 Task: Search one way flight ticket for 3 adults, 3 children in premium economy from Portland: Portland International Jetport to Raleigh: Raleigh-durham International Airport on 8-5-2023. Choice of flights is American. Price is upto 89000. Outbound departure time preference is 14:00.
Action: Mouse moved to (405, 376)
Screenshot: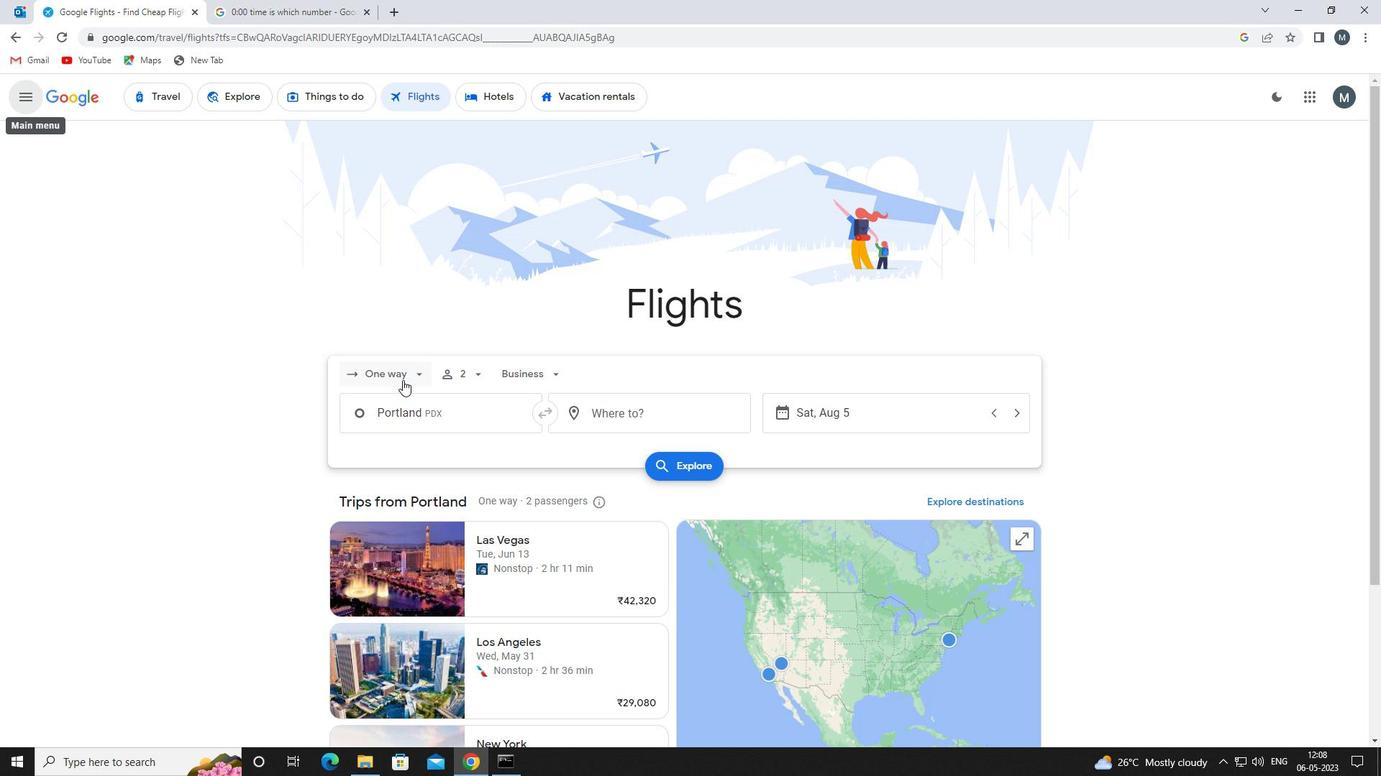 
Action: Mouse pressed left at (405, 376)
Screenshot: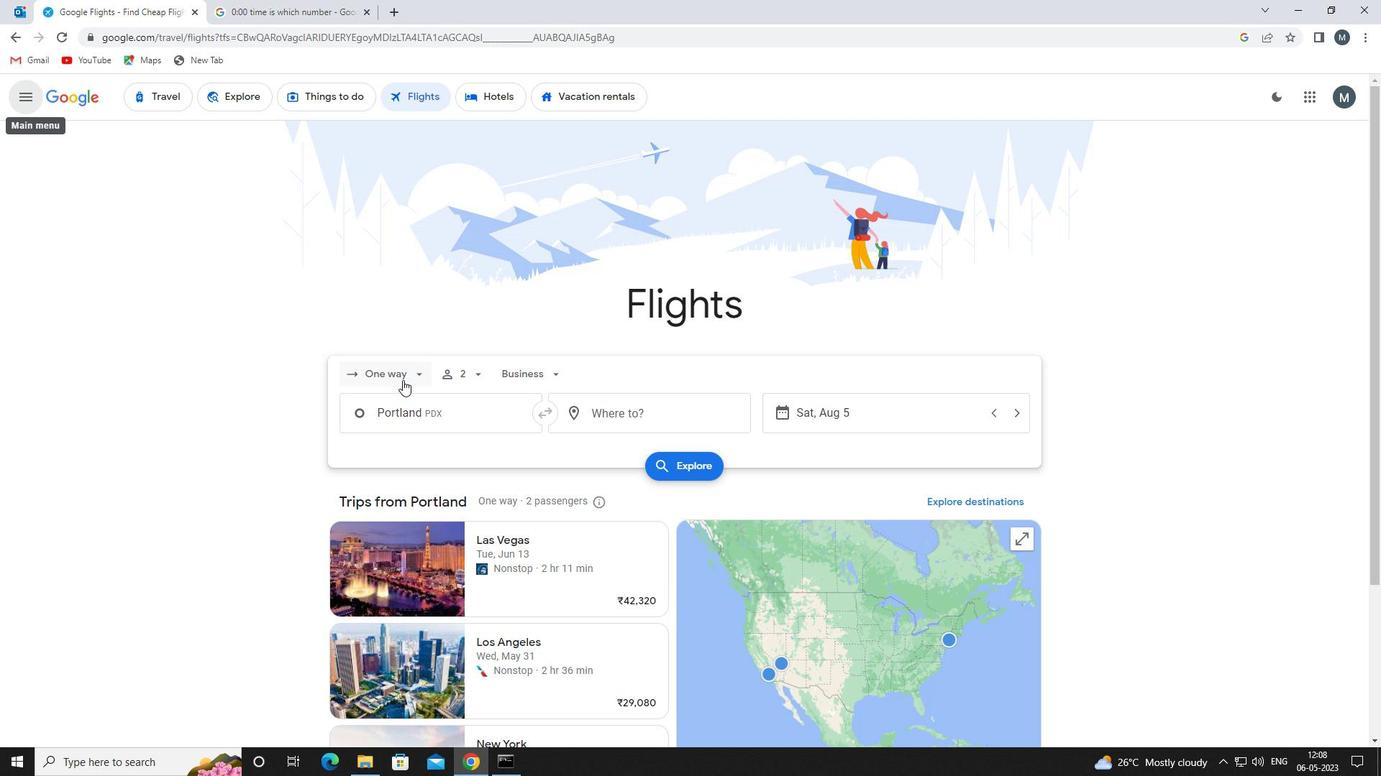 
Action: Mouse moved to (401, 444)
Screenshot: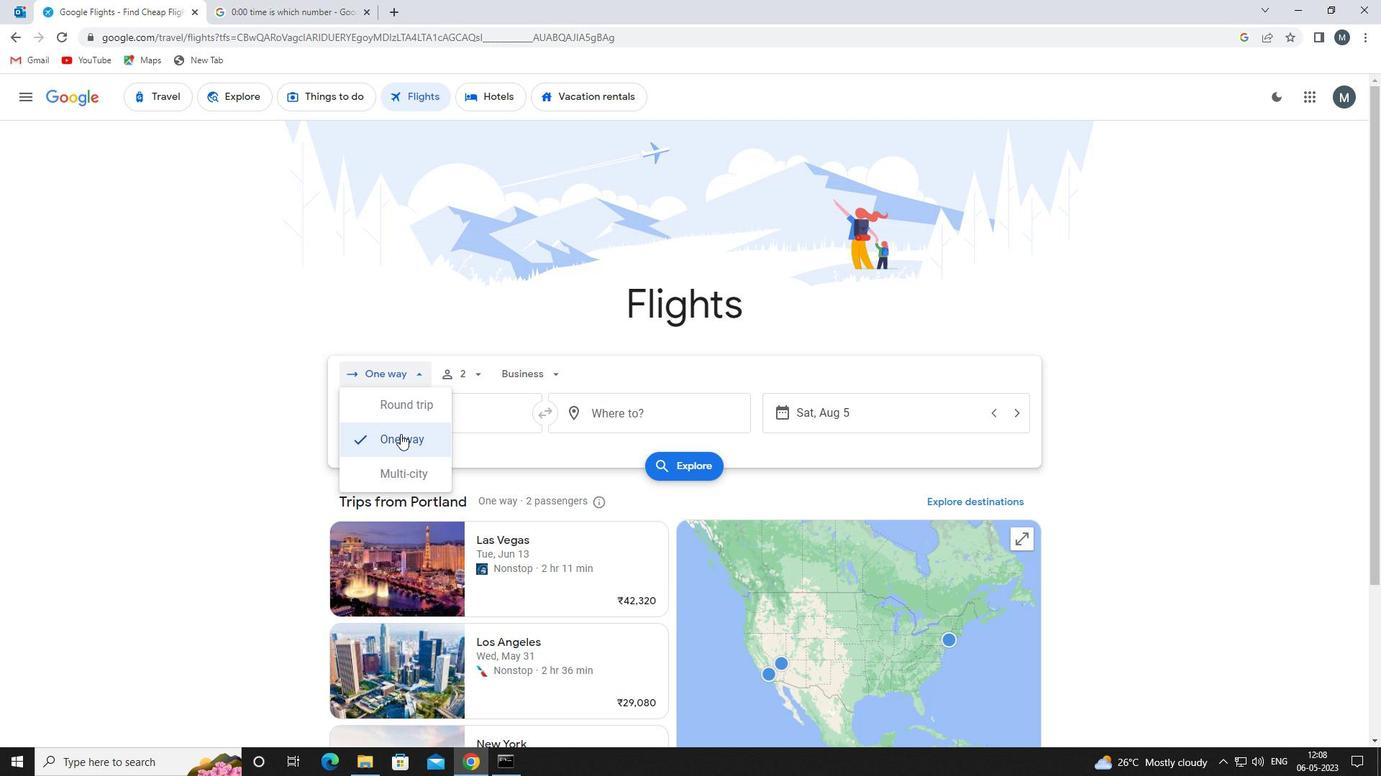 
Action: Mouse pressed left at (401, 444)
Screenshot: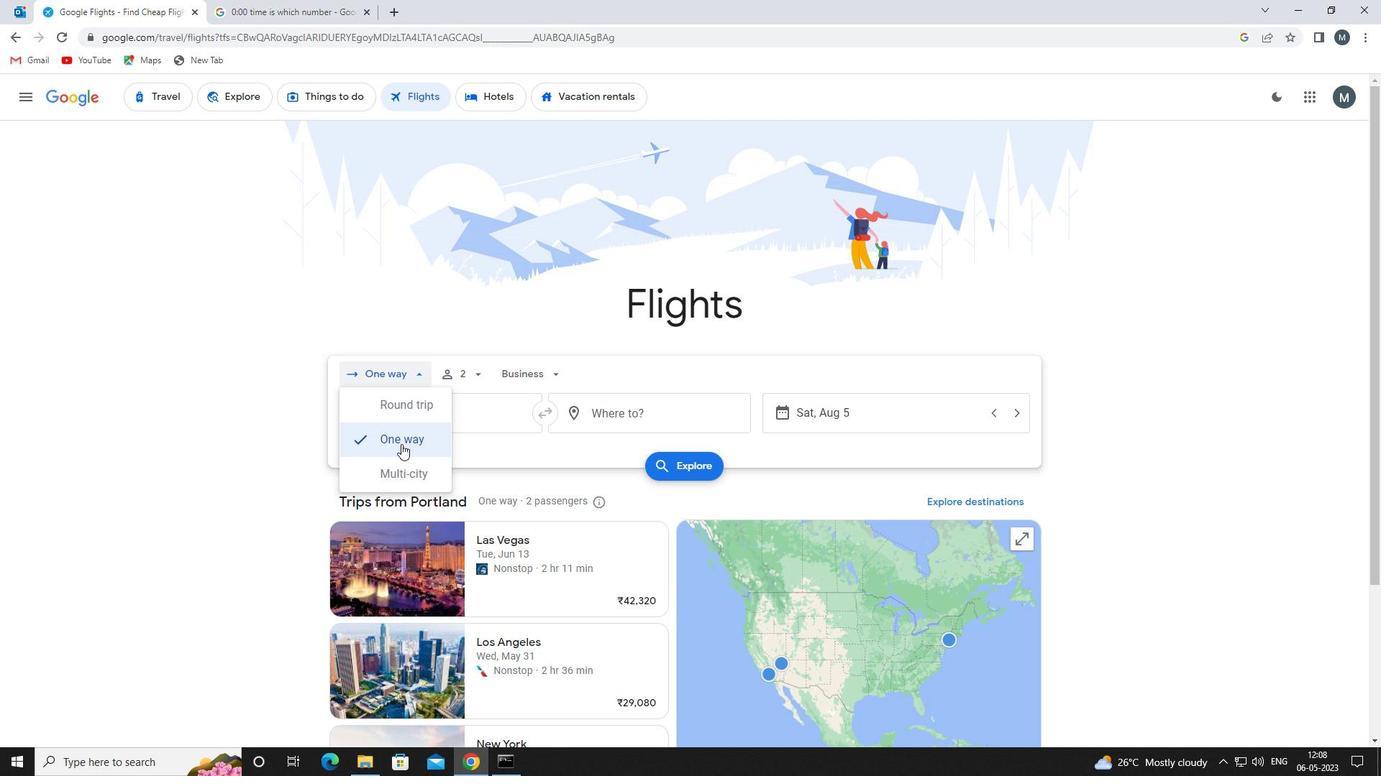 
Action: Mouse moved to (479, 379)
Screenshot: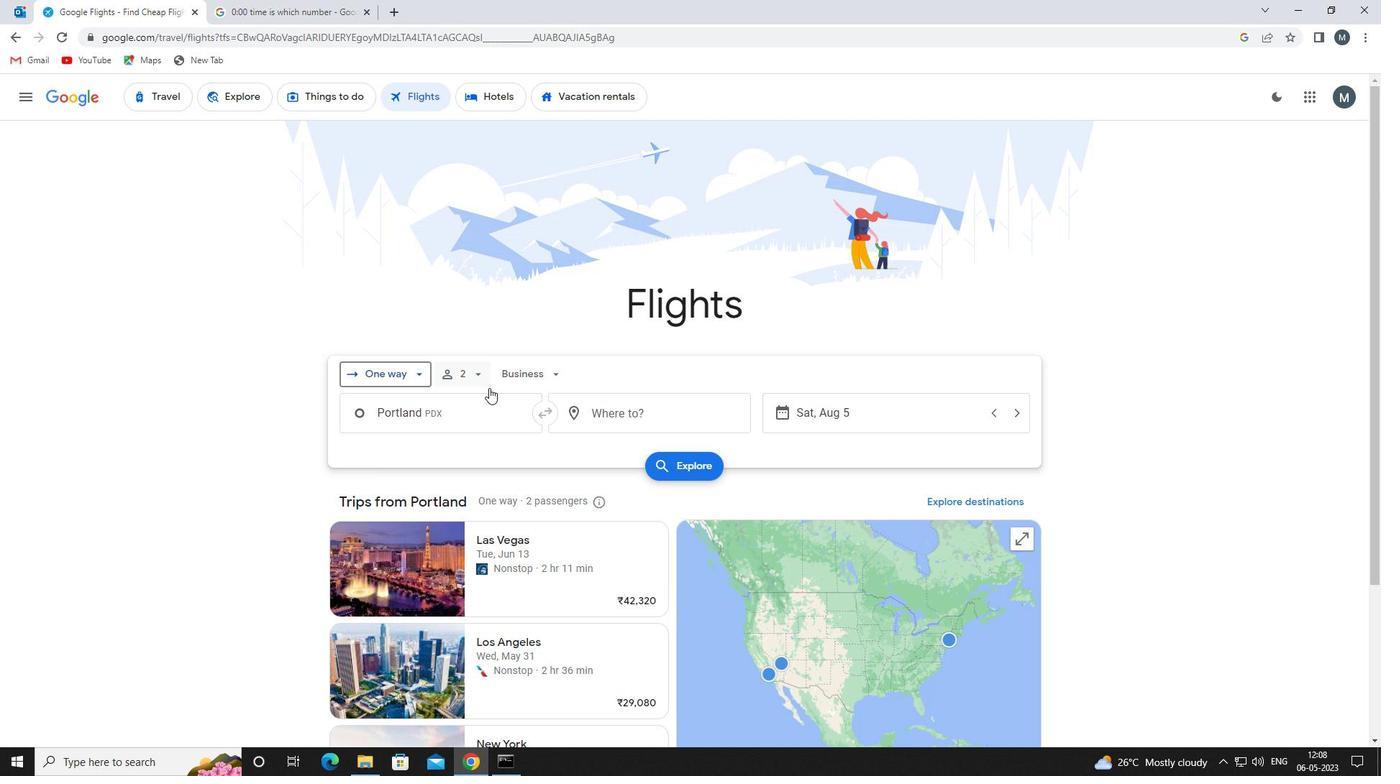 
Action: Mouse pressed left at (479, 379)
Screenshot: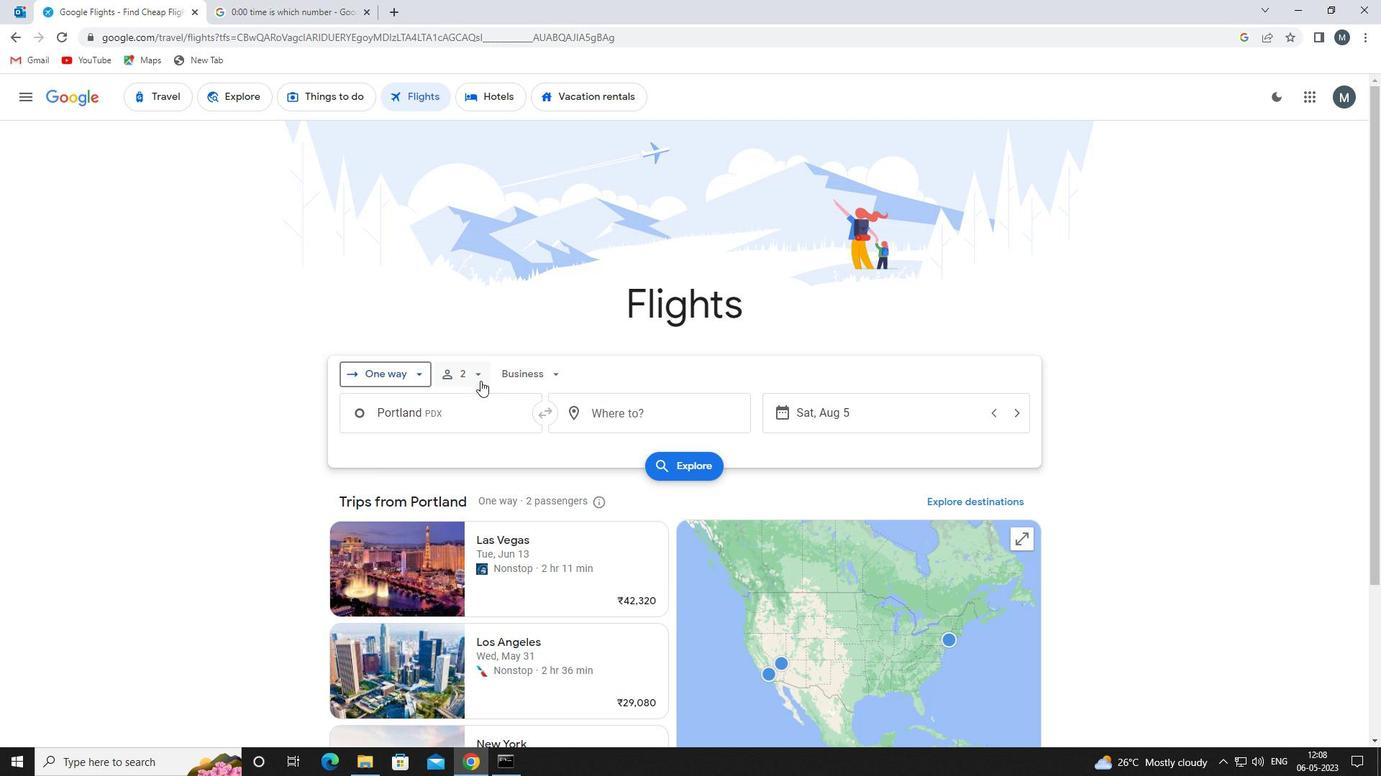 
Action: Mouse moved to (583, 413)
Screenshot: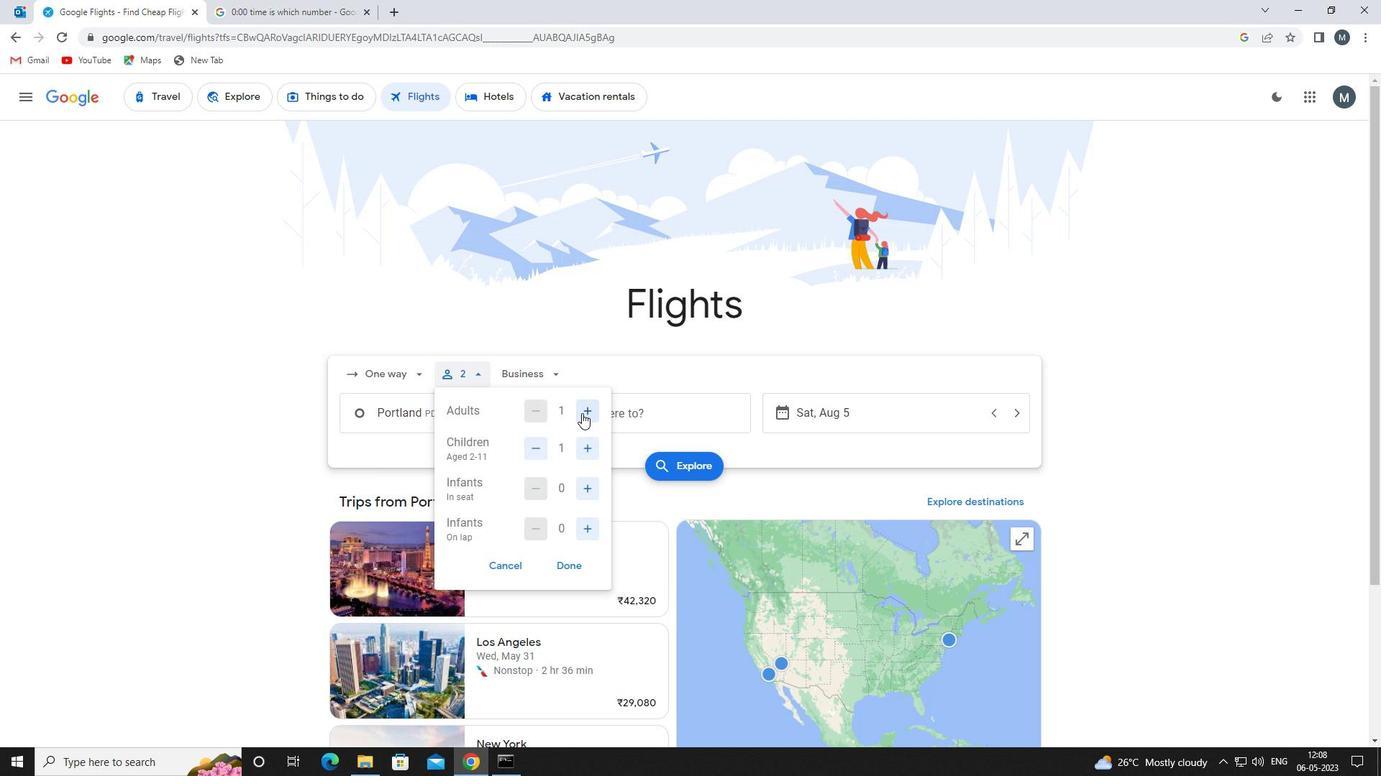 
Action: Mouse pressed left at (583, 413)
Screenshot: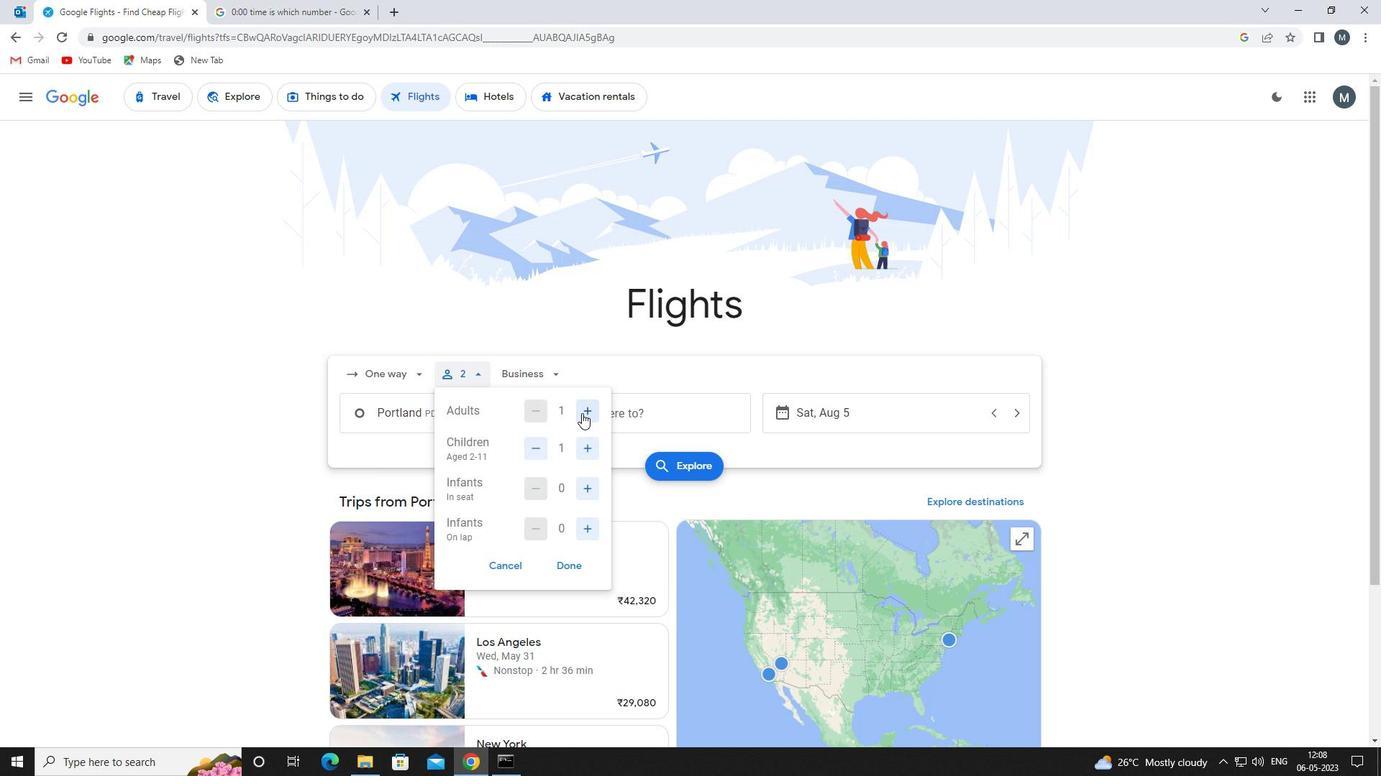 
Action: Mouse moved to (584, 412)
Screenshot: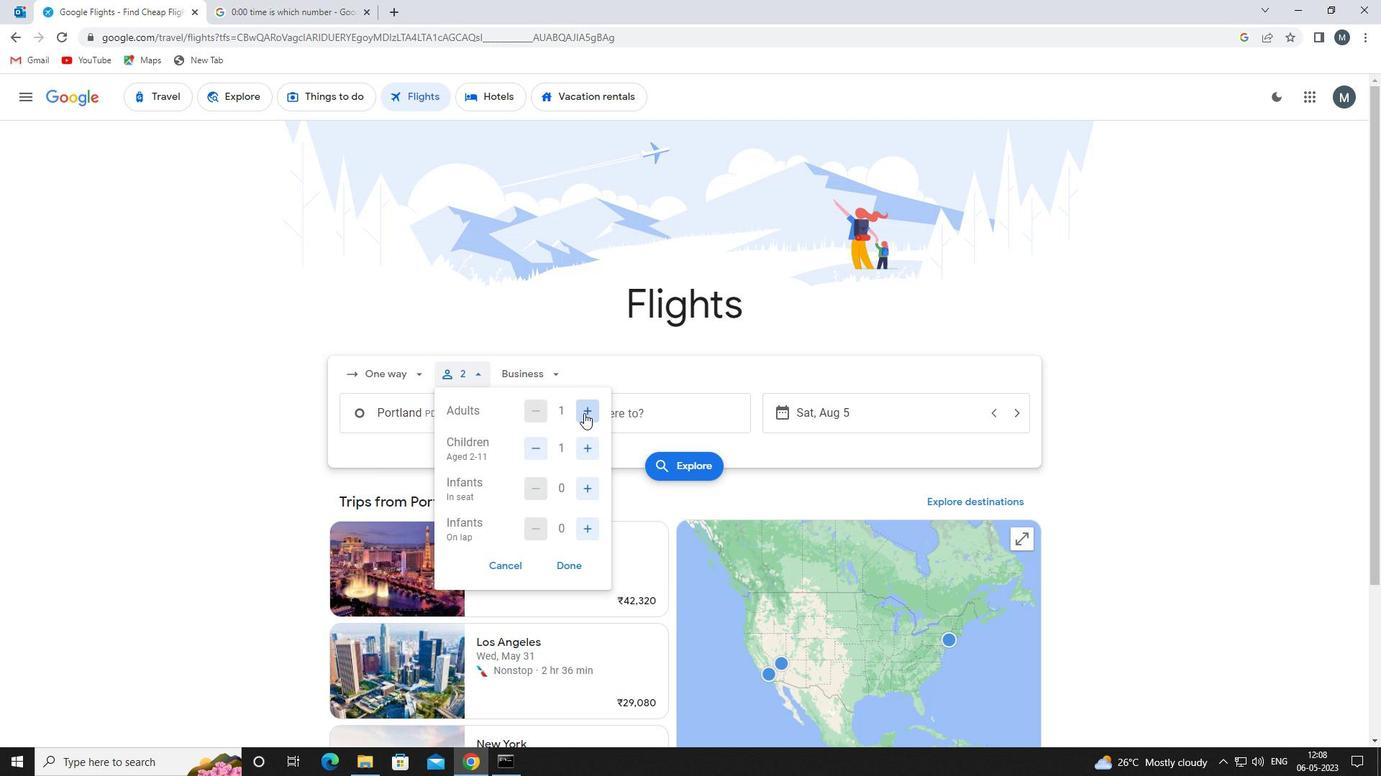 
Action: Mouse pressed left at (584, 412)
Screenshot: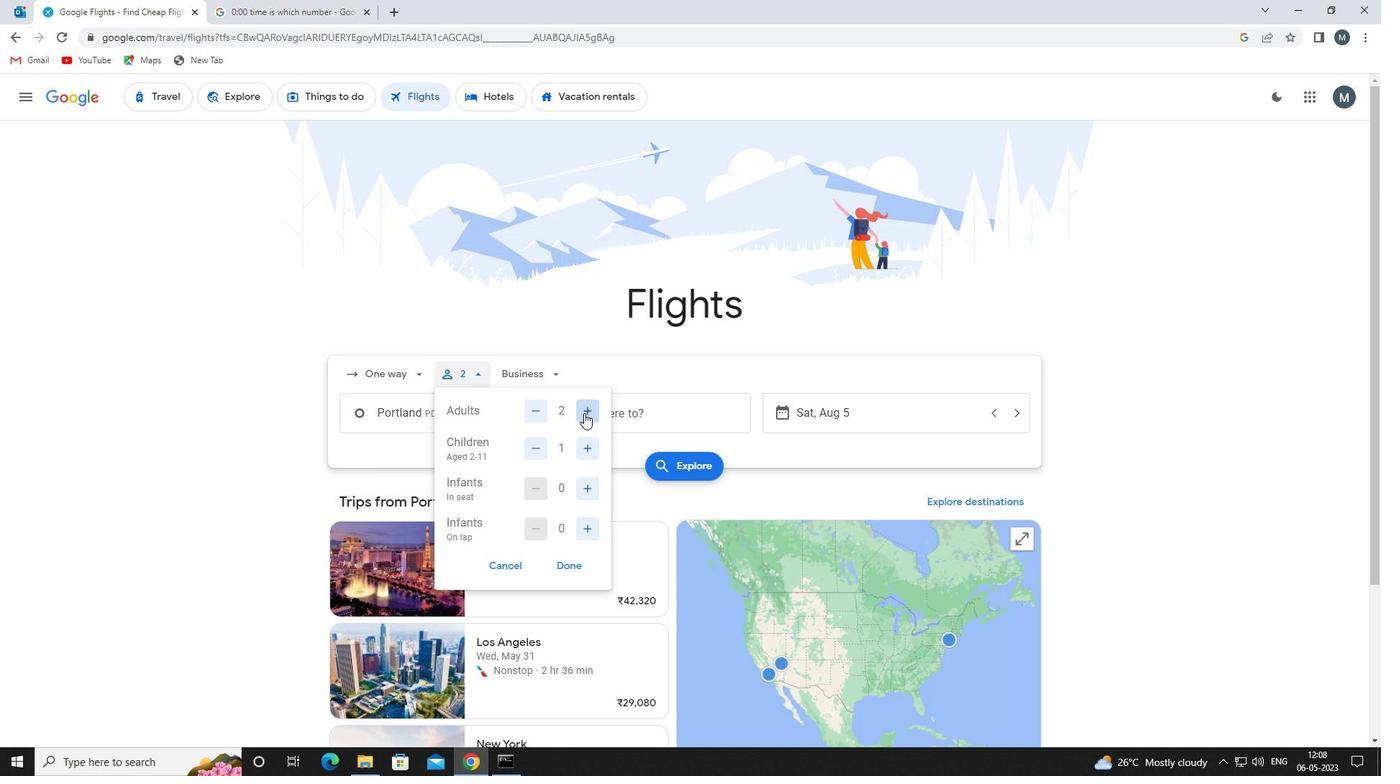 
Action: Mouse moved to (587, 453)
Screenshot: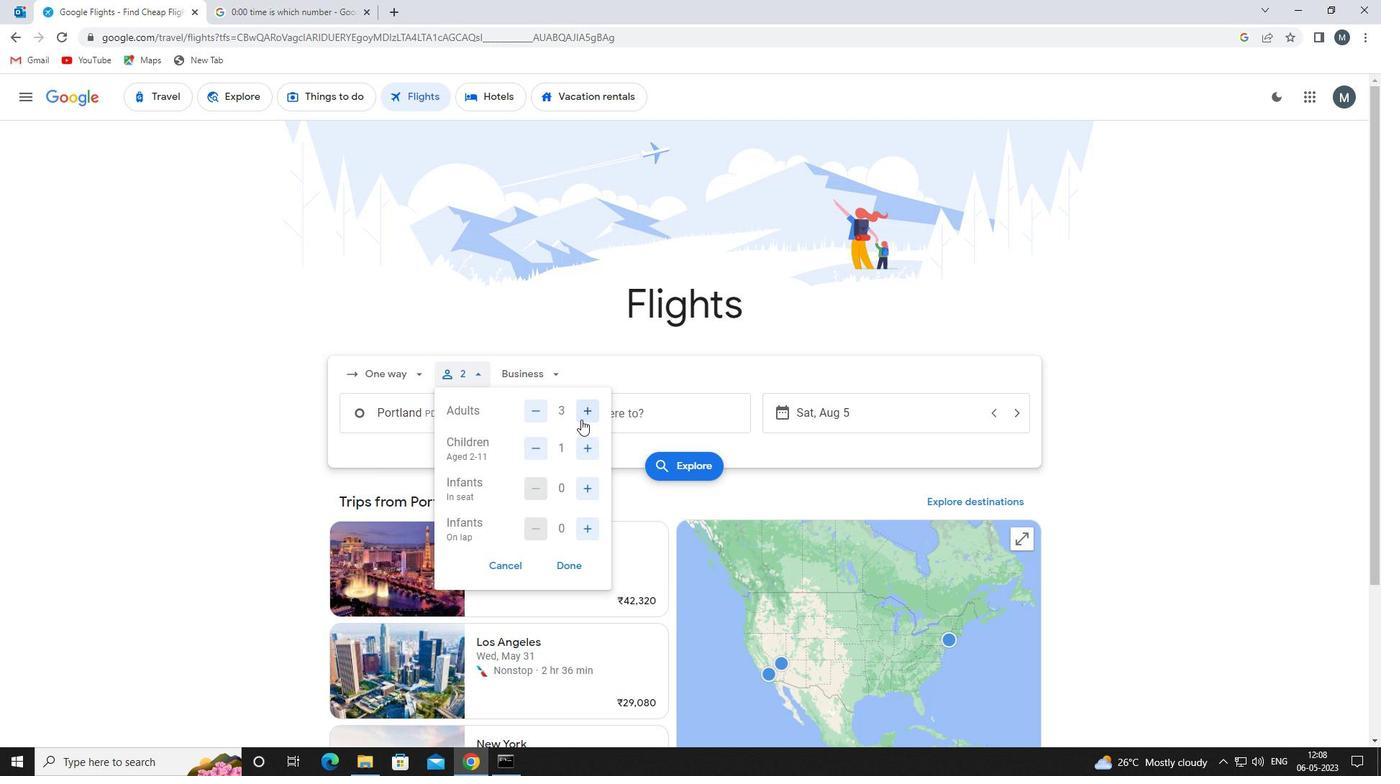 
Action: Mouse pressed left at (587, 453)
Screenshot: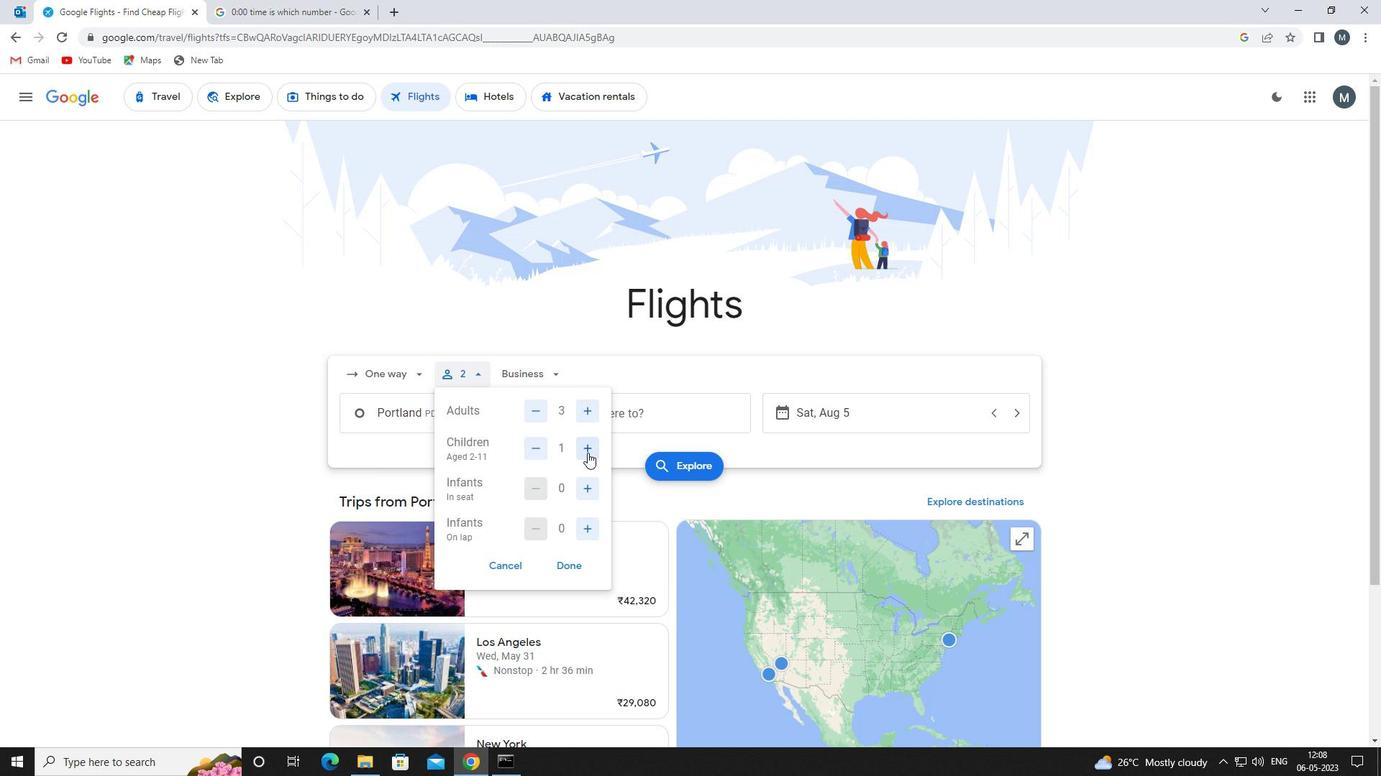 
Action: Mouse pressed left at (587, 453)
Screenshot: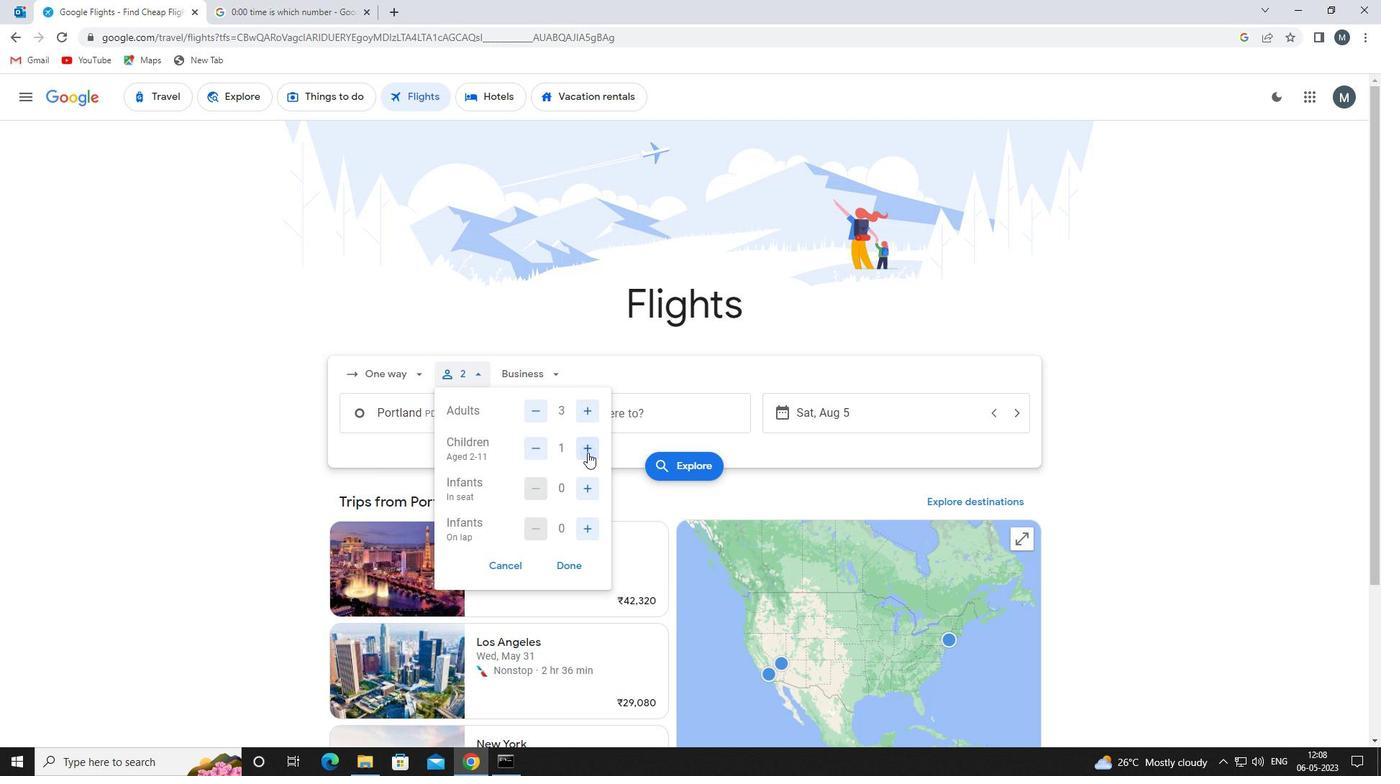 
Action: Mouse moved to (576, 568)
Screenshot: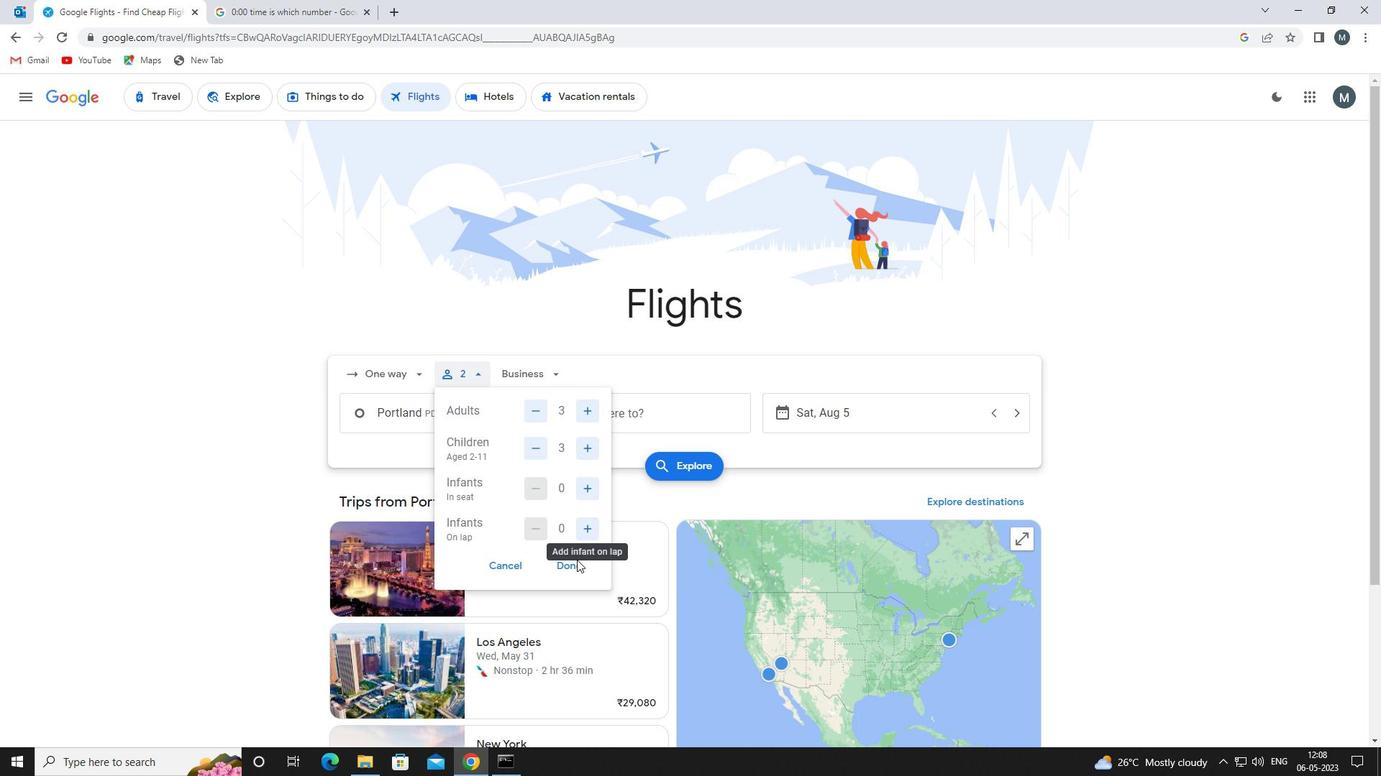 
Action: Mouse pressed left at (576, 568)
Screenshot: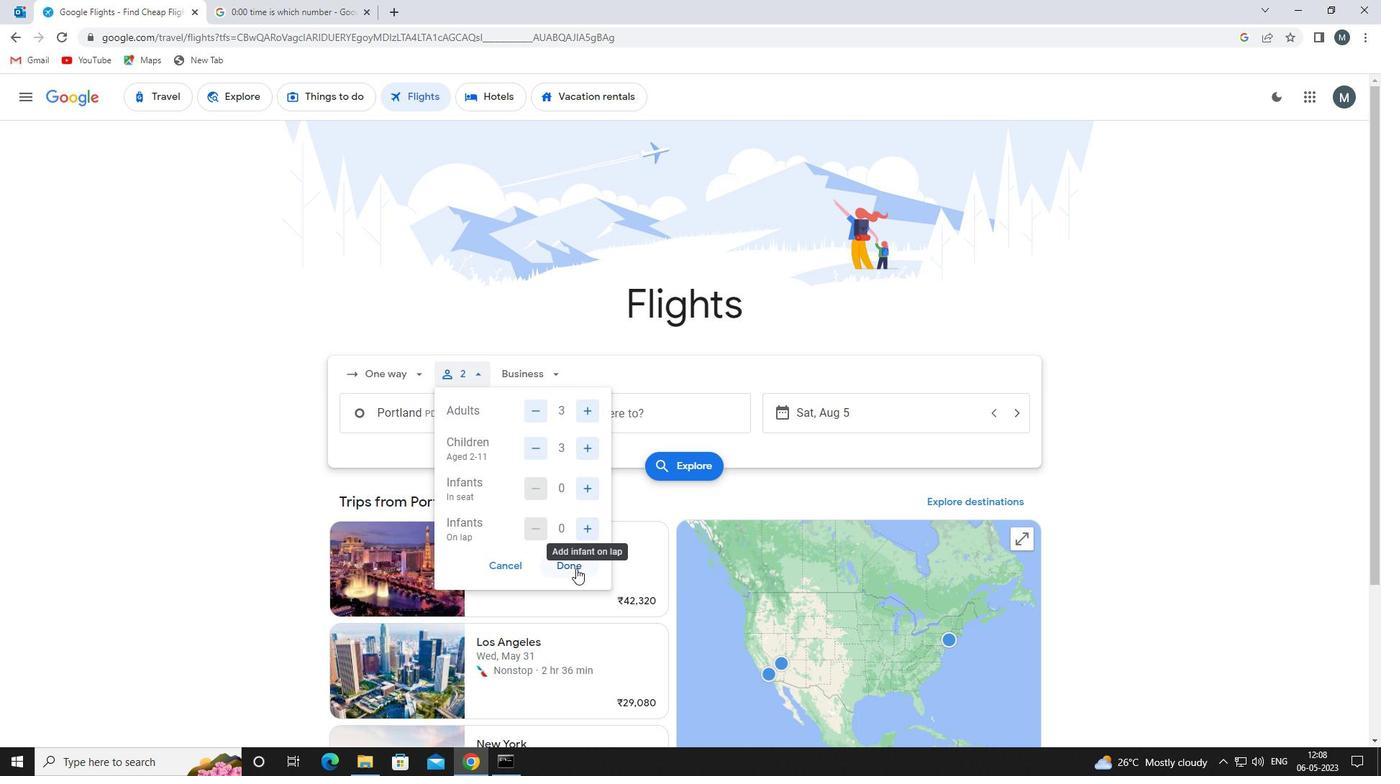 
Action: Mouse moved to (535, 377)
Screenshot: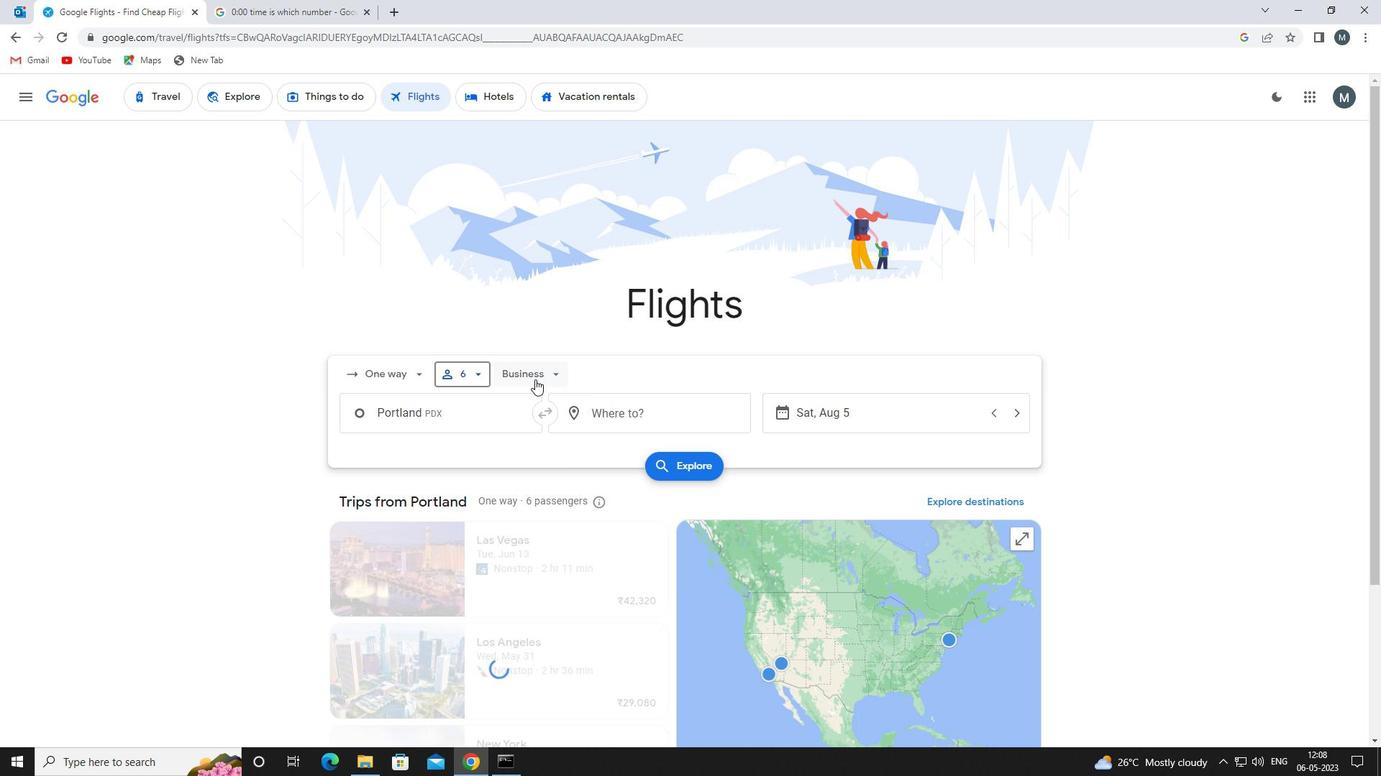 
Action: Mouse pressed left at (535, 377)
Screenshot: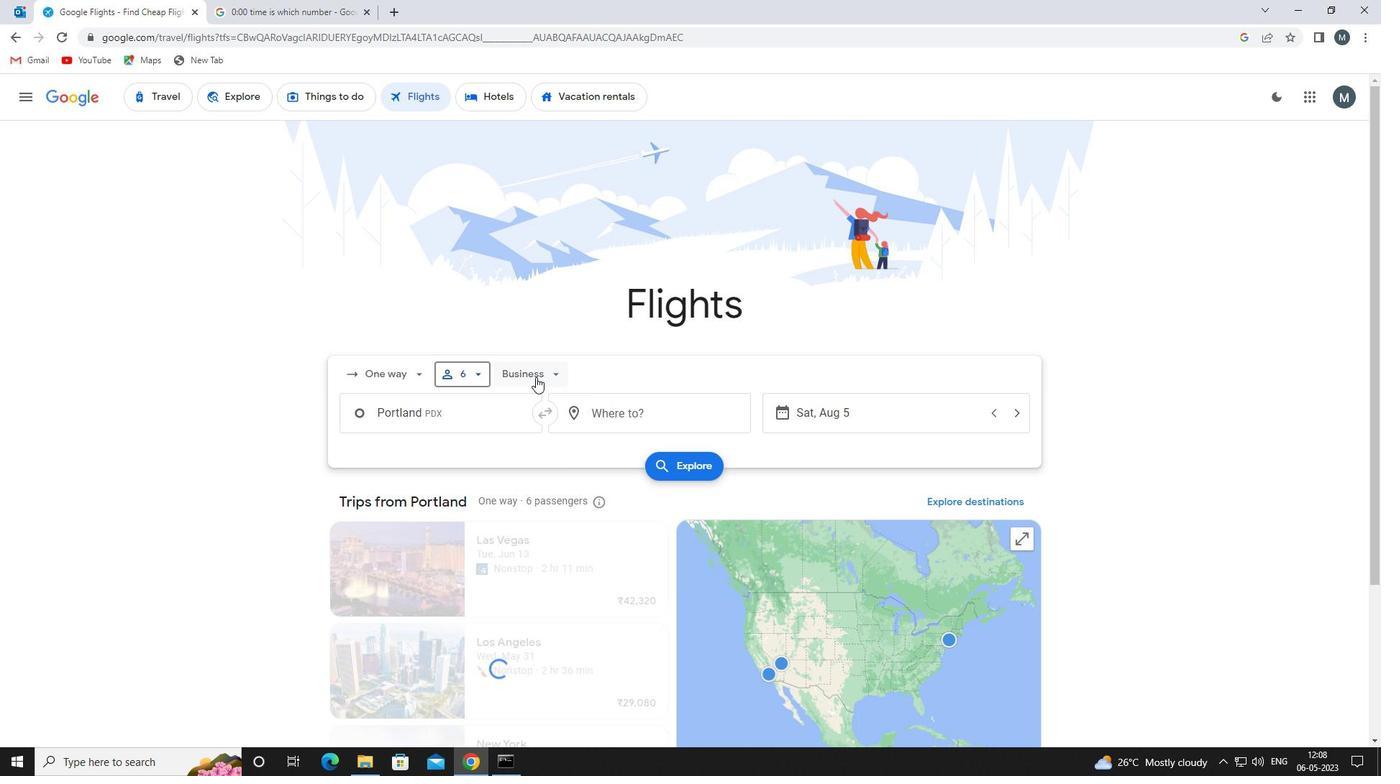 
Action: Mouse moved to (553, 438)
Screenshot: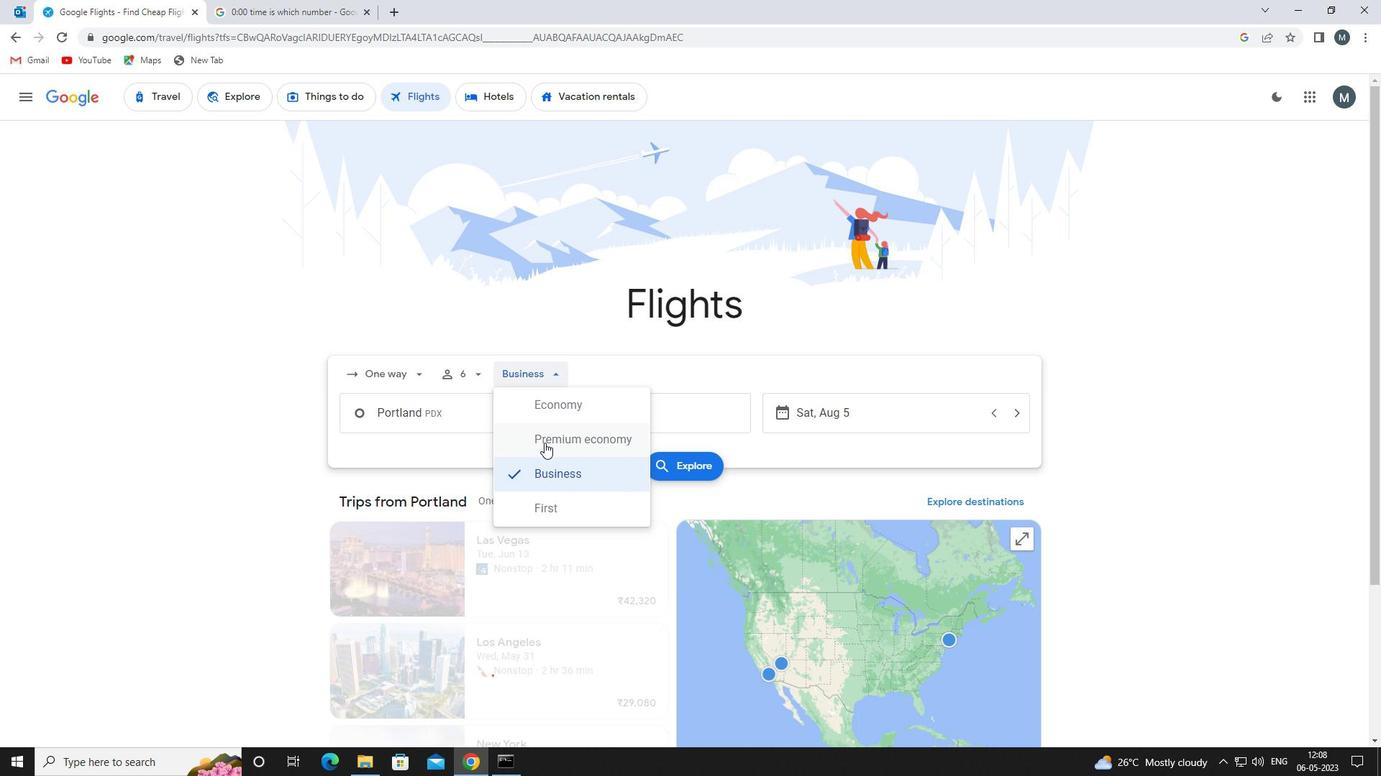 
Action: Mouse pressed left at (553, 438)
Screenshot: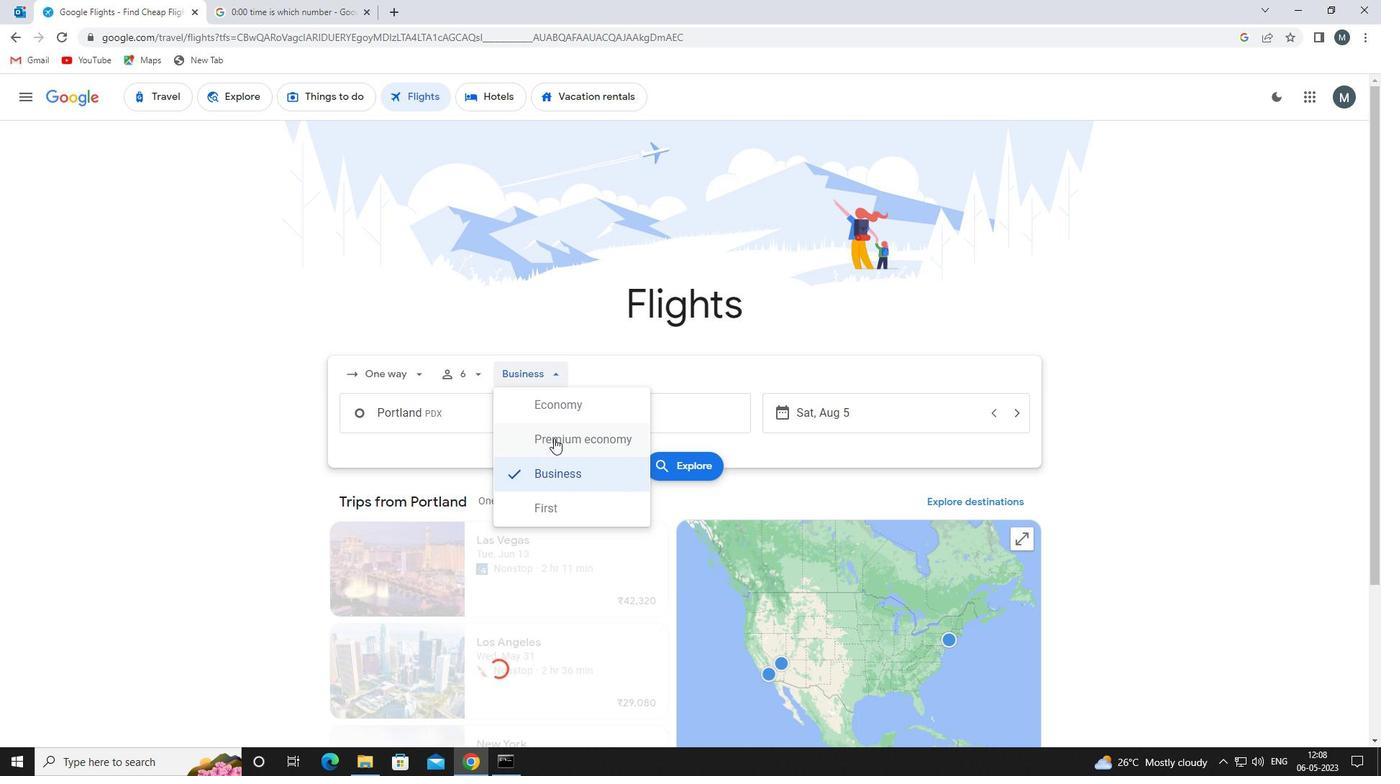 
Action: Mouse moved to (459, 415)
Screenshot: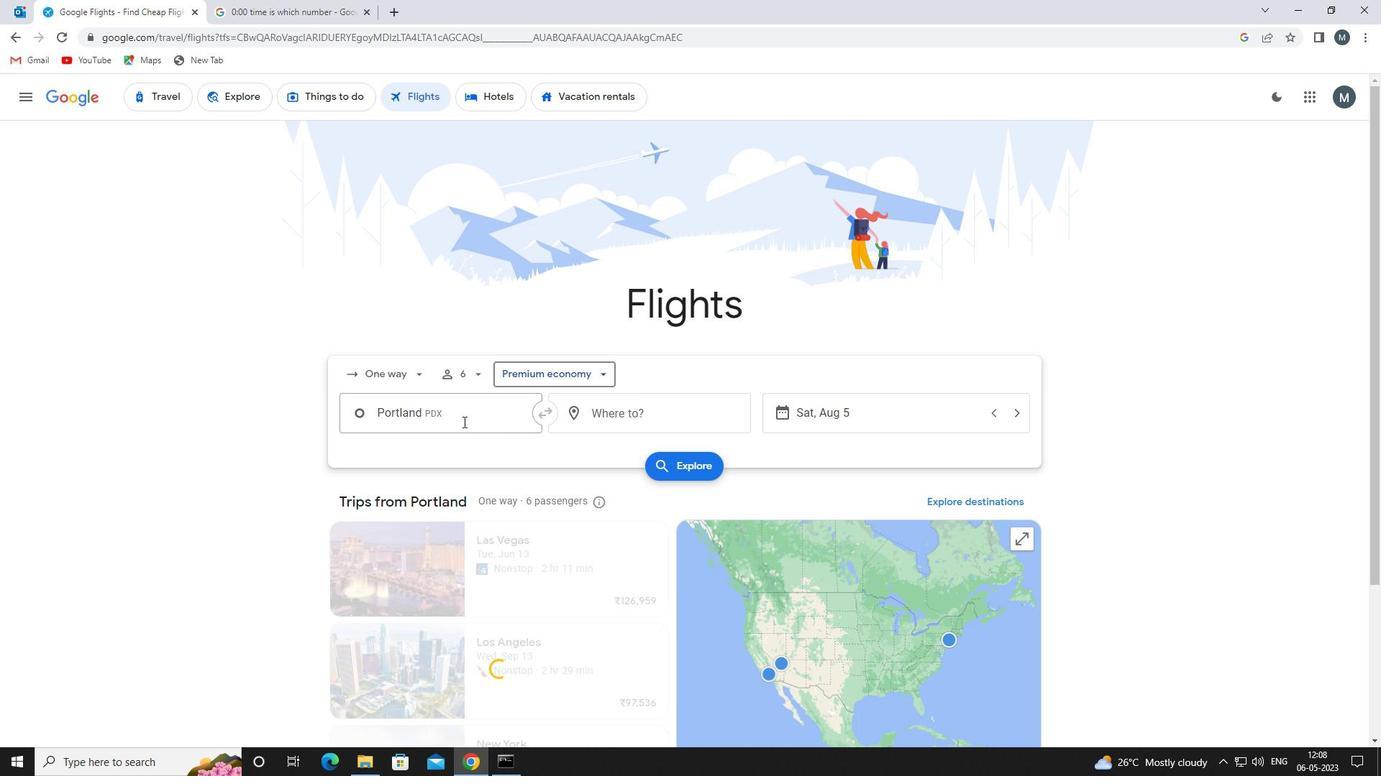 
Action: Mouse pressed left at (459, 415)
Screenshot: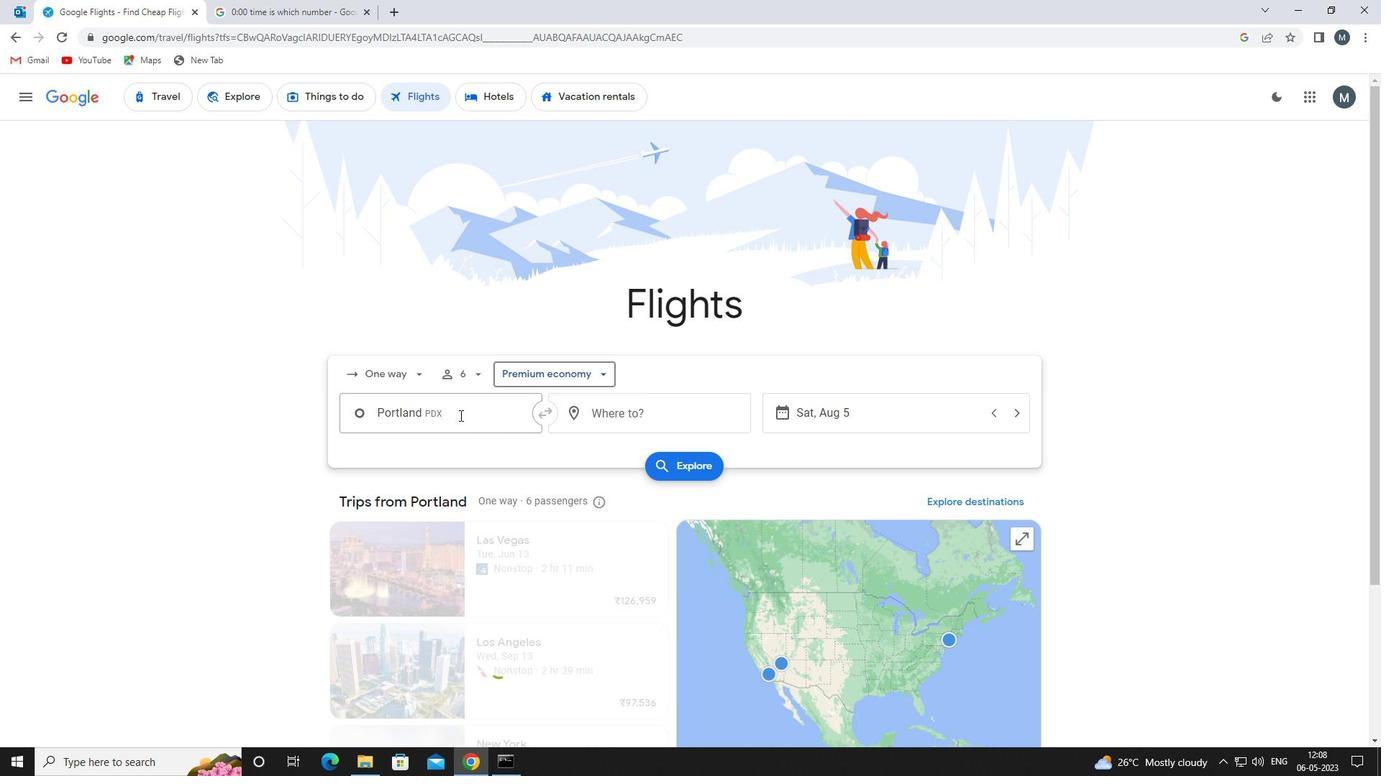
Action: Mouse moved to (459, 414)
Screenshot: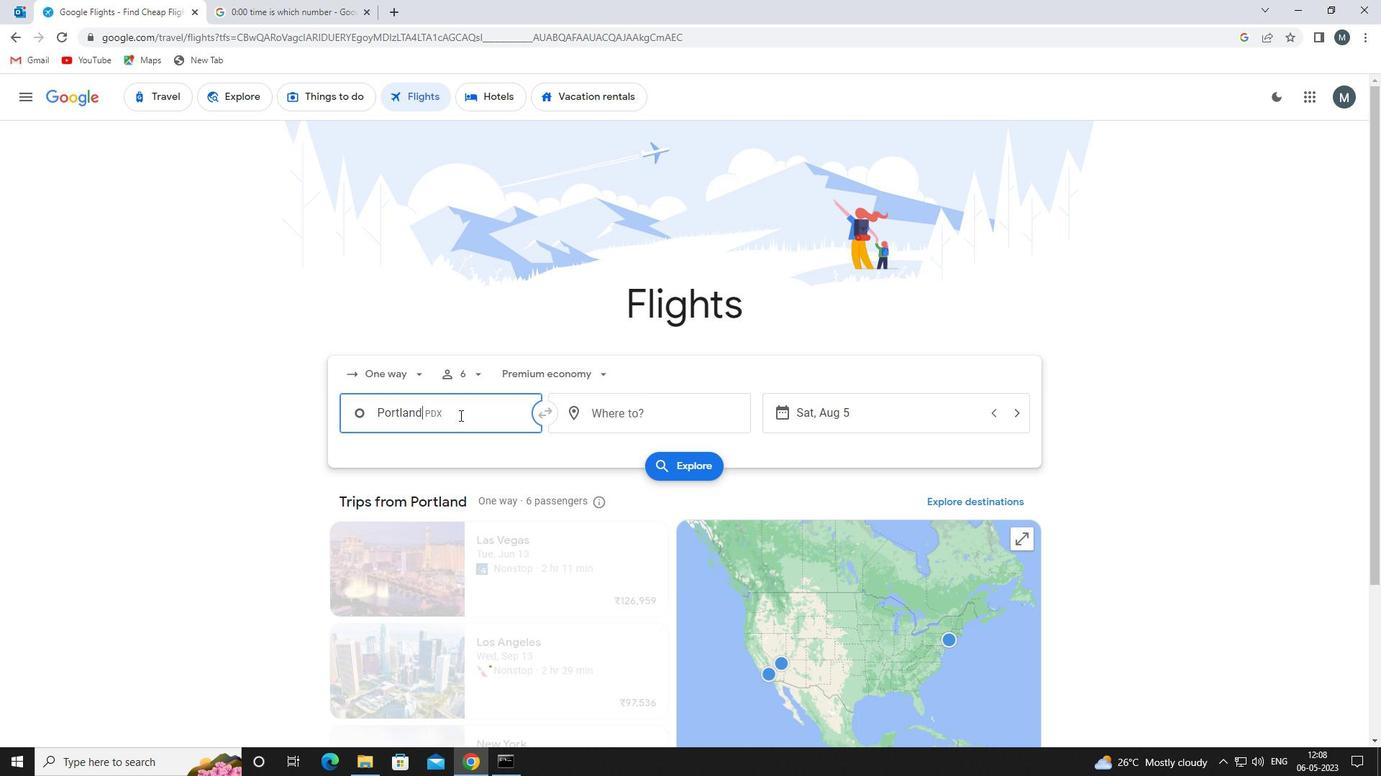
Action: Key pressed portland<Key.space>inter
Screenshot: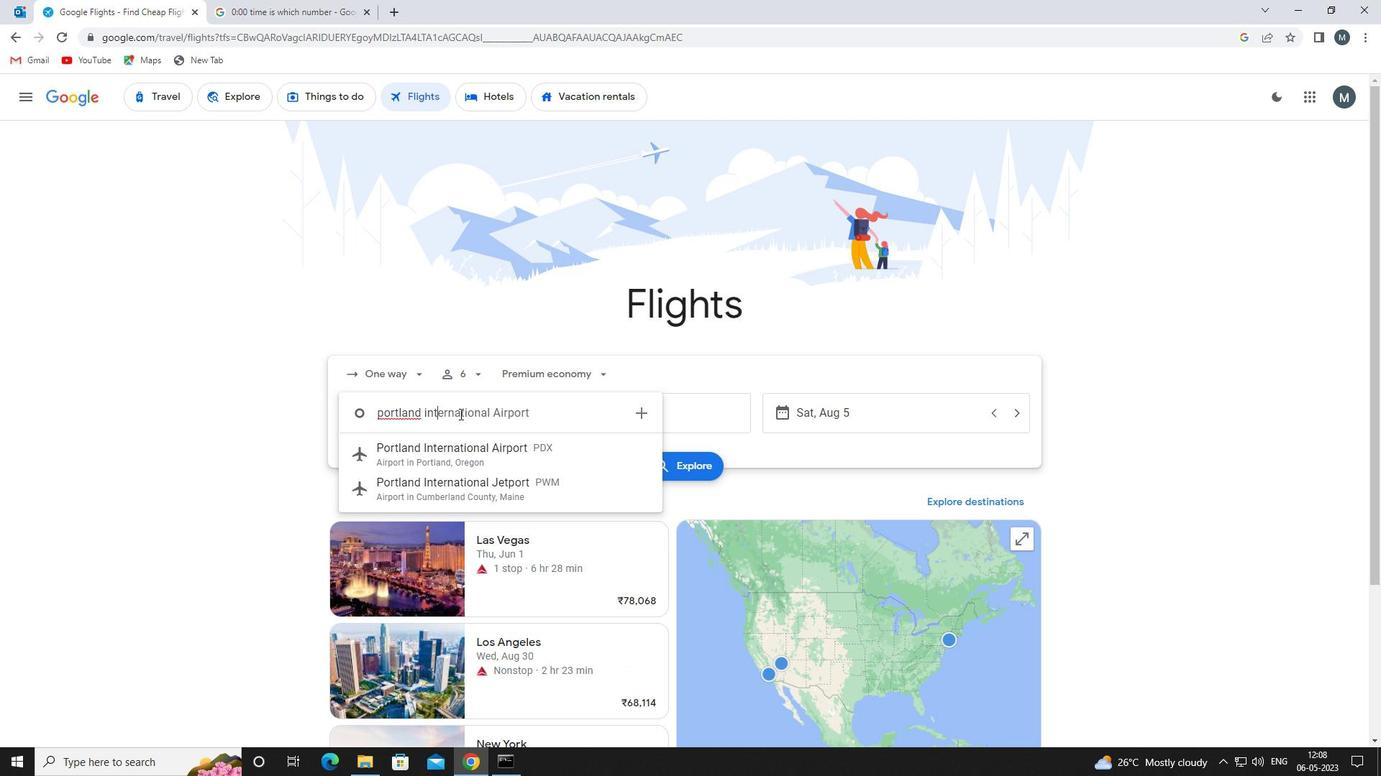 
Action: Mouse moved to (486, 453)
Screenshot: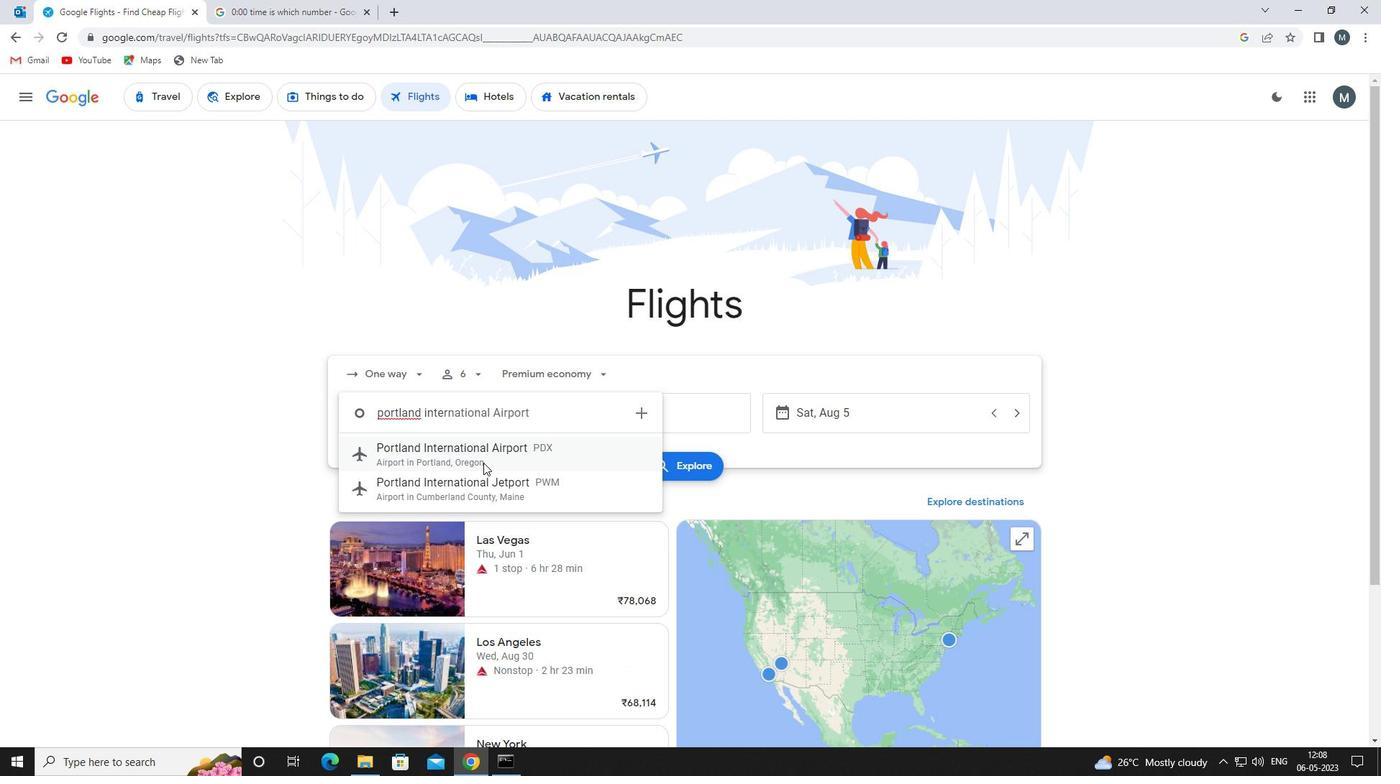 
Action: Mouse pressed left at (486, 453)
Screenshot: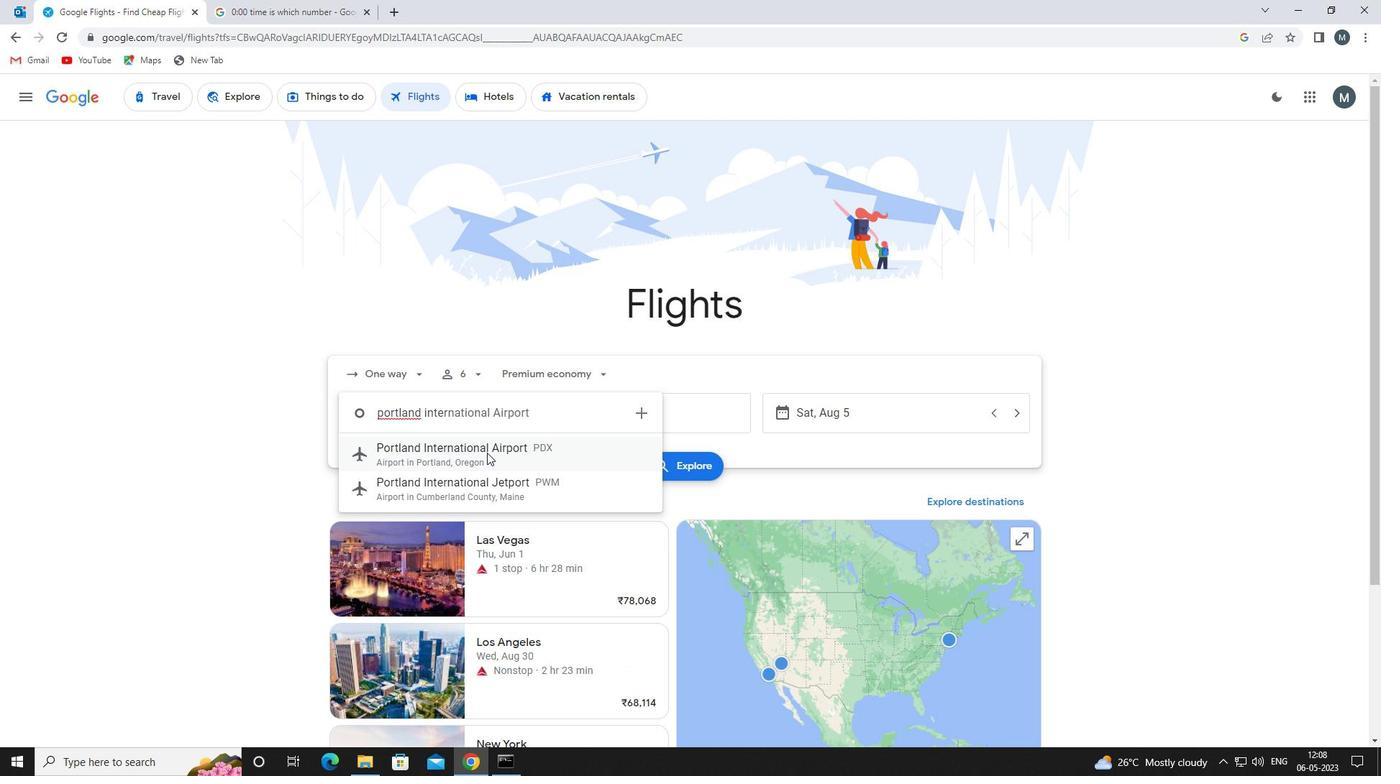 
Action: Mouse moved to (602, 422)
Screenshot: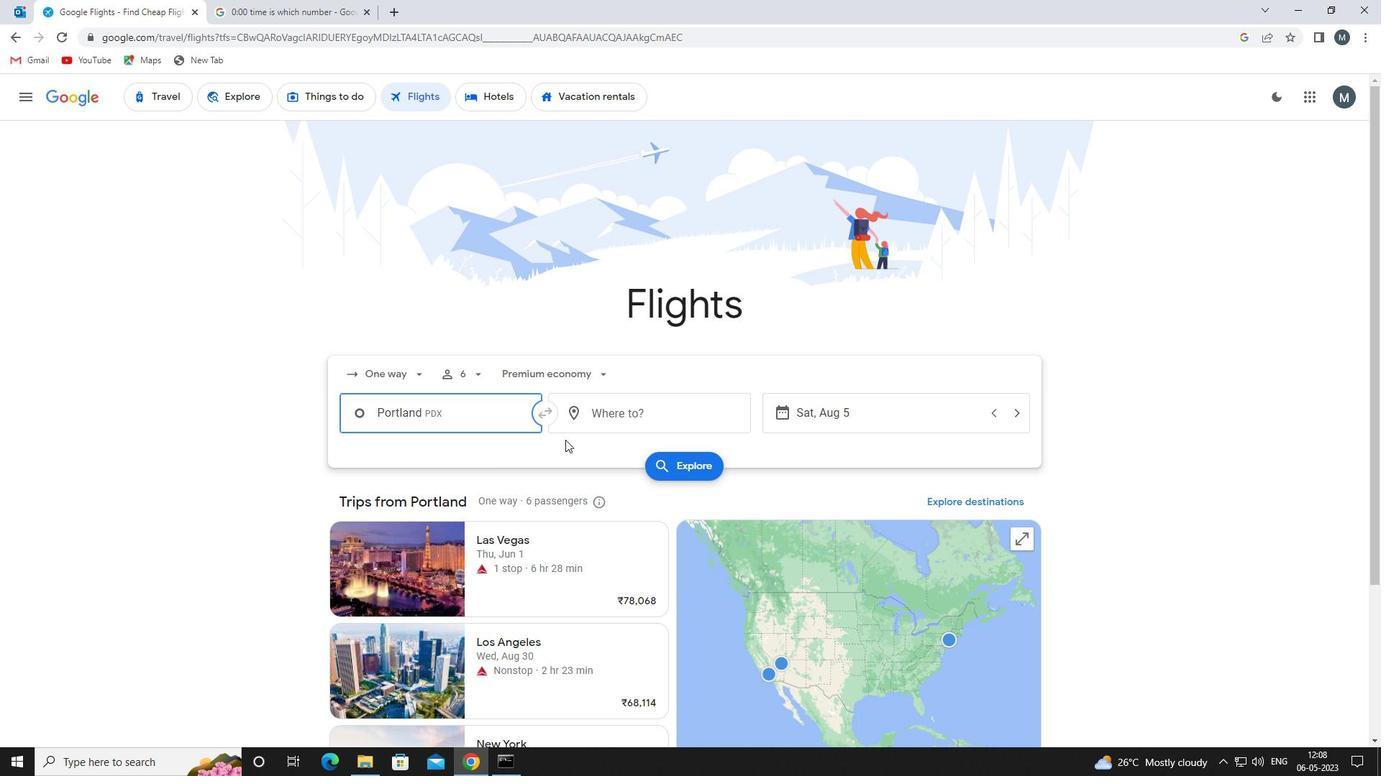 
Action: Mouse pressed left at (602, 422)
Screenshot: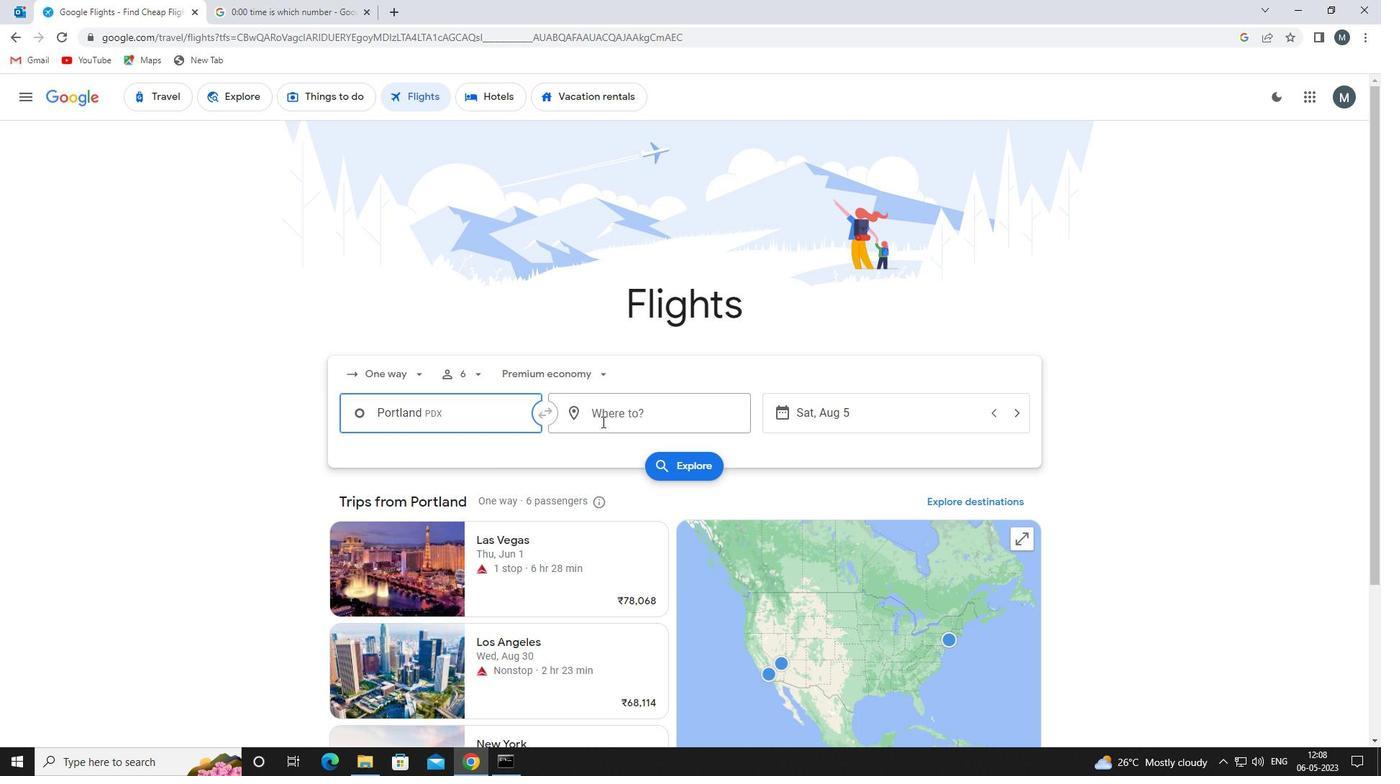 
Action: Mouse moved to (602, 422)
Screenshot: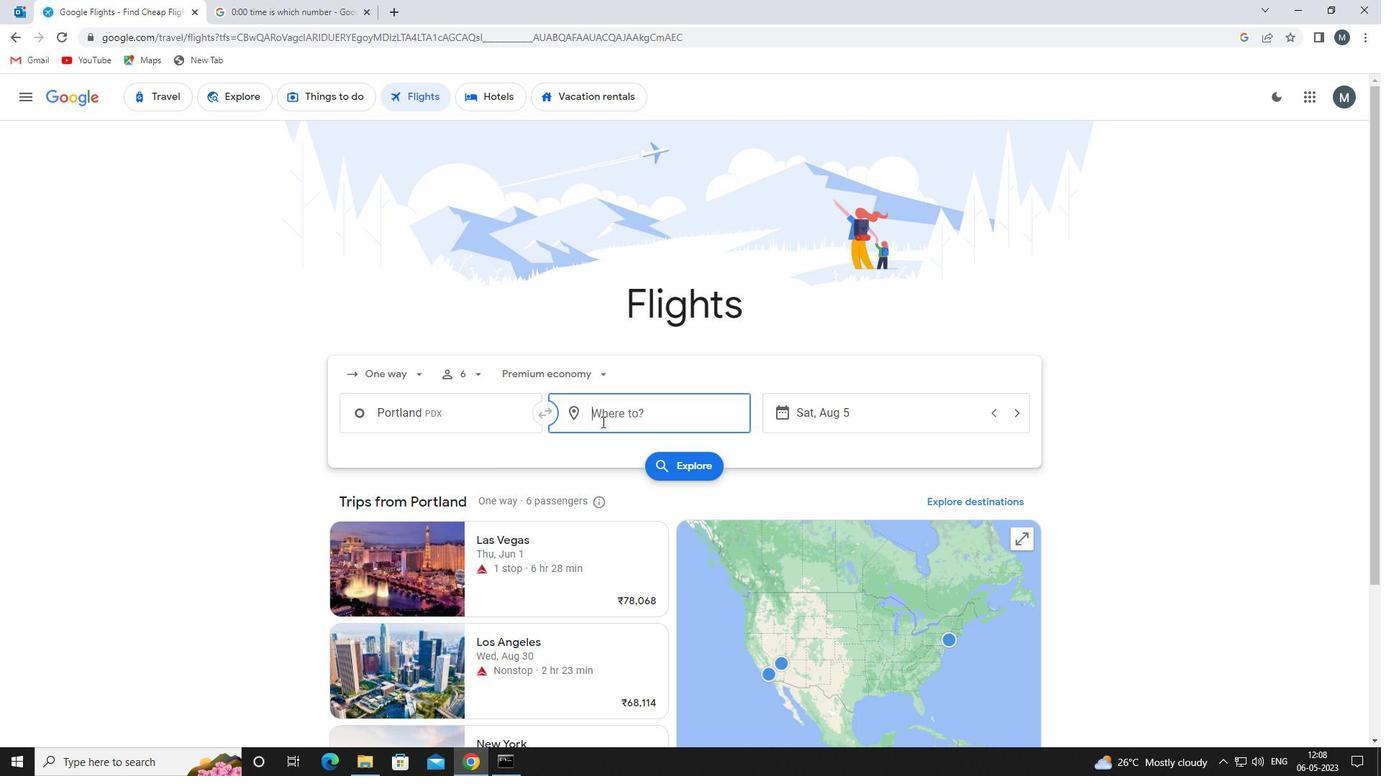 
Action: Key pressed raleigh<Key.space>du
Screenshot: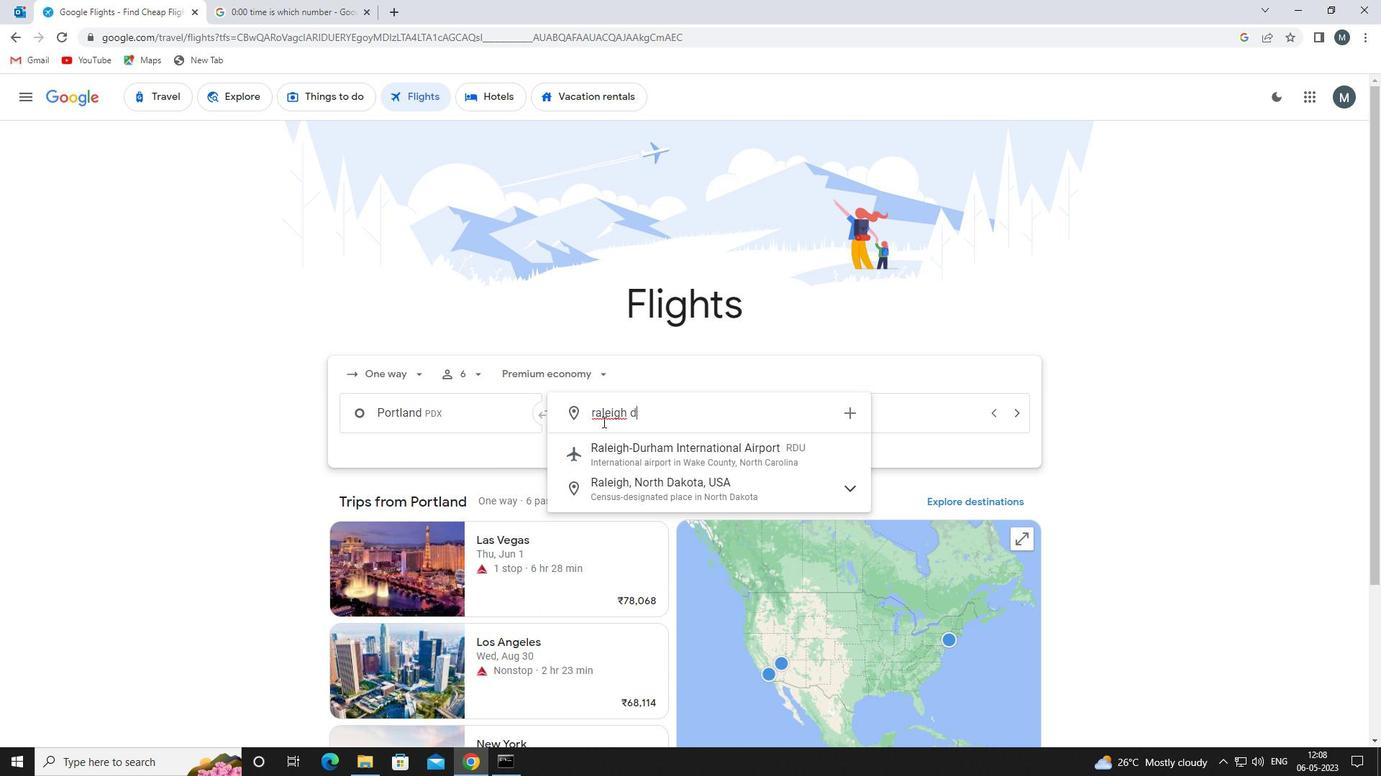 
Action: Mouse moved to (624, 451)
Screenshot: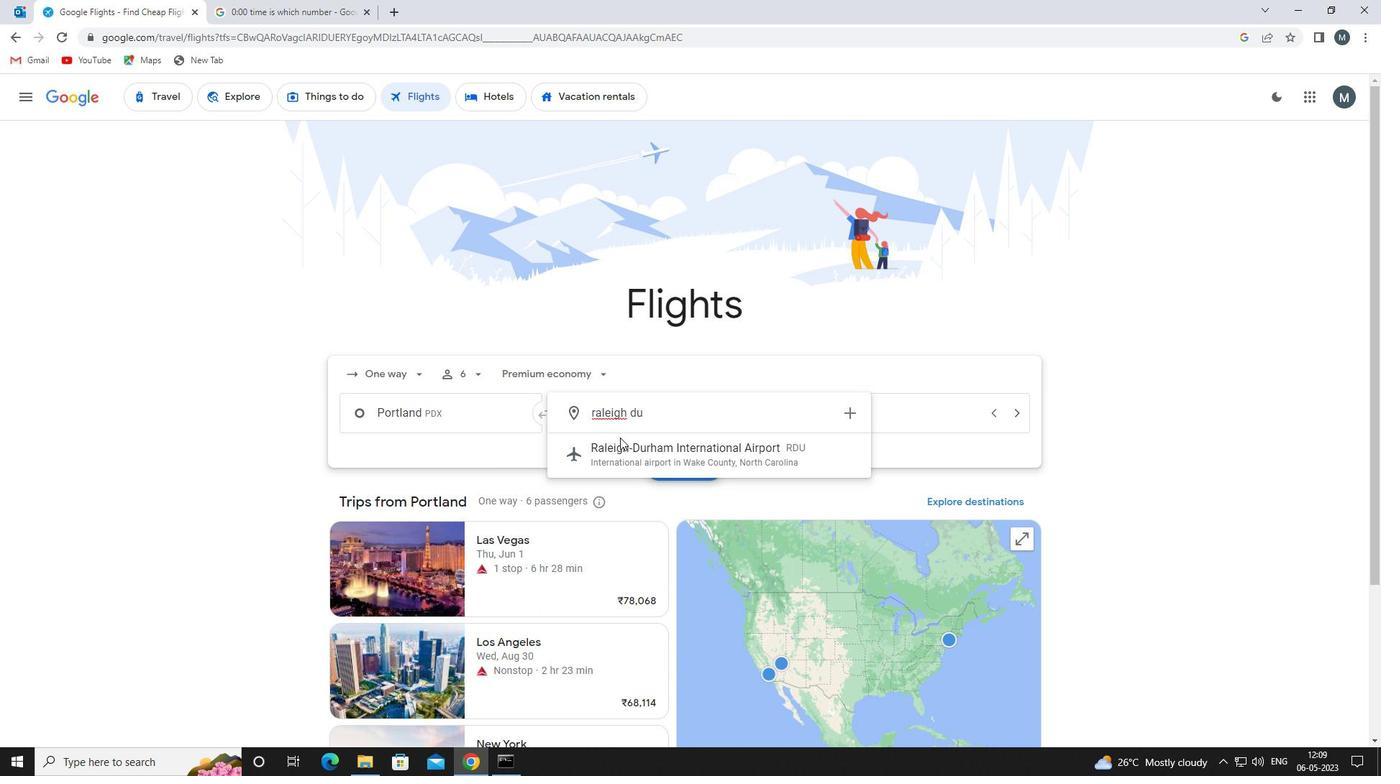
Action: Mouse pressed left at (624, 451)
Screenshot: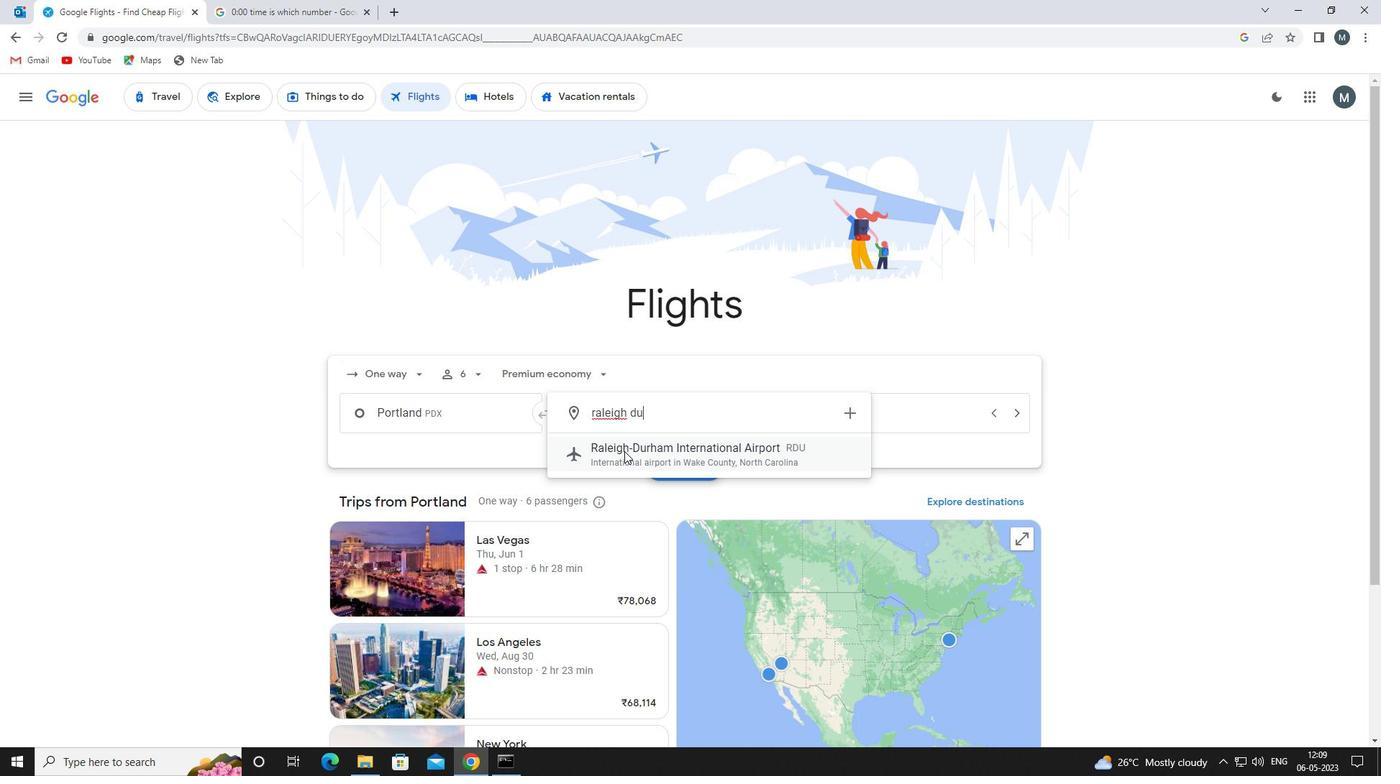 
Action: Mouse moved to (804, 402)
Screenshot: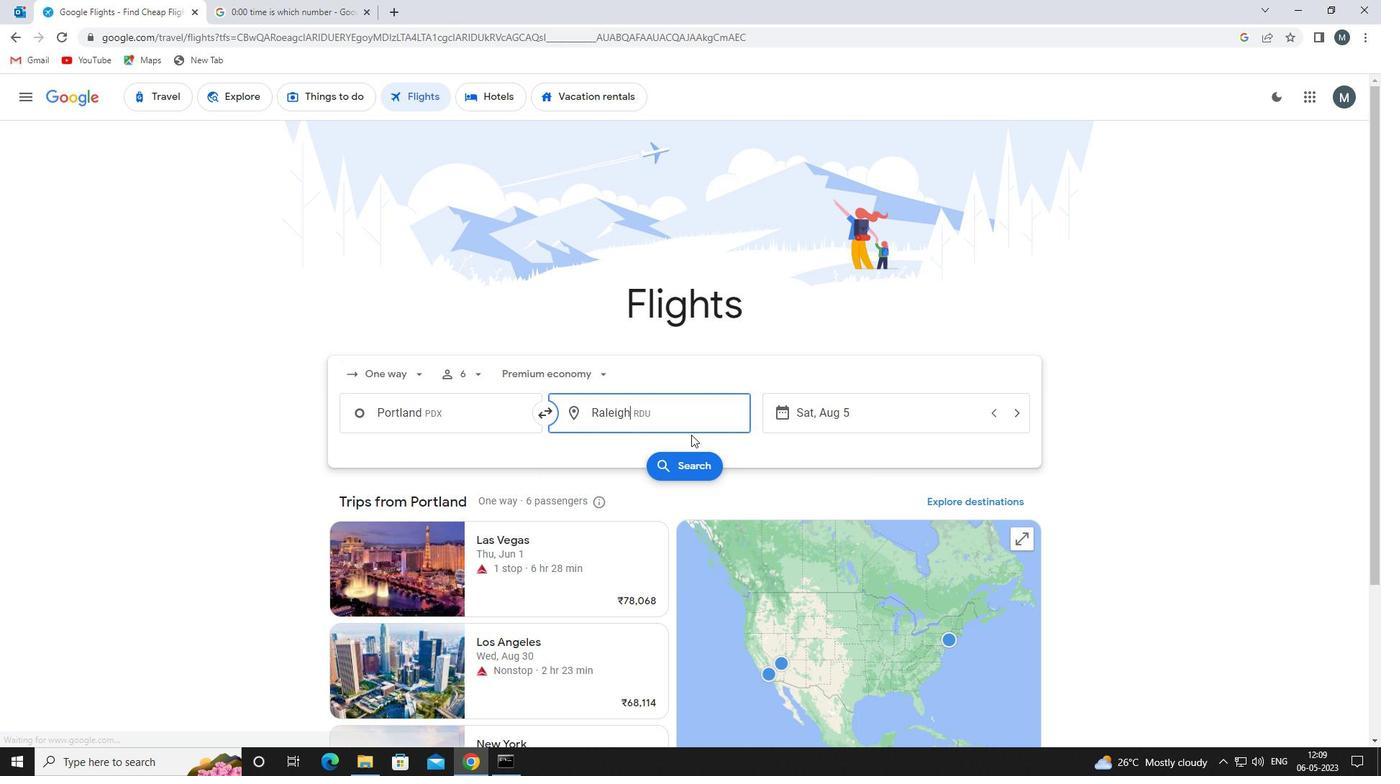 
Action: Mouse pressed left at (804, 402)
Screenshot: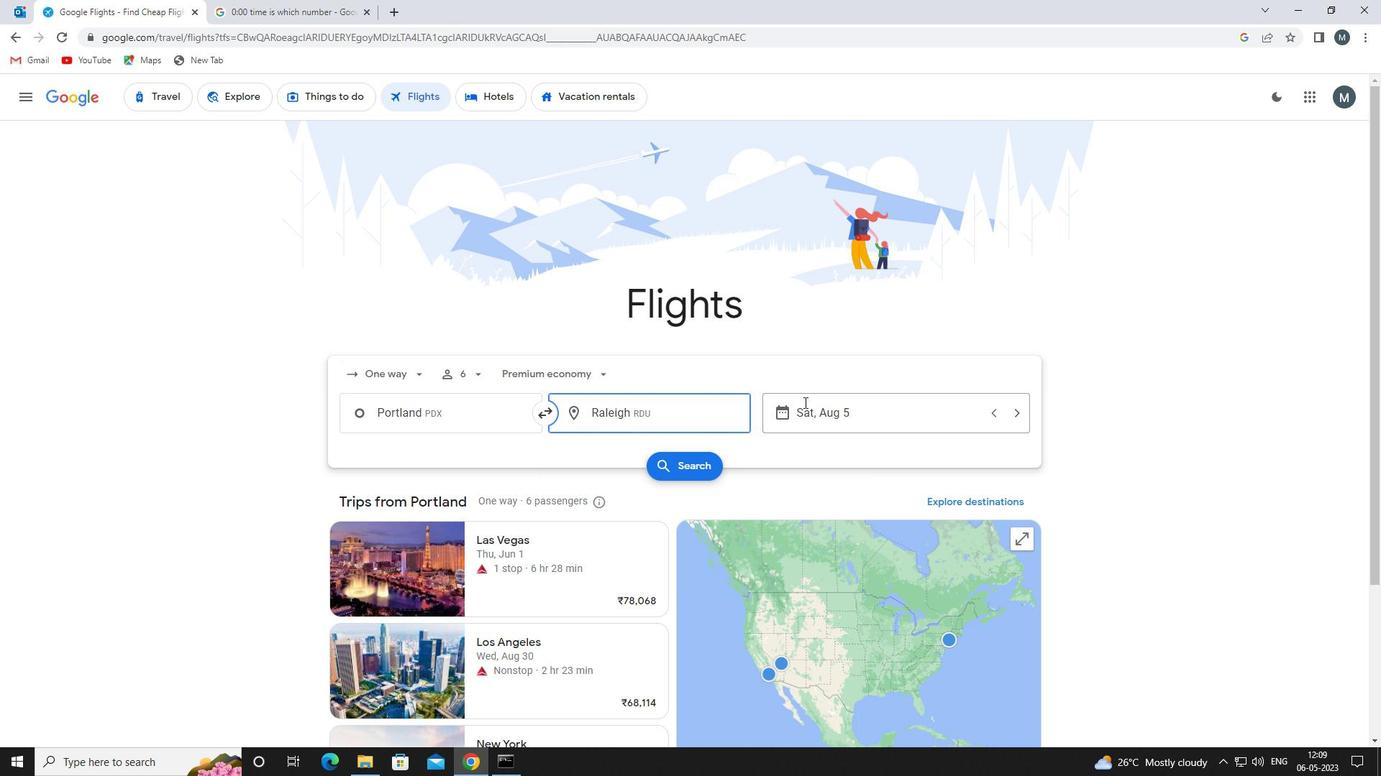 
Action: Mouse moved to (725, 494)
Screenshot: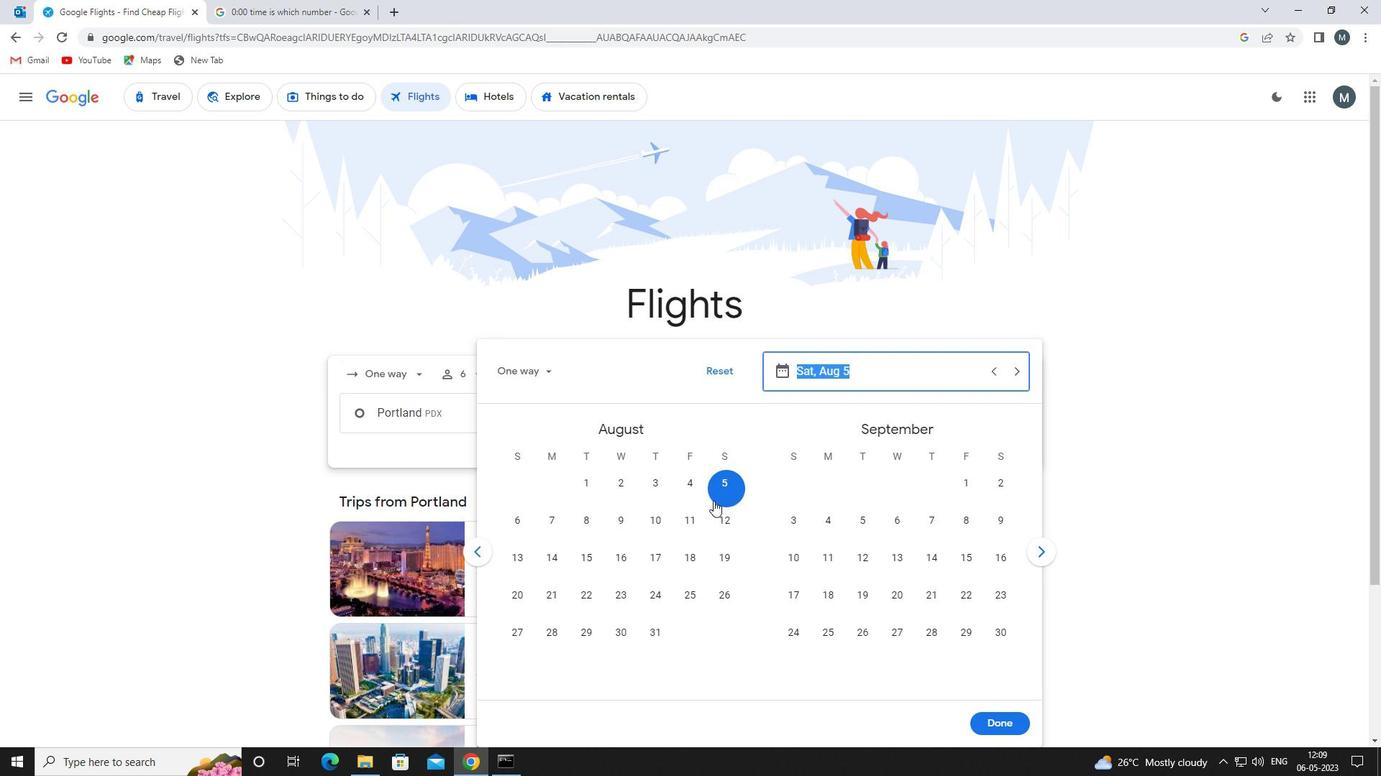
Action: Mouse pressed left at (725, 494)
Screenshot: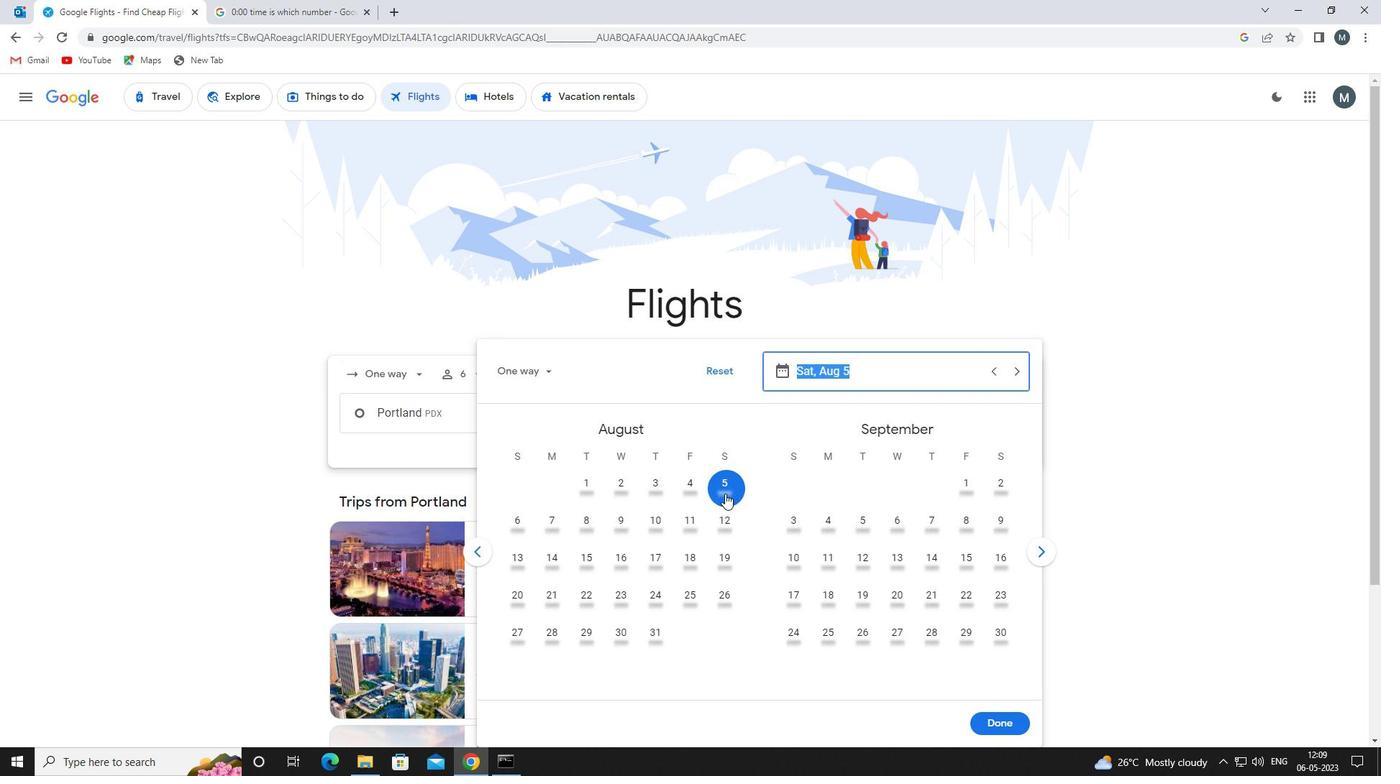 
Action: Mouse moved to (983, 719)
Screenshot: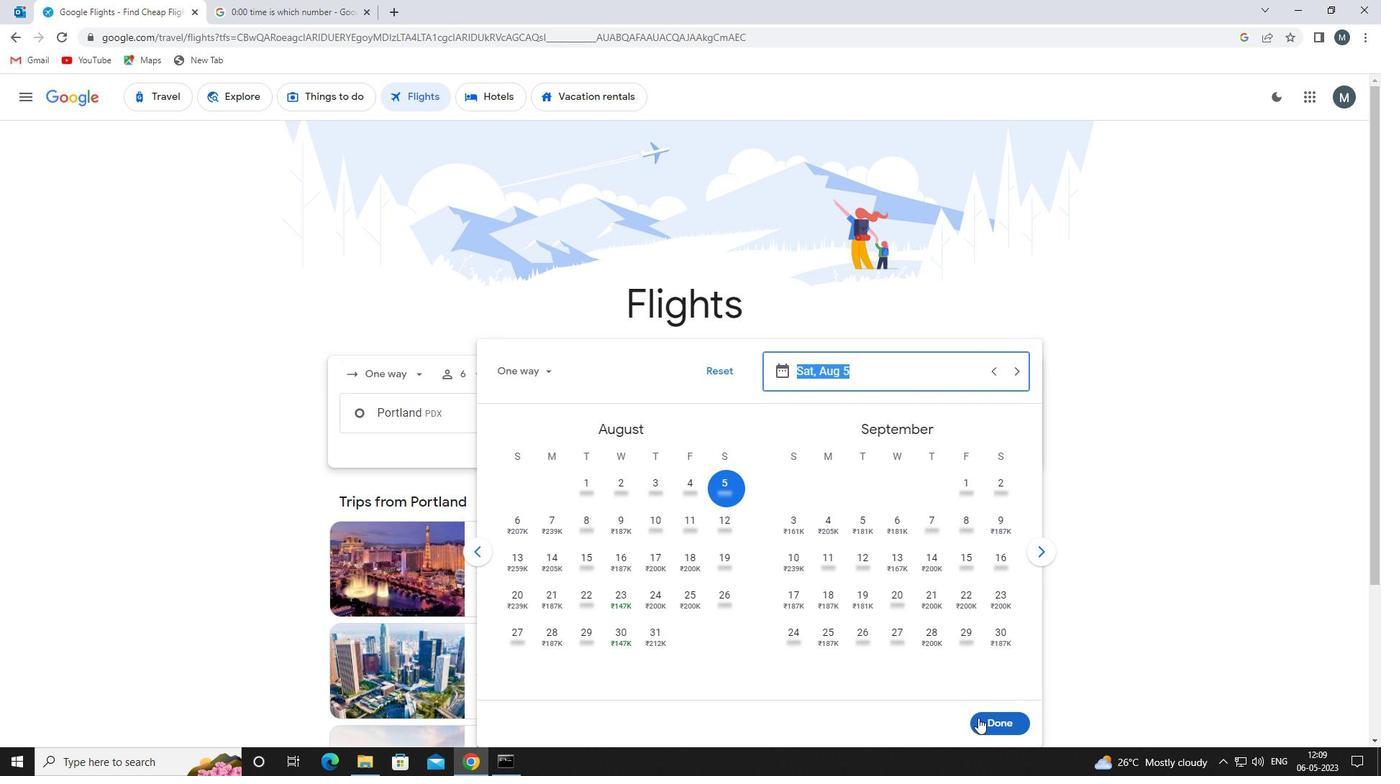 
Action: Mouse pressed left at (983, 719)
Screenshot: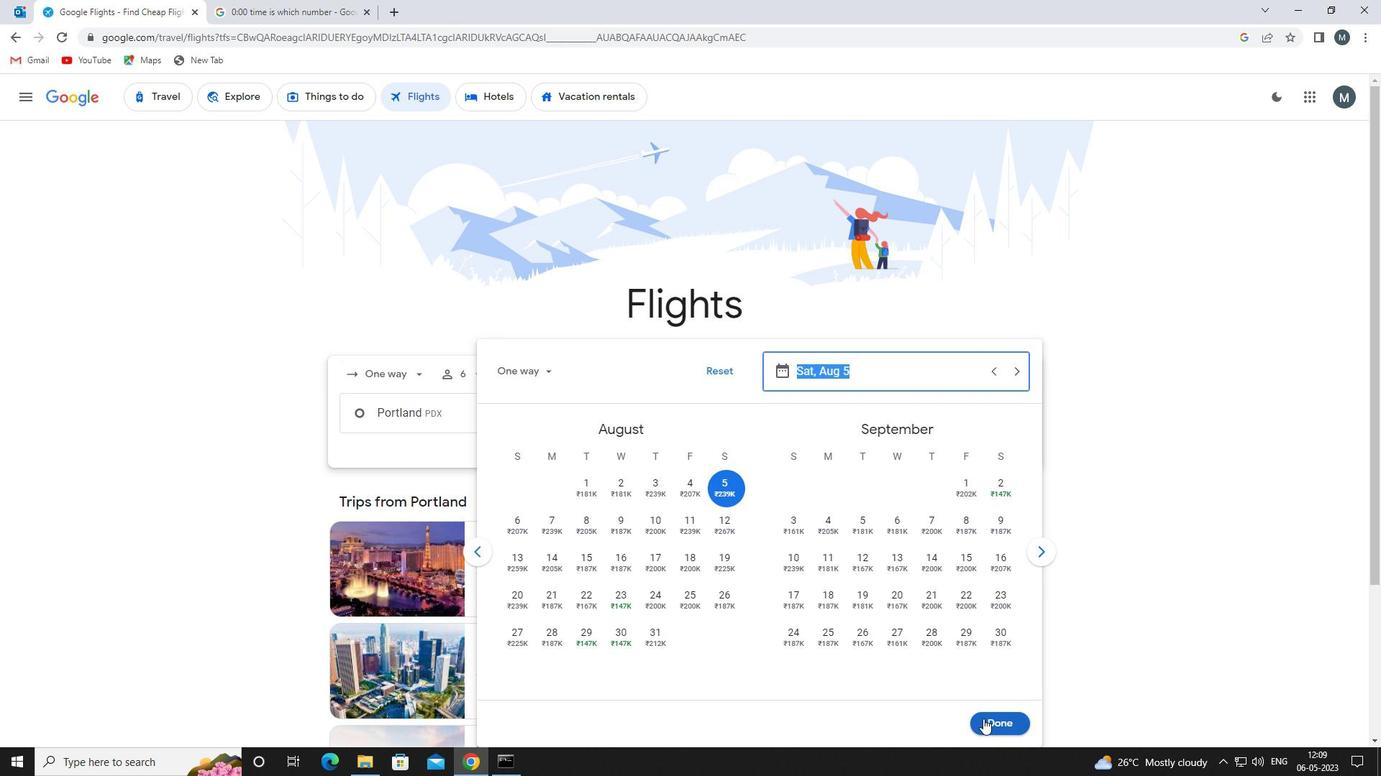 
Action: Mouse moved to (693, 470)
Screenshot: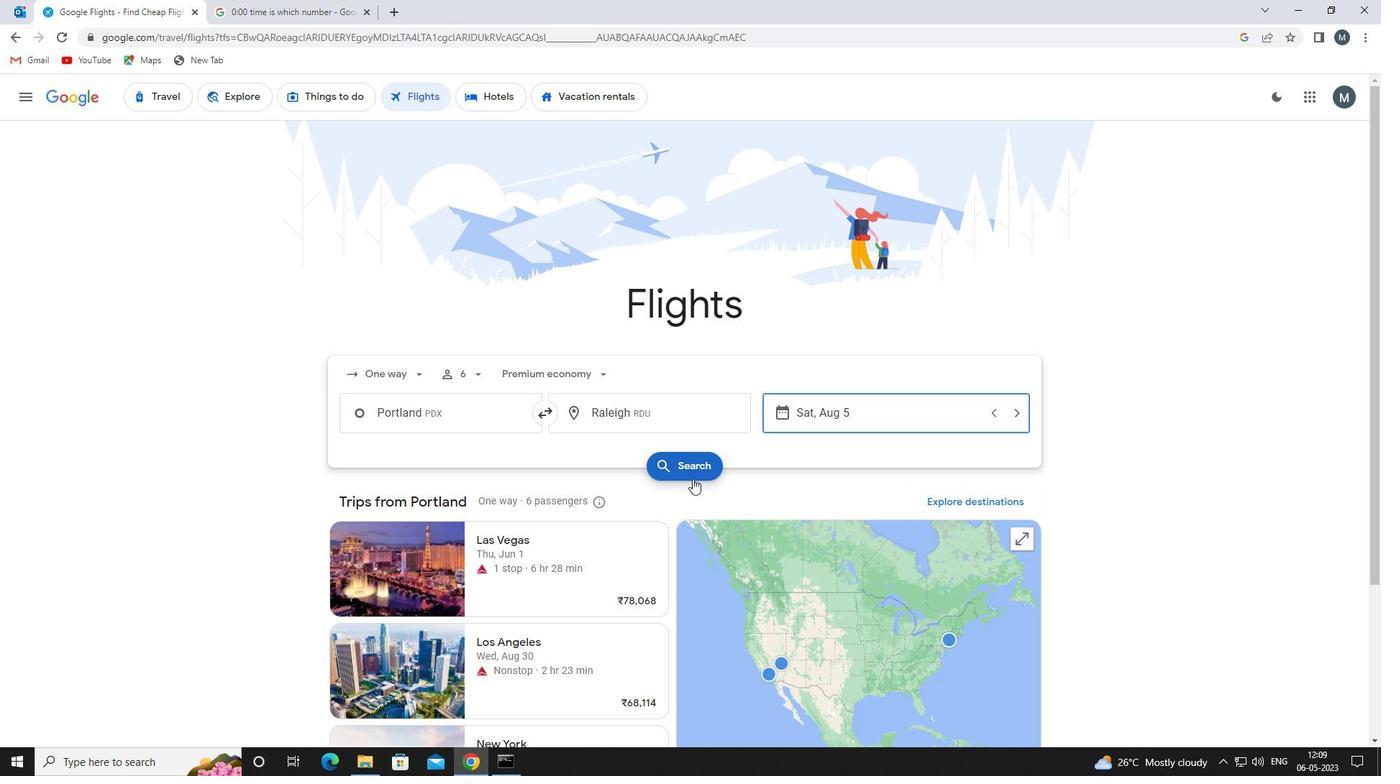 
Action: Mouse pressed left at (693, 470)
Screenshot: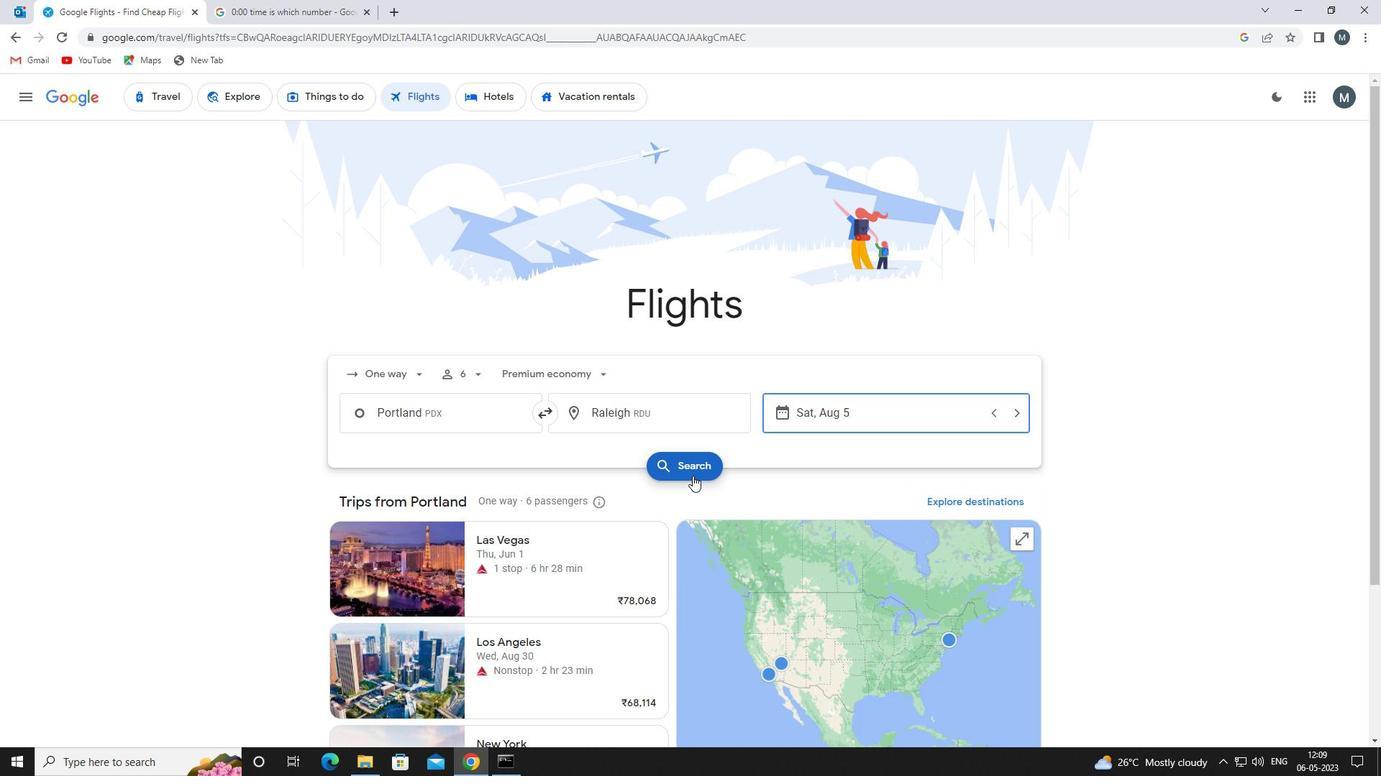 
Action: Mouse moved to (361, 227)
Screenshot: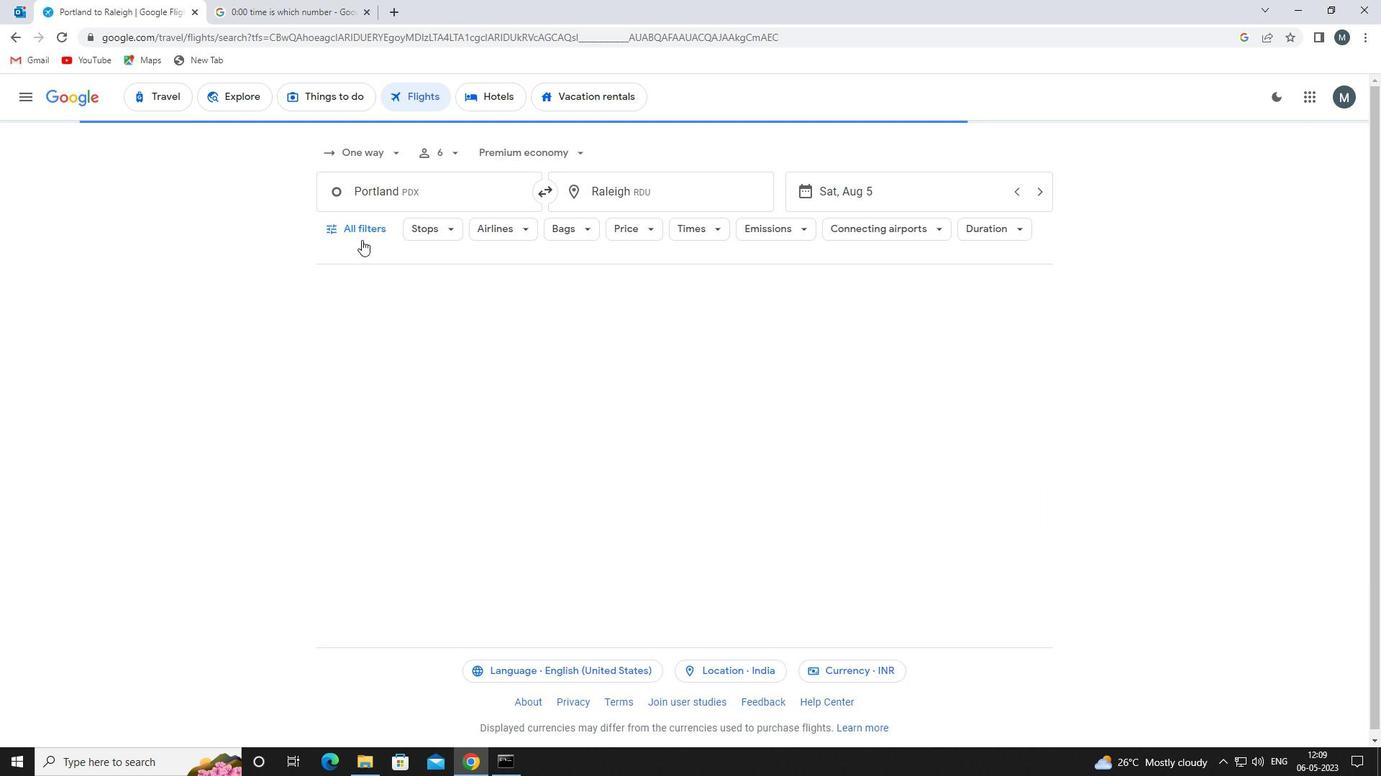 
Action: Mouse pressed left at (361, 227)
Screenshot: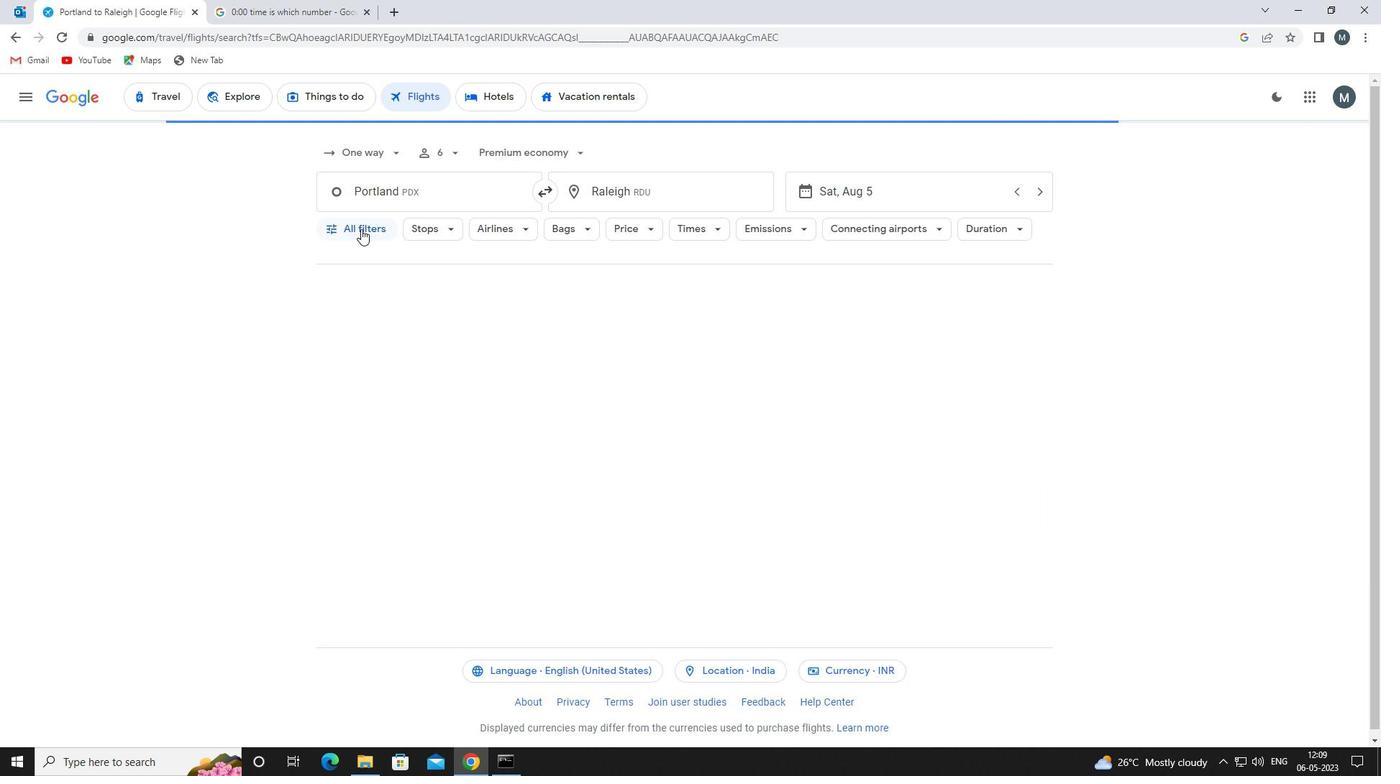 
Action: Mouse moved to (409, 380)
Screenshot: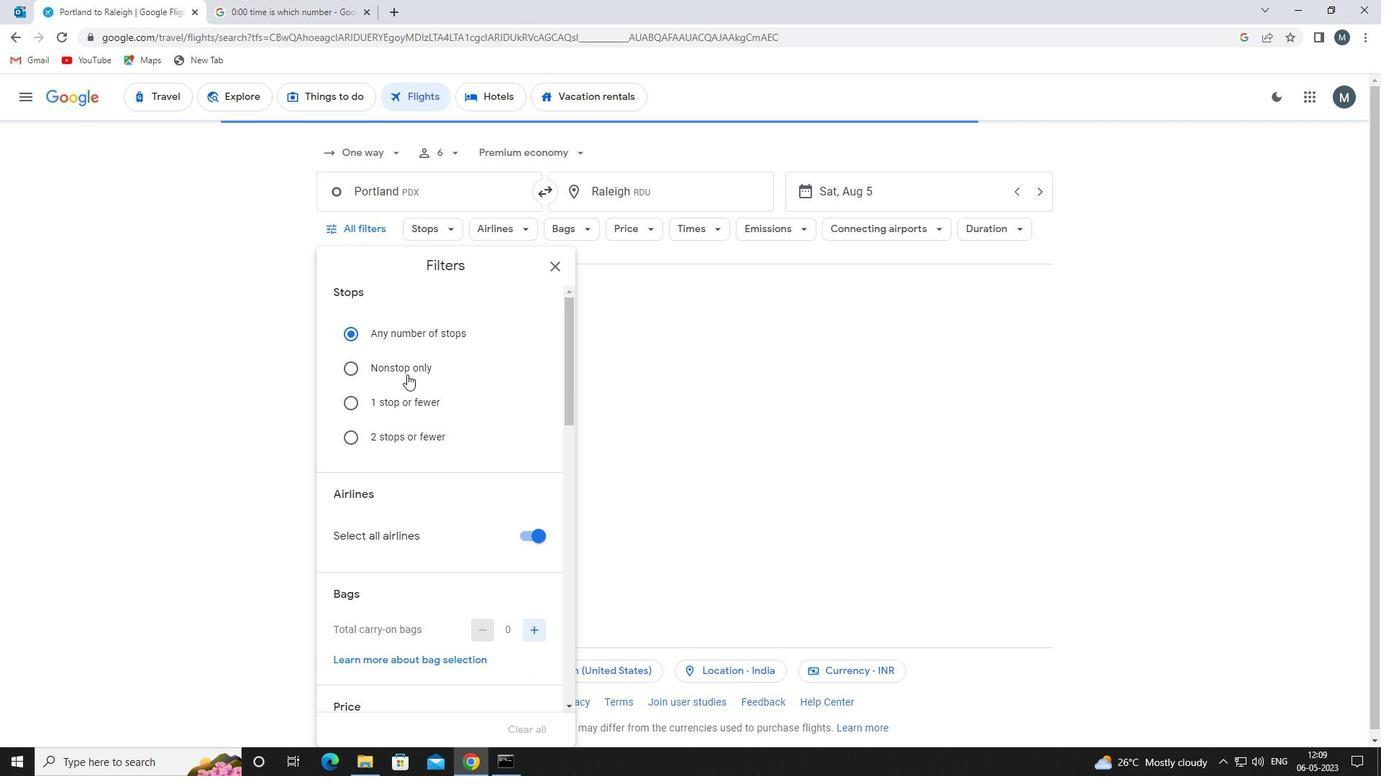 
Action: Mouse scrolled (409, 379) with delta (0, 0)
Screenshot: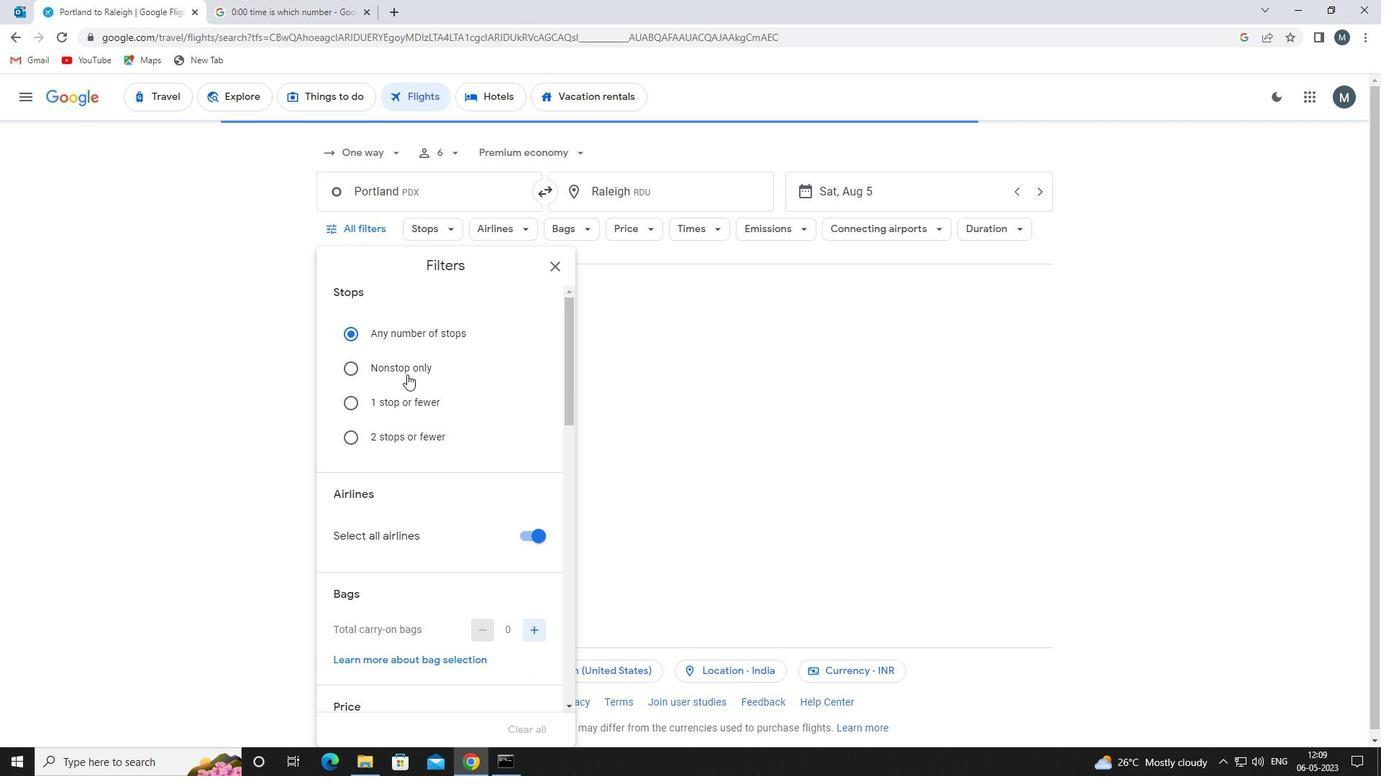 
Action: Mouse moved to (409, 386)
Screenshot: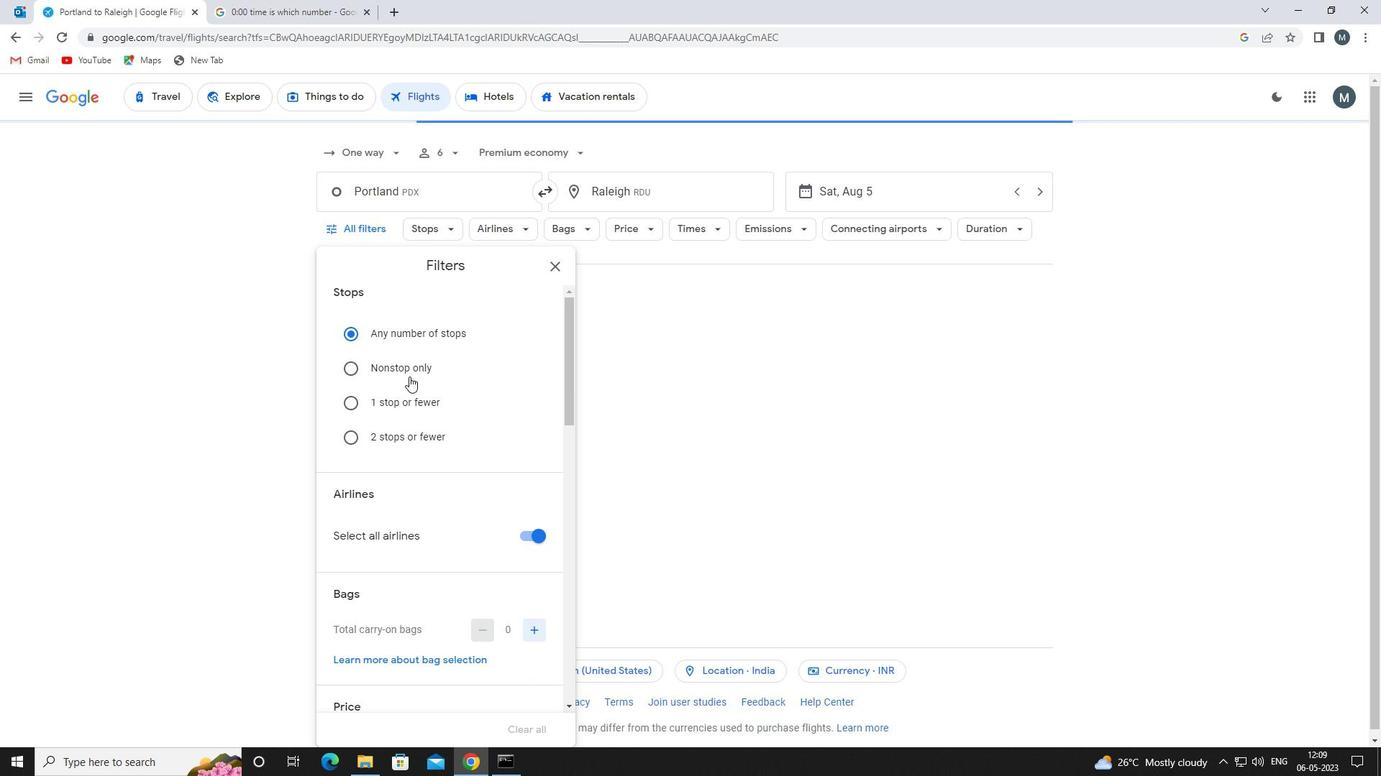 
Action: Mouse scrolled (409, 386) with delta (0, 0)
Screenshot: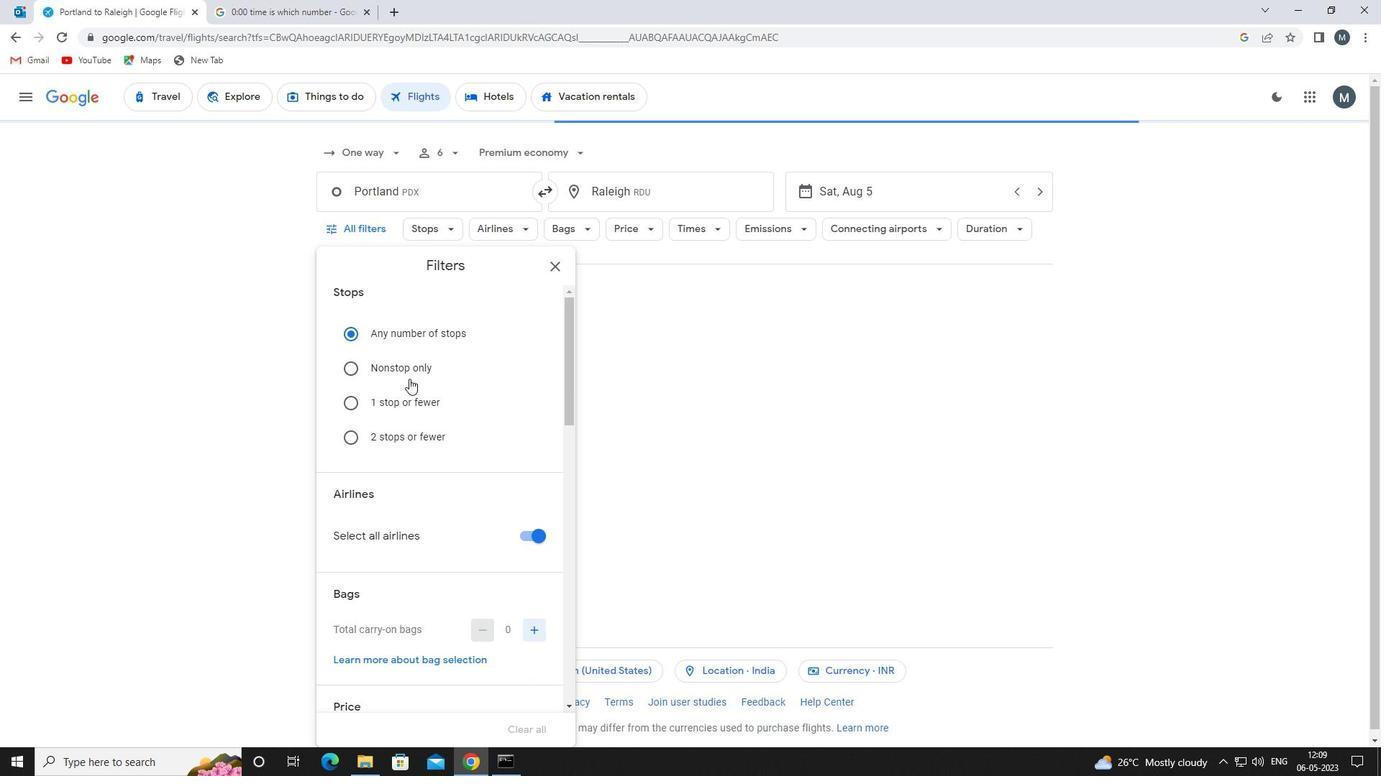 
Action: Mouse moved to (524, 387)
Screenshot: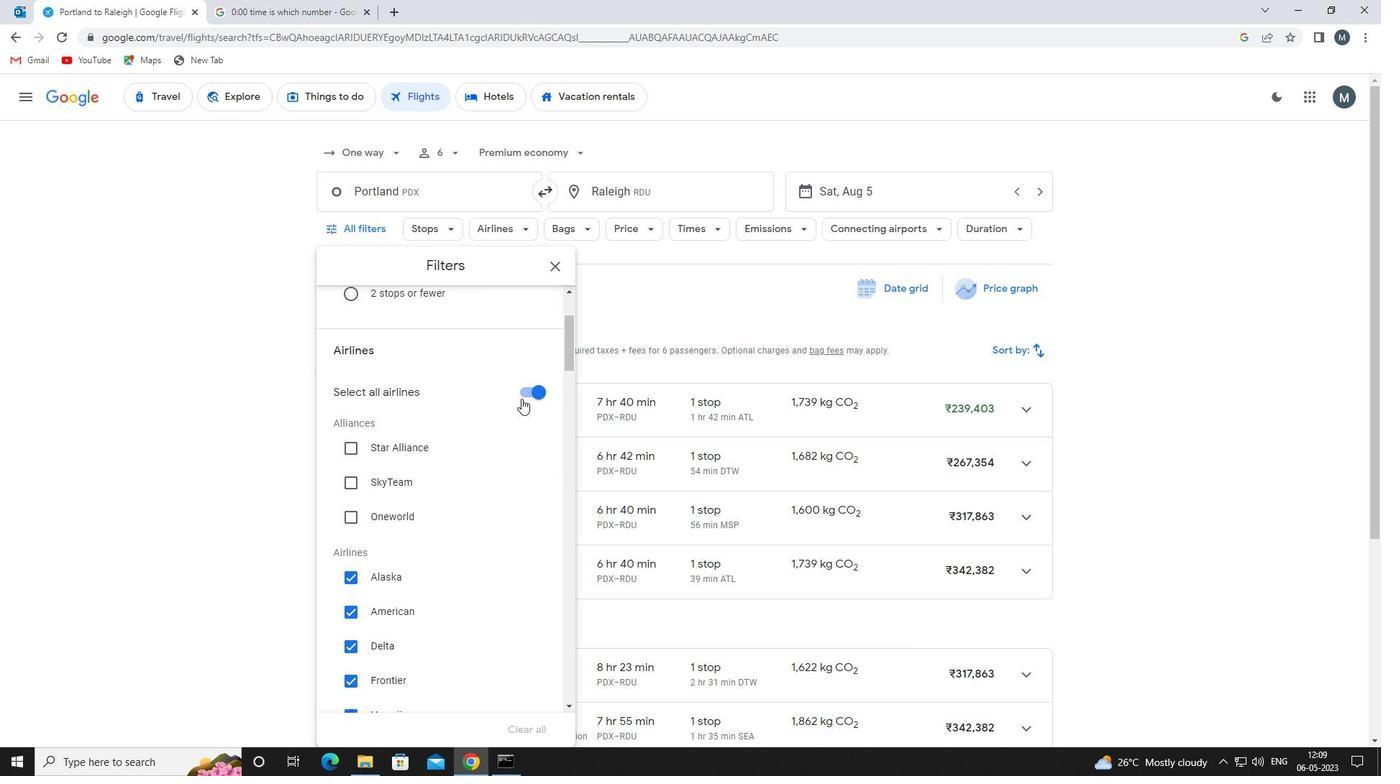 
Action: Mouse pressed left at (524, 387)
Screenshot: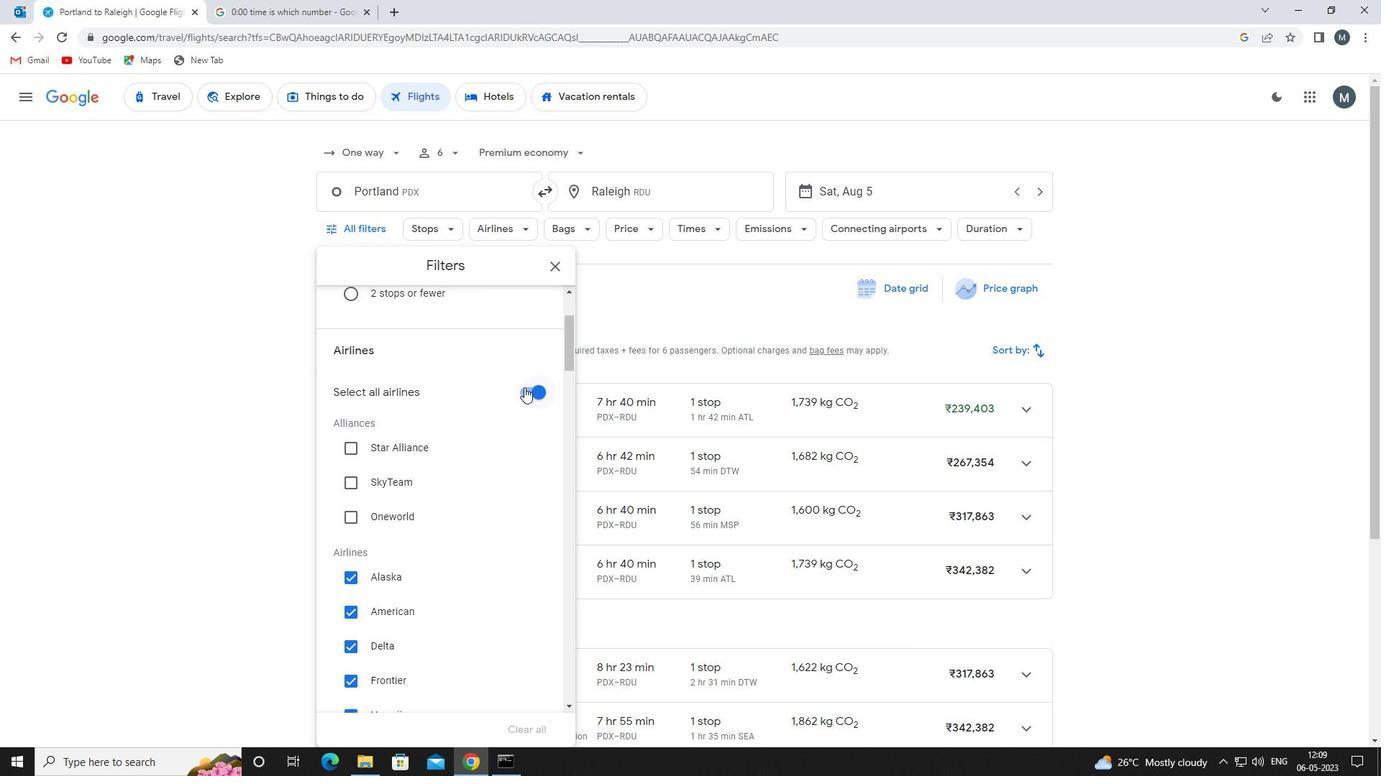 
Action: Mouse moved to (446, 443)
Screenshot: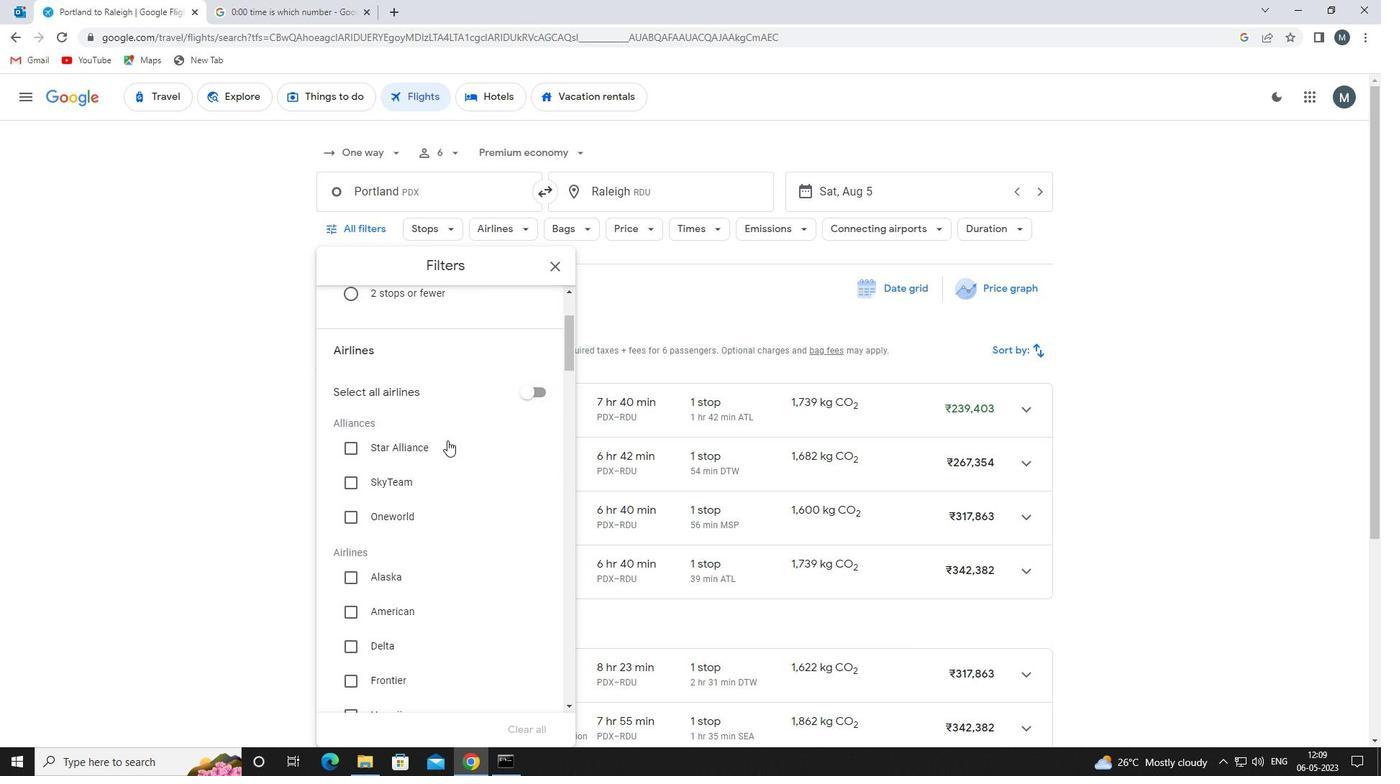 
Action: Mouse scrolled (446, 442) with delta (0, 0)
Screenshot: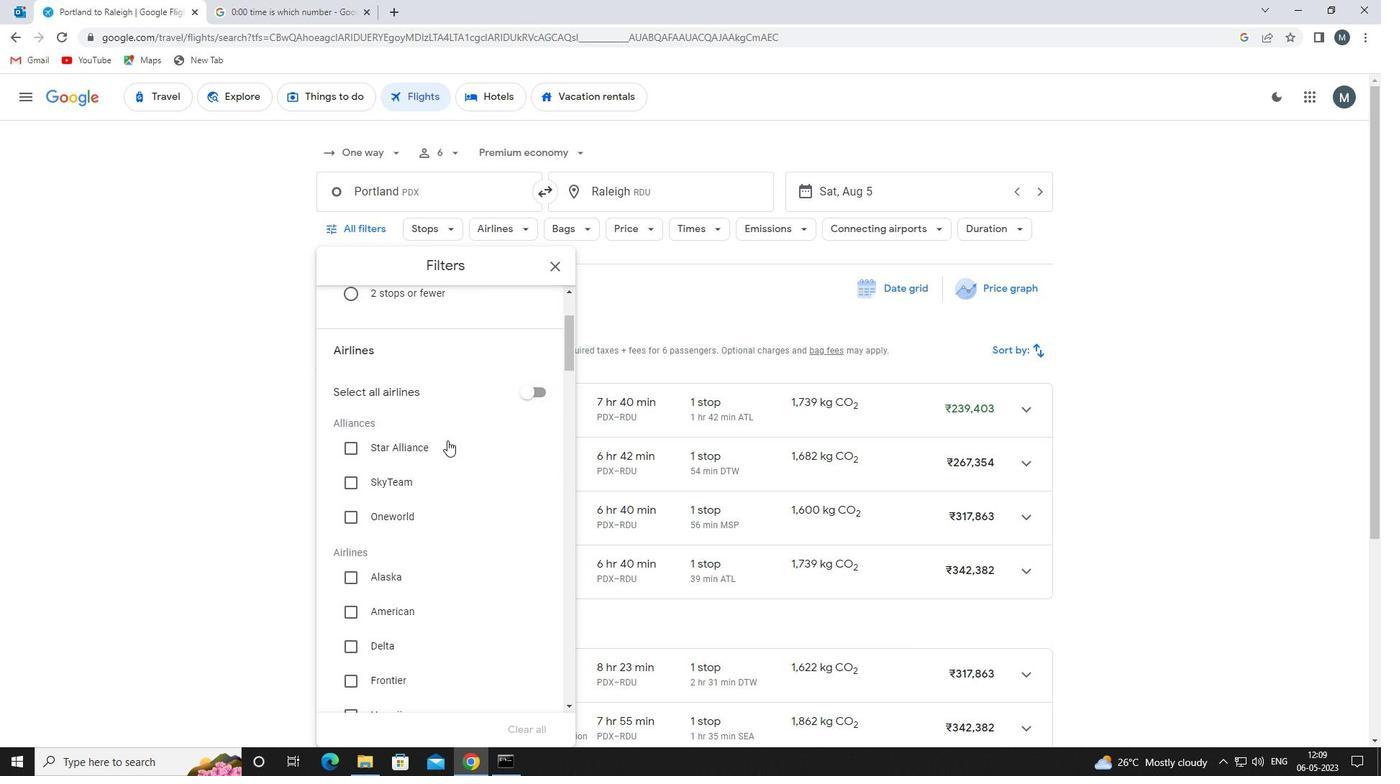 
Action: Mouse moved to (445, 461)
Screenshot: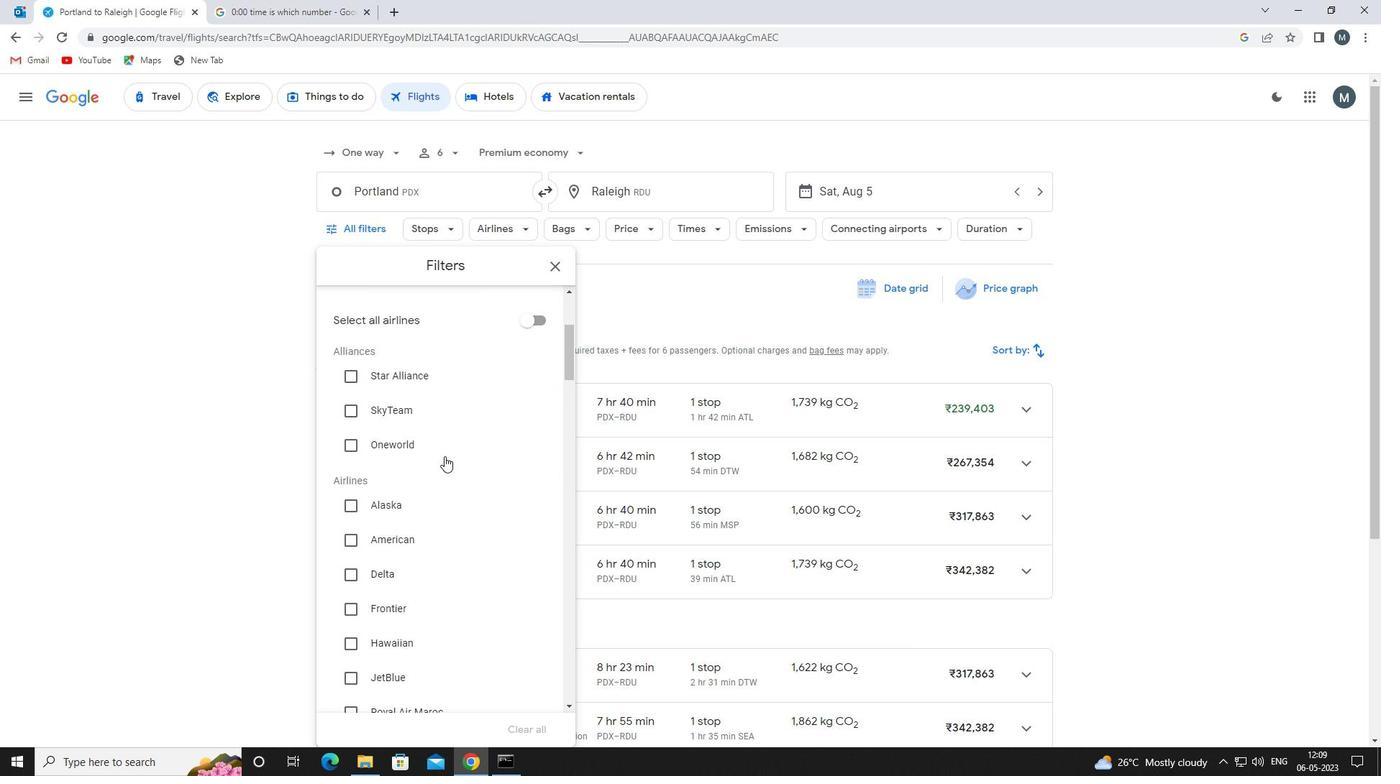 
Action: Mouse scrolled (445, 460) with delta (0, 0)
Screenshot: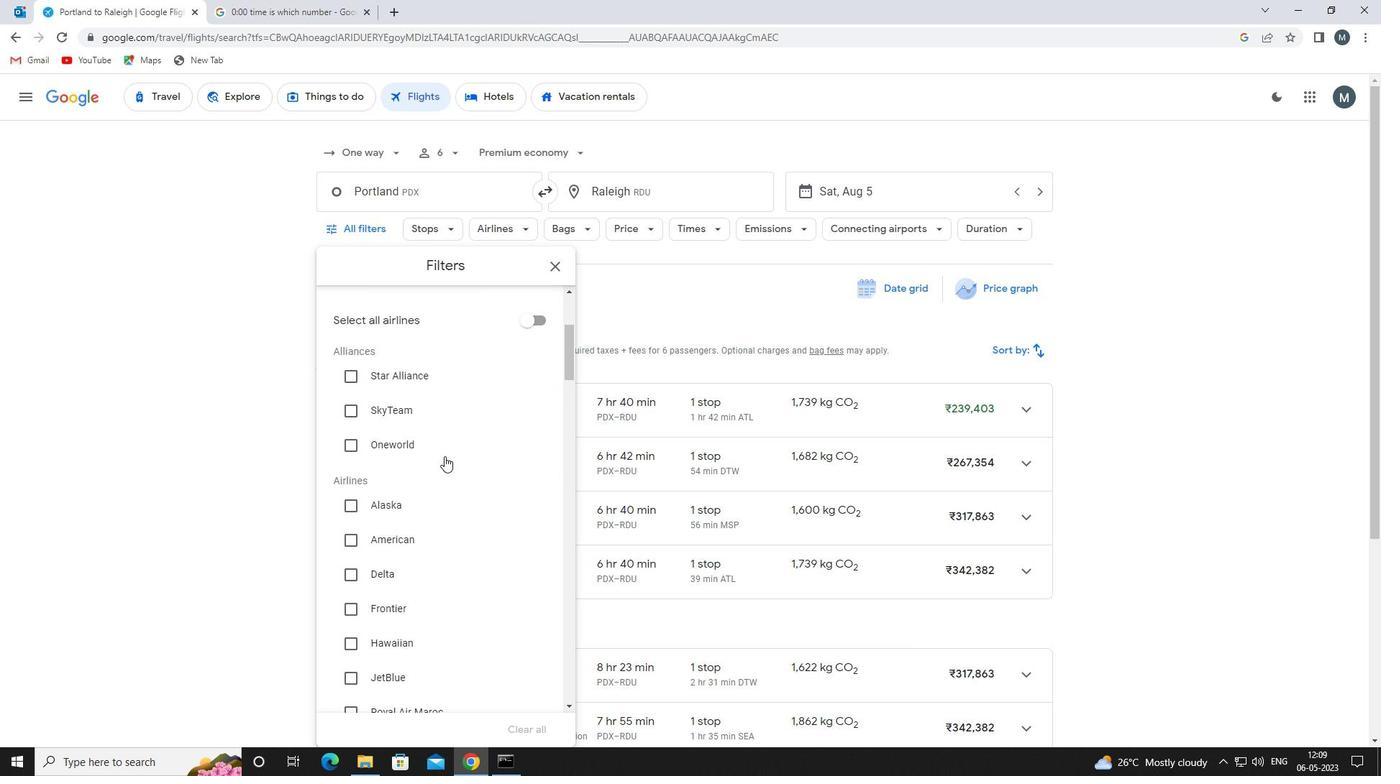
Action: Mouse moved to (438, 472)
Screenshot: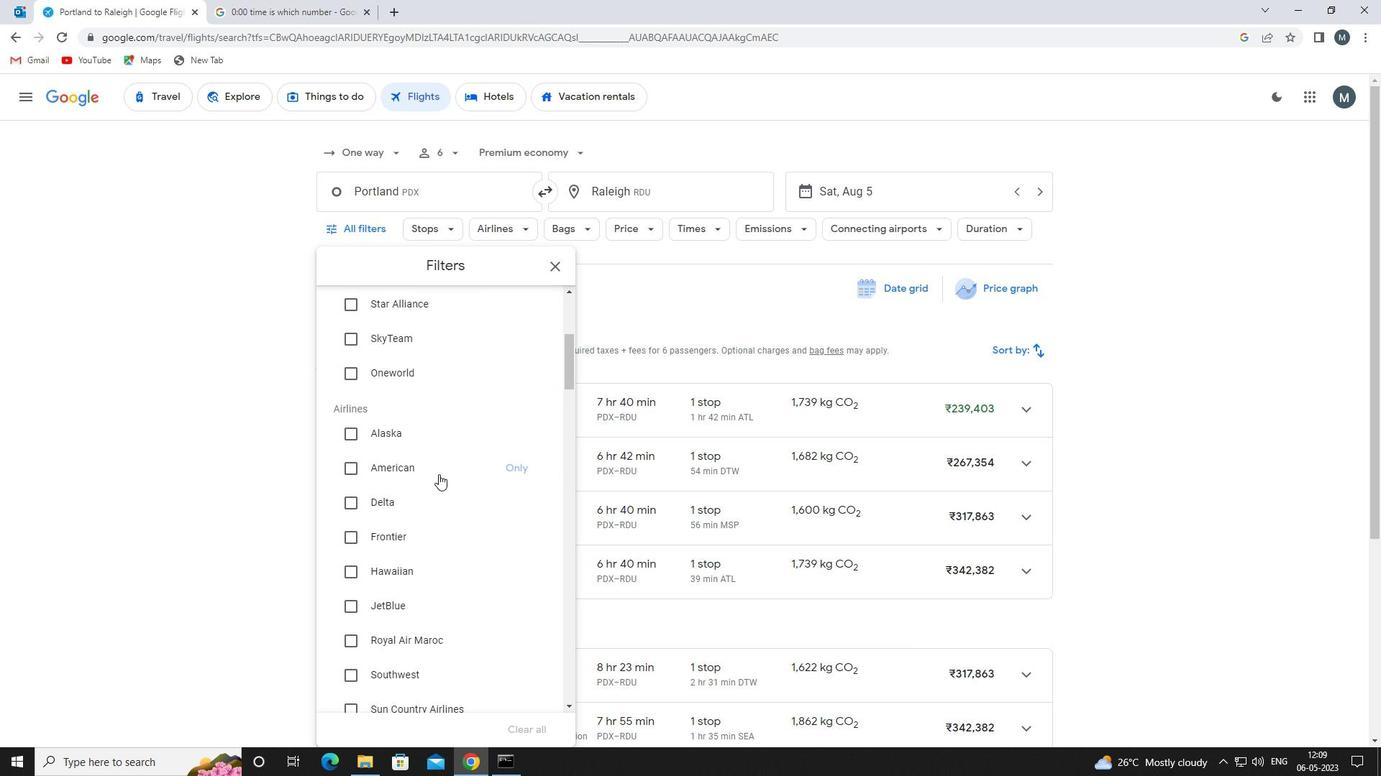 
Action: Mouse pressed left at (438, 472)
Screenshot: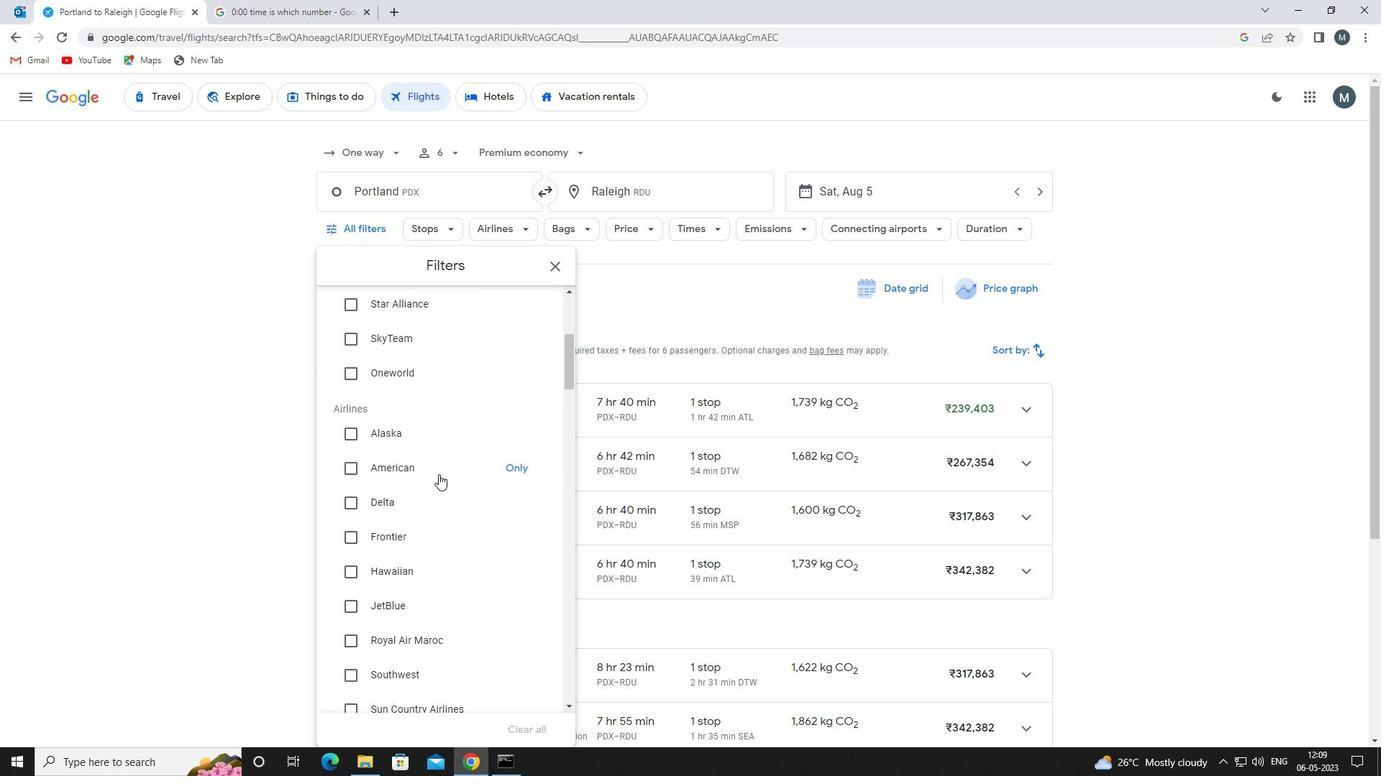 
Action: Mouse moved to (438, 471)
Screenshot: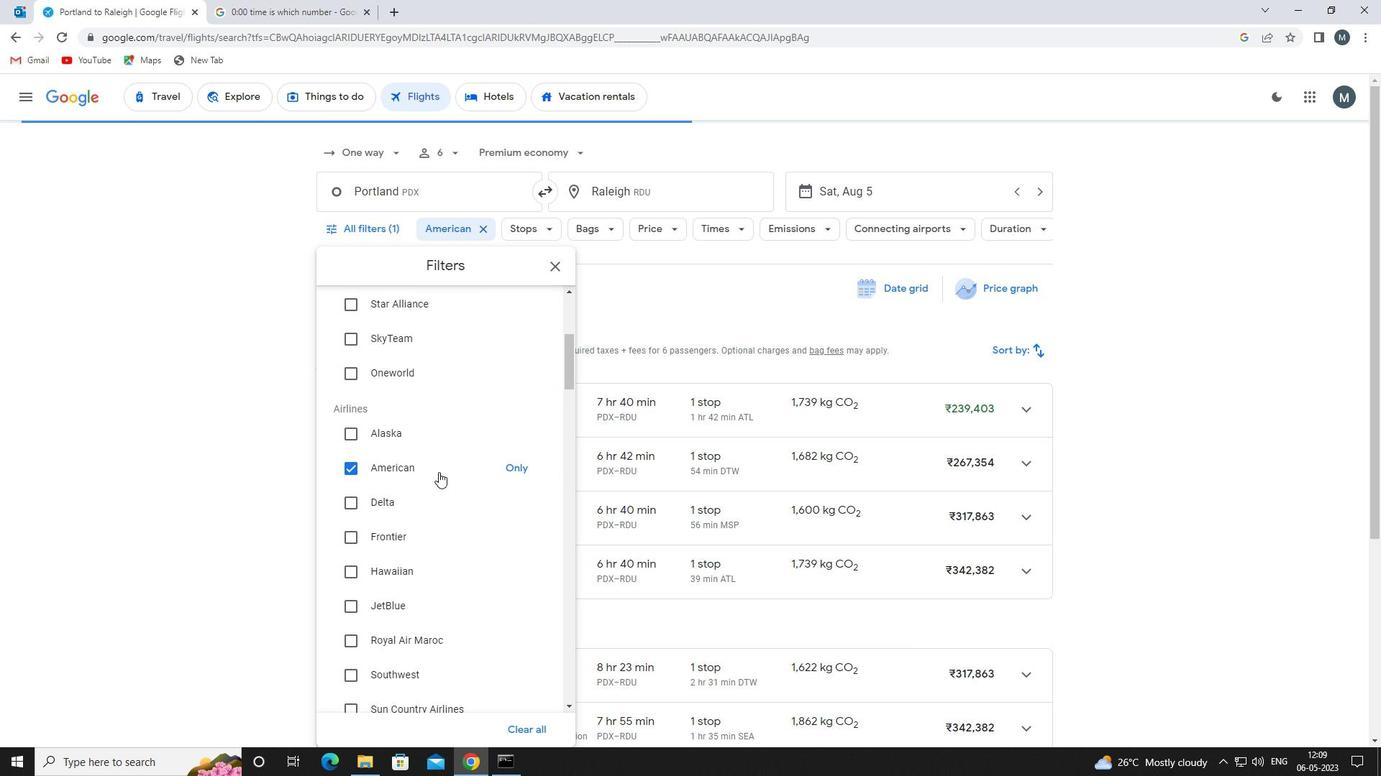 
Action: Mouse scrolled (438, 471) with delta (0, 0)
Screenshot: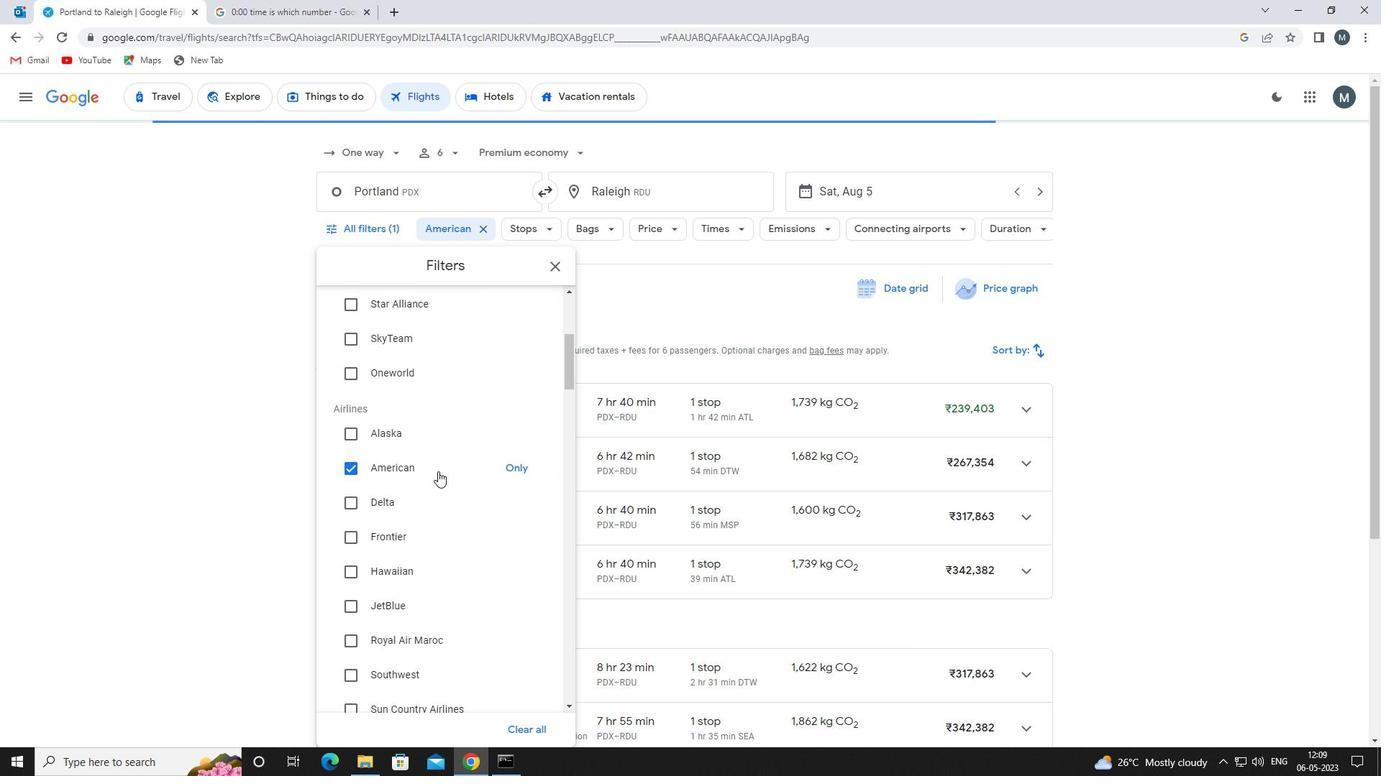 
Action: Mouse moved to (437, 471)
Screenshot: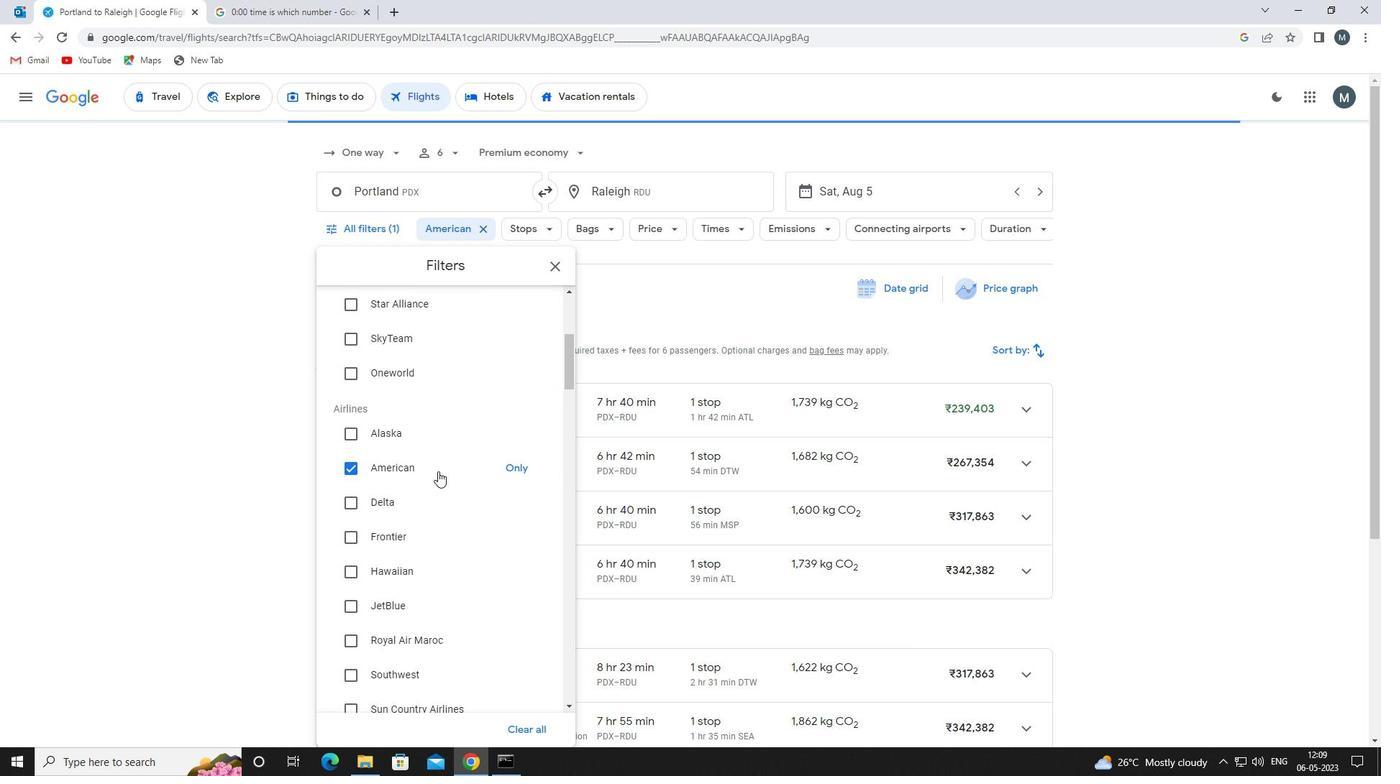 
Action: Mouse scrolled (437, 470) with delta (0, 0)
Screenshot: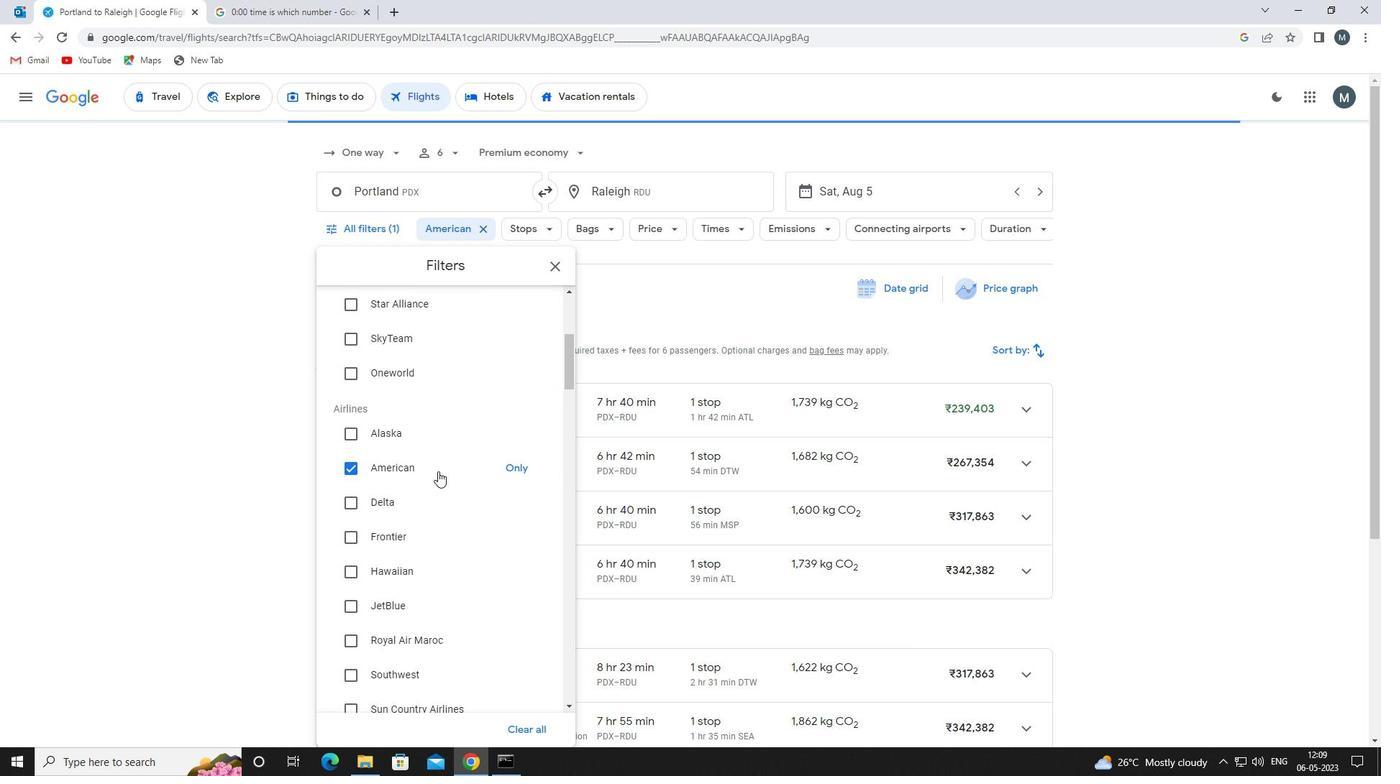 
Action: Mouse scrolled (437, 470) with delta (0, 0)
Screenshot: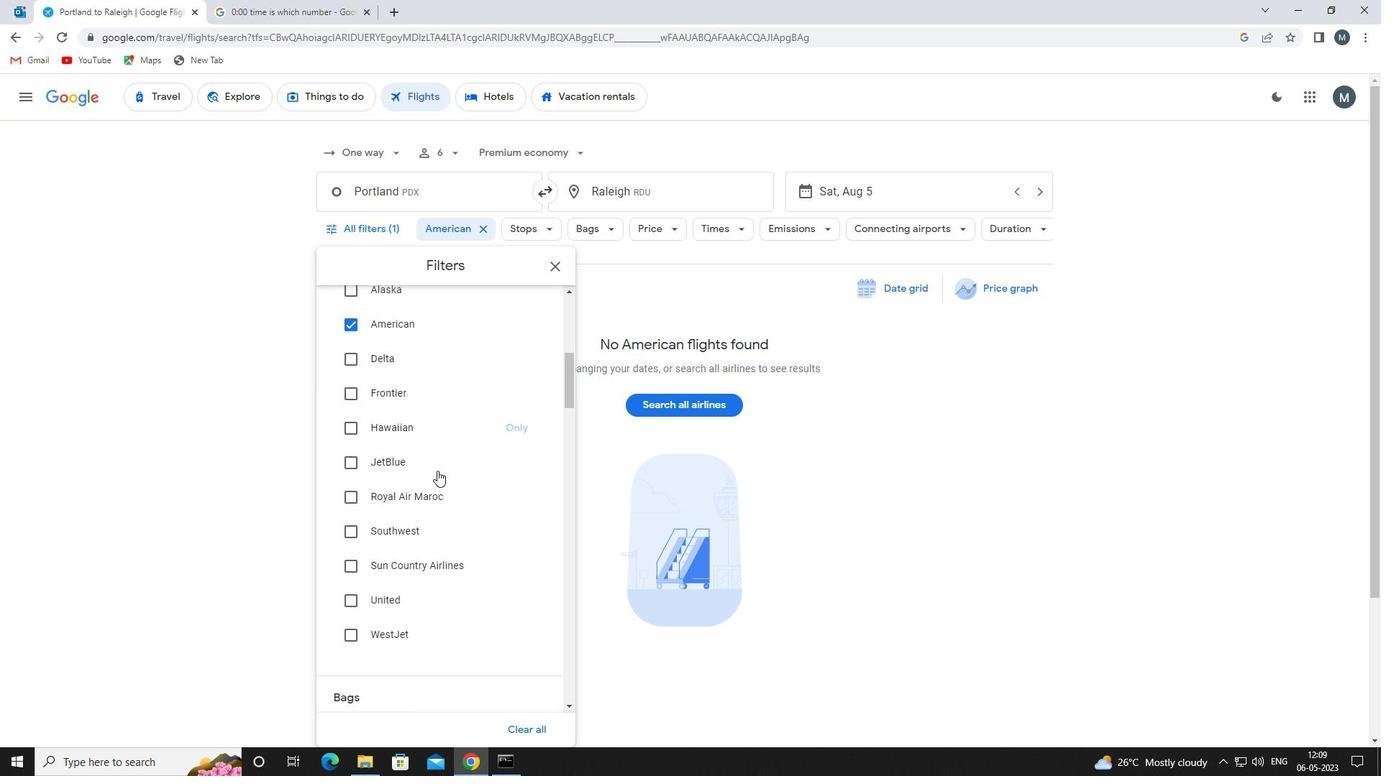 
Action: Mouse scrolled (437, 470) with delta (0, 0)
Screenshot: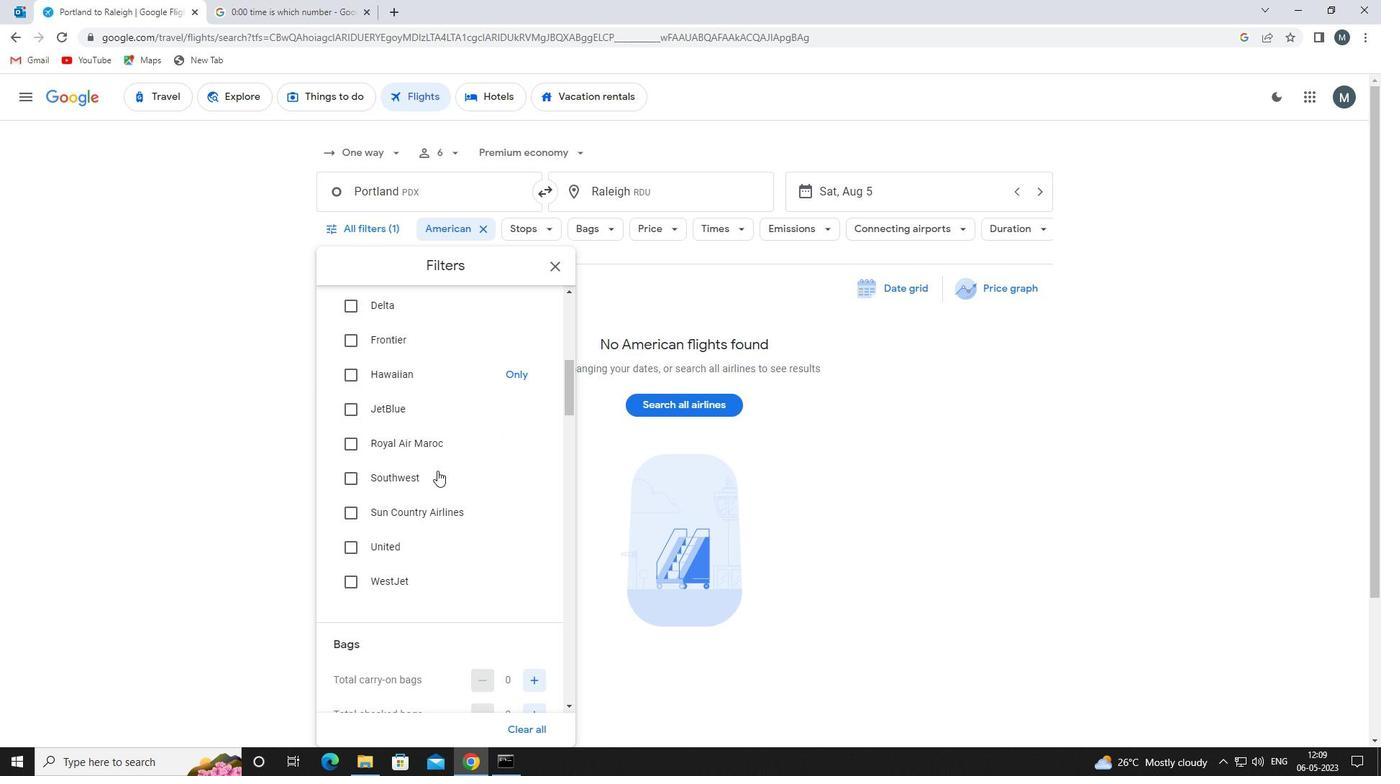 
Action: Mouse moved to (443, 471)
Screenshot: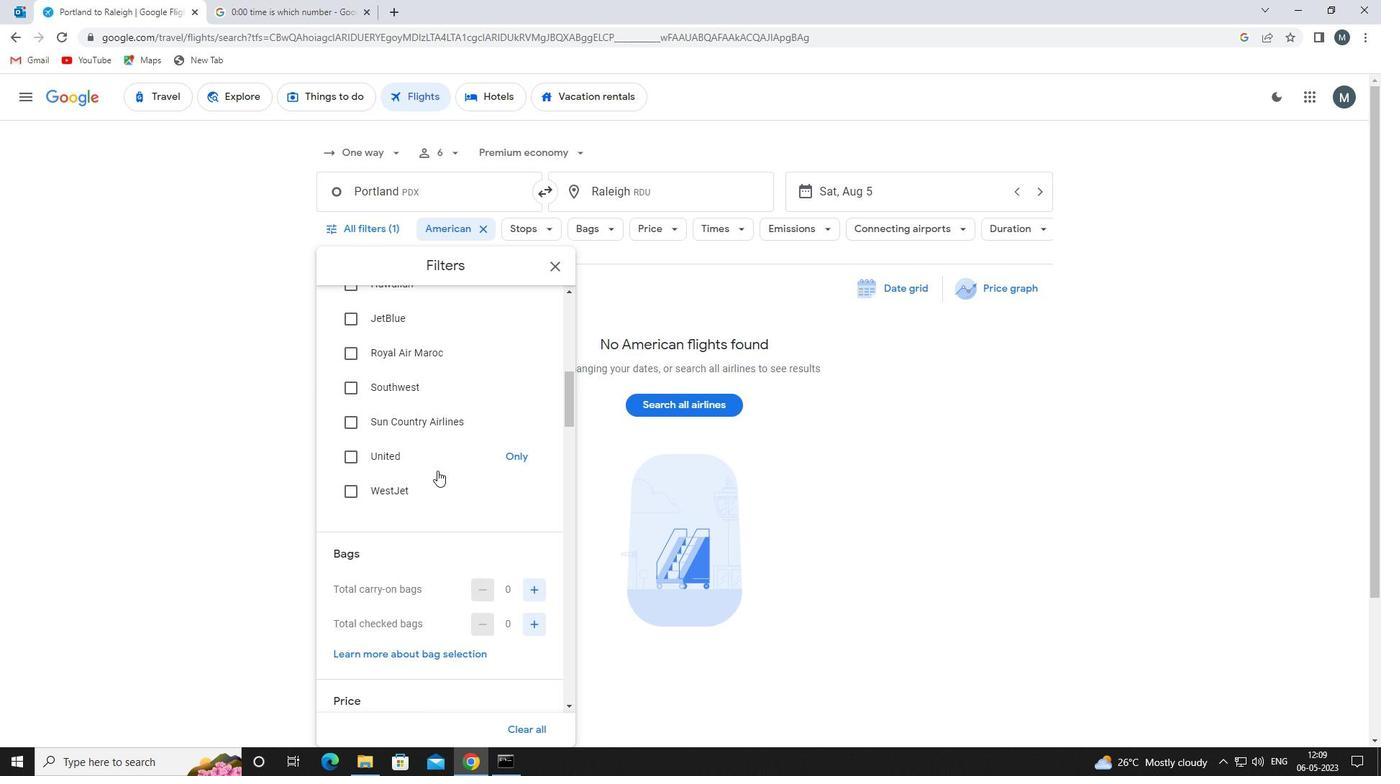 
Action: Mouse scrolled (443, 470) with delta (0, 0)
Screenshot: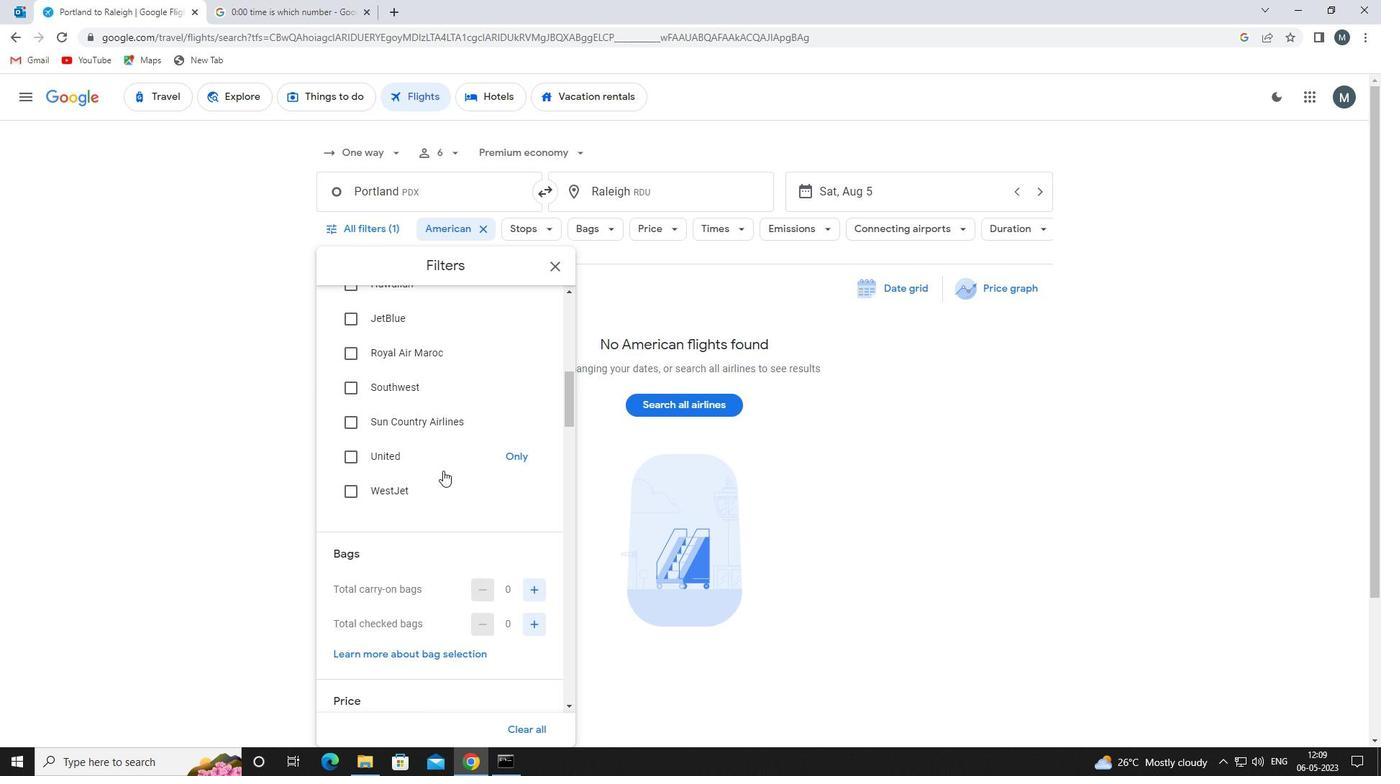 
Action: Mouse scrolled (443, 470) with delta (0, 0)
Screenshot: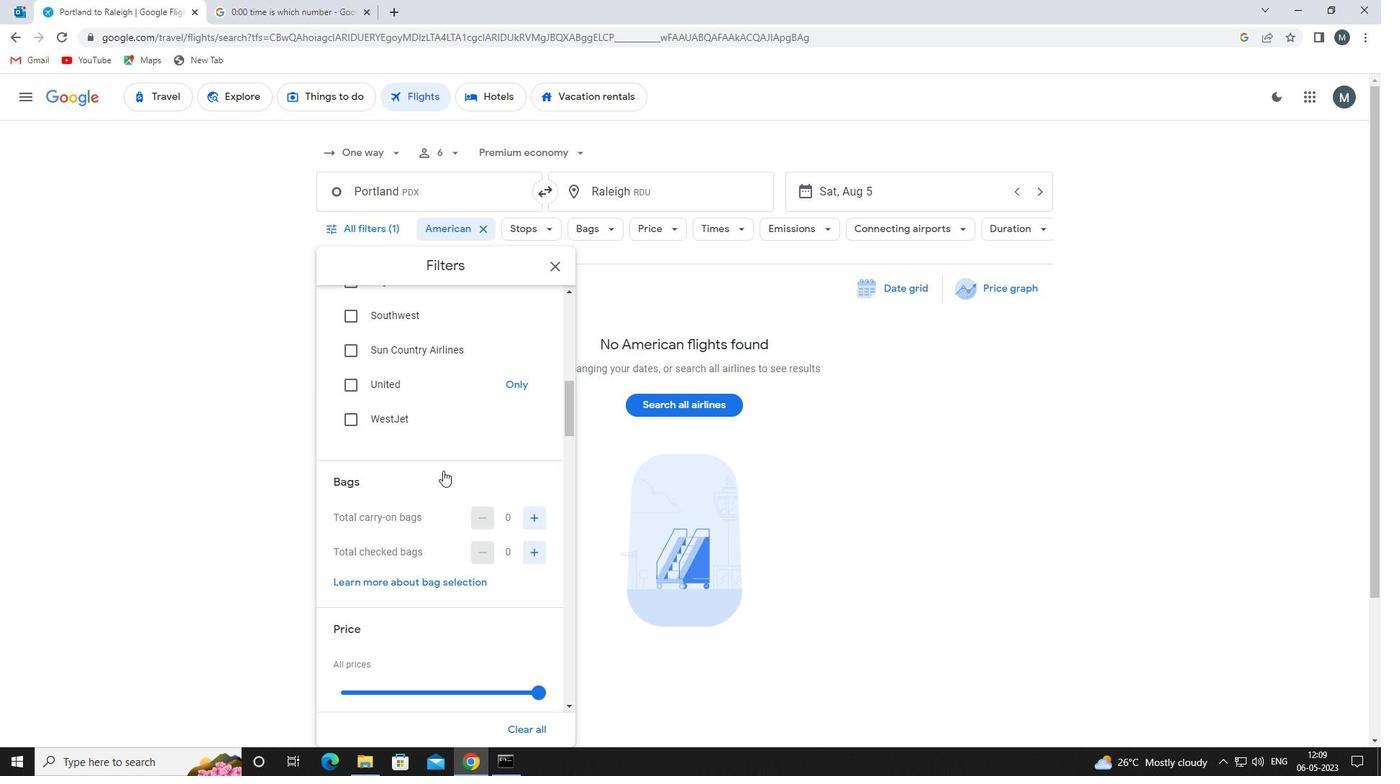 
Action: Mouse moved to (443, 471)
Screenshot: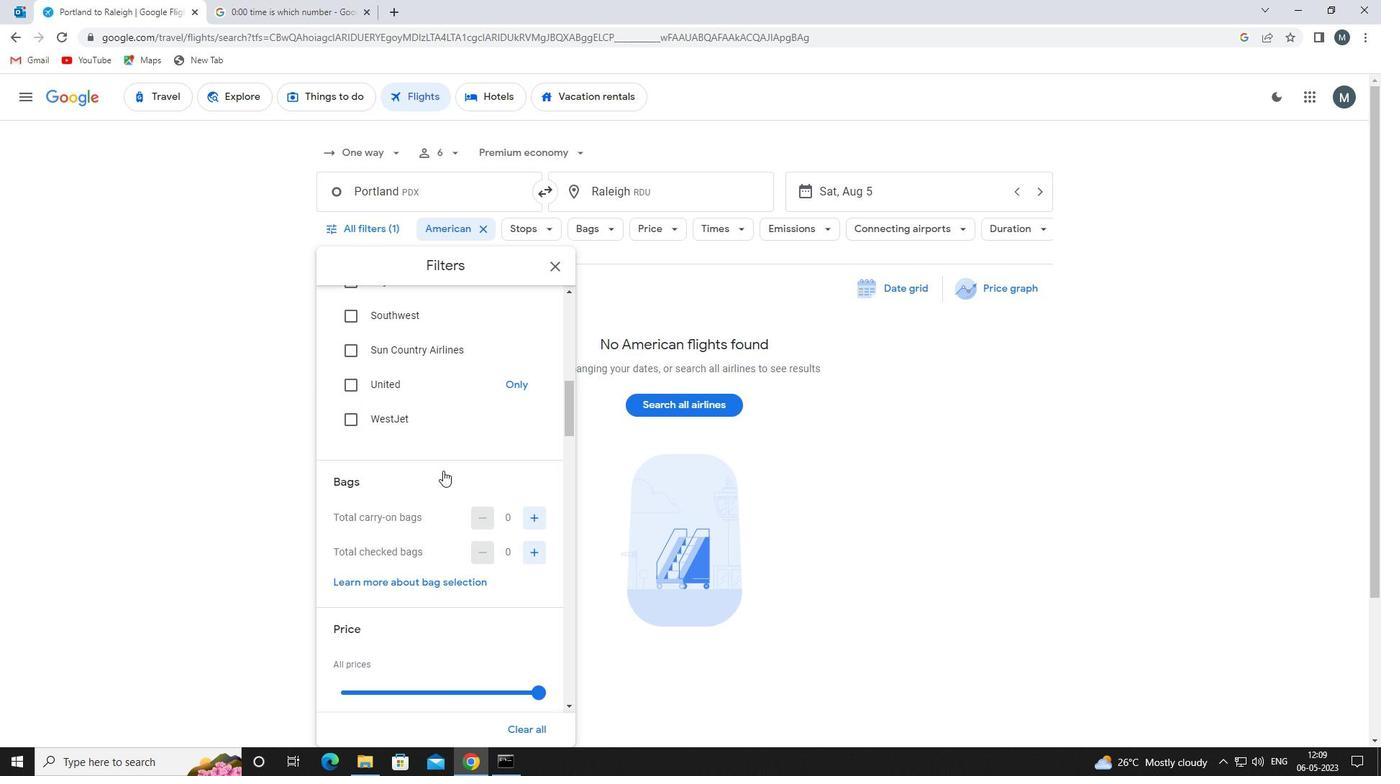 
Action: Mouse scrolled (443, 471) with delta (0, 0)
Screenshot: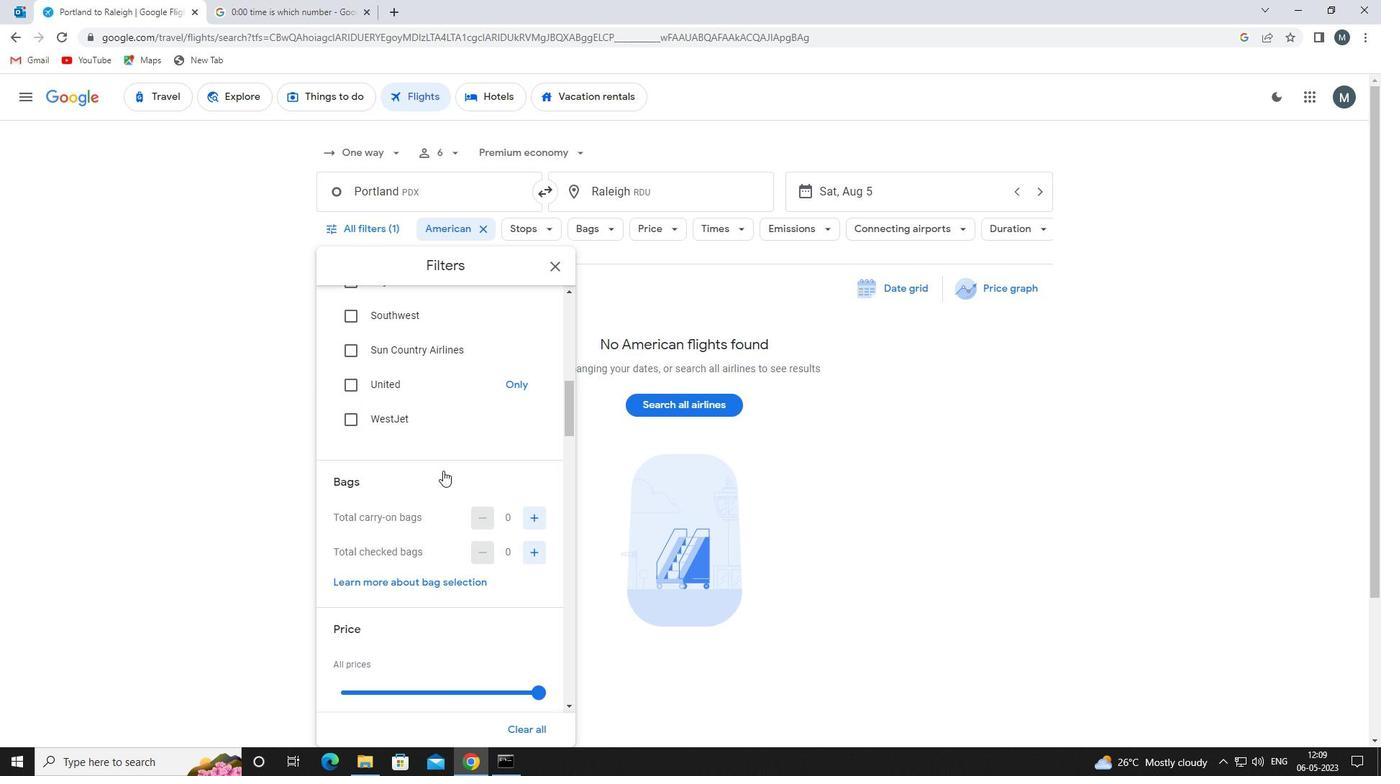
Action: Mouse moved to (444, 474)
Screenshot: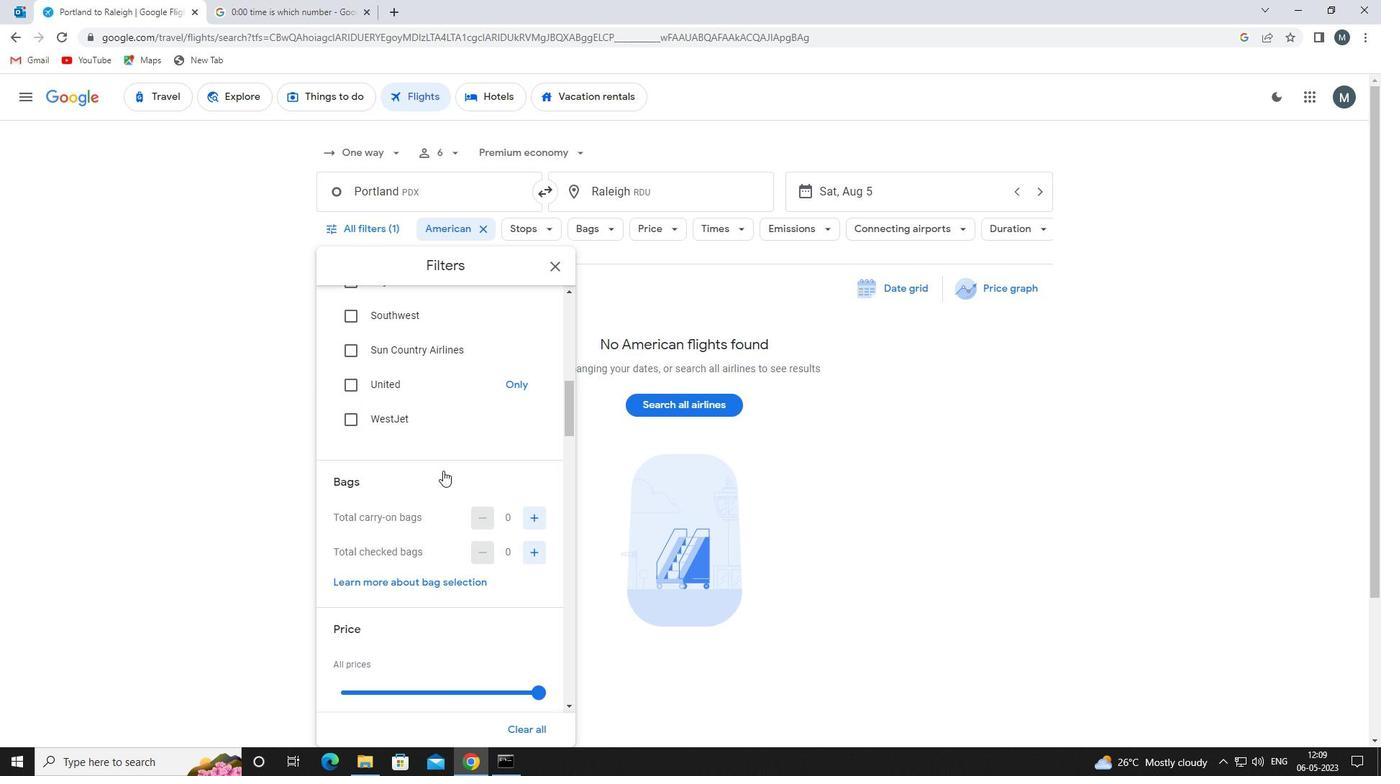 
Action: Mouse scrolled (444, 473) with delta (0, 0)
Screenshot: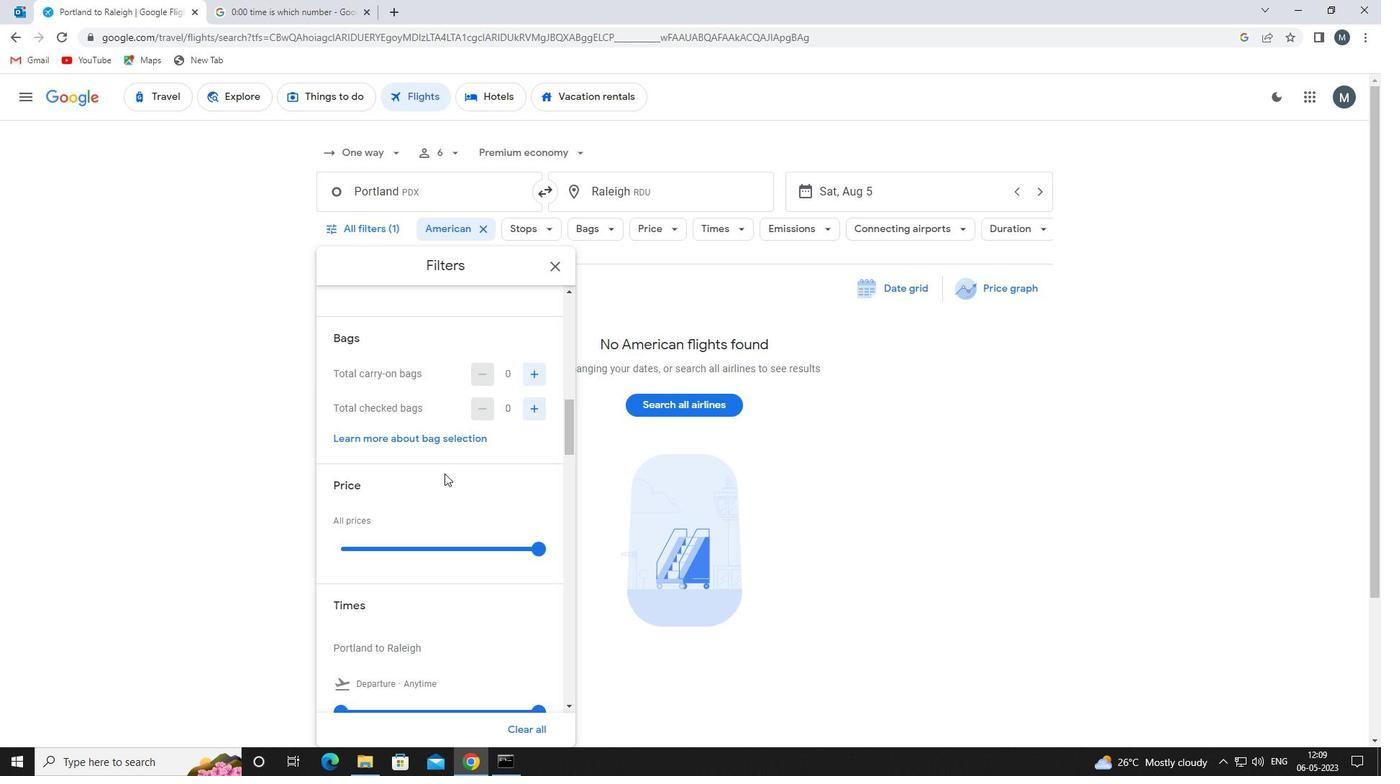 
Action: Mouse moved to (437, 471)
Screenshot: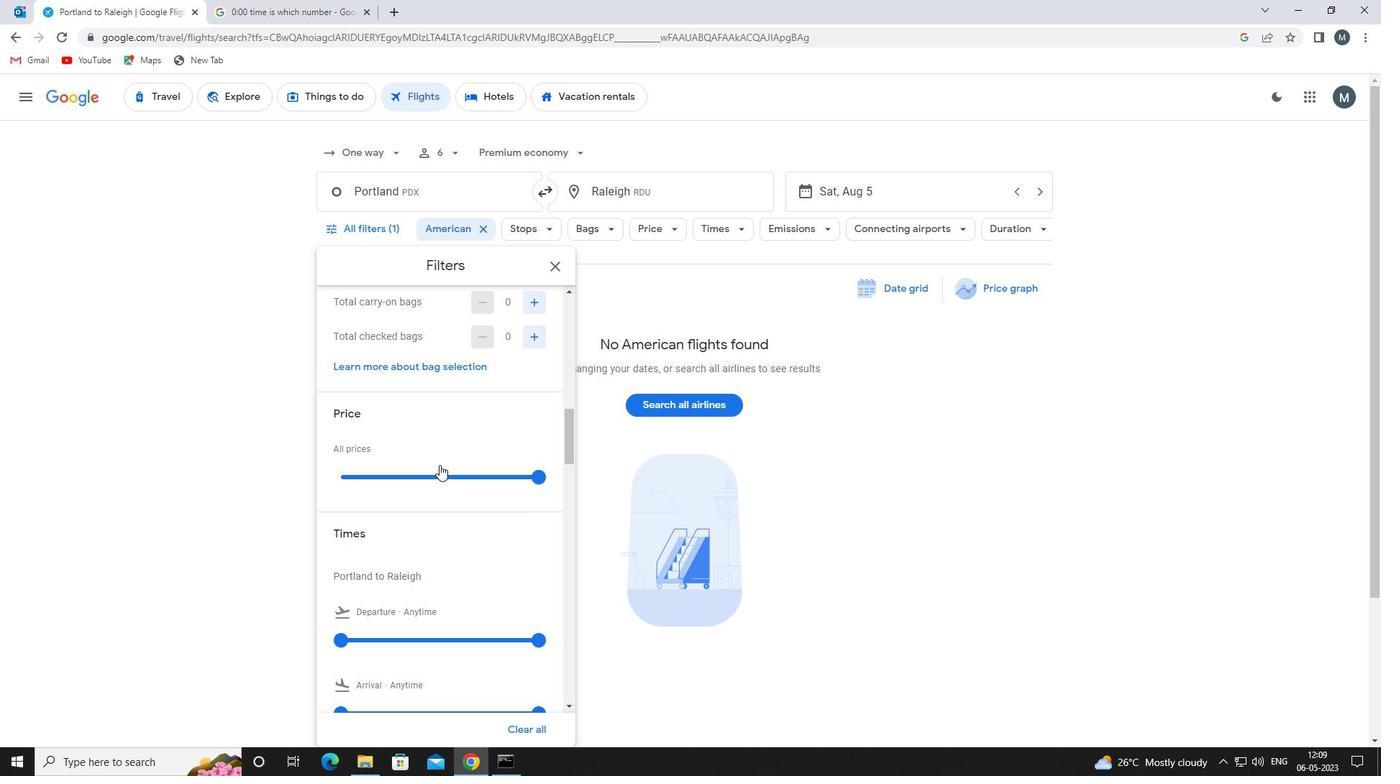 
Action: Mouse pressed left at (437, 471)
Screenshot: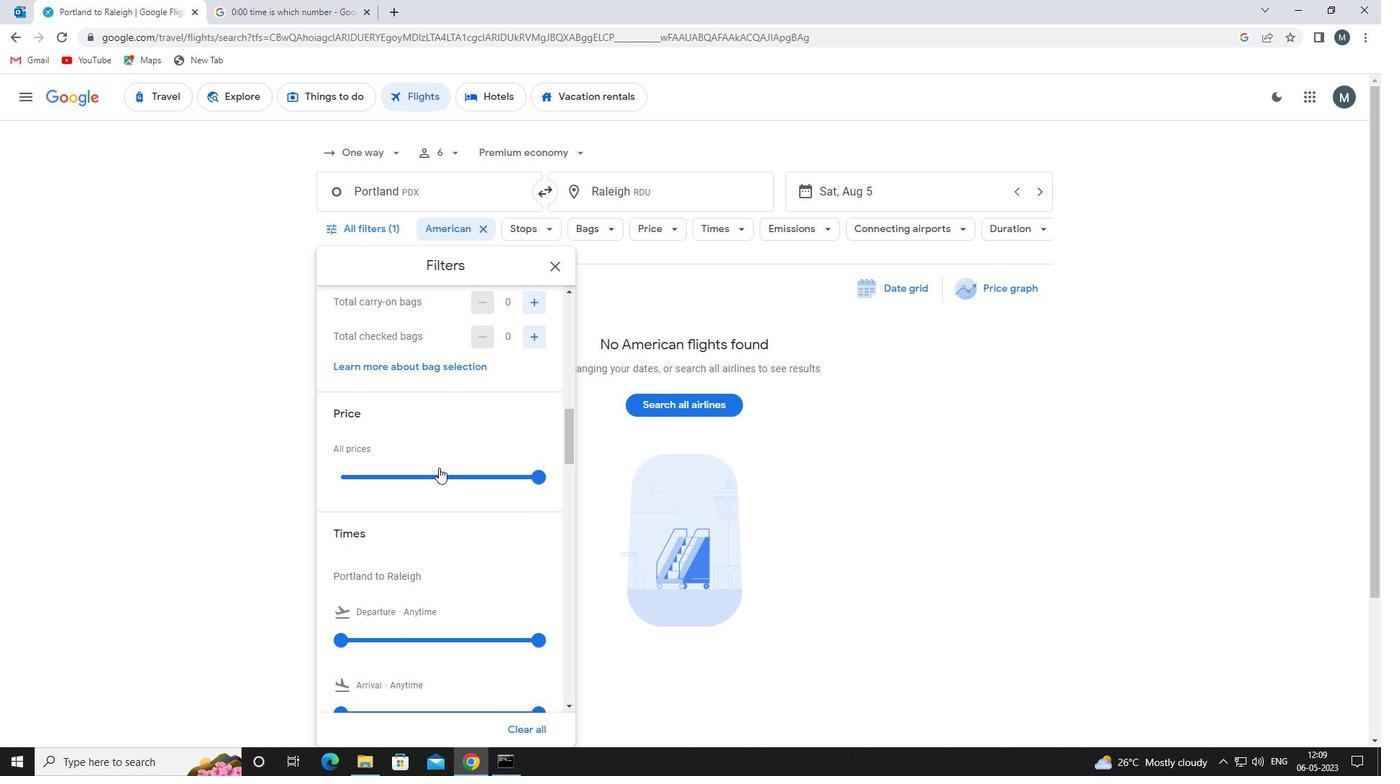 
Action: Mouse pressed left at (437, 471)
Screenshot: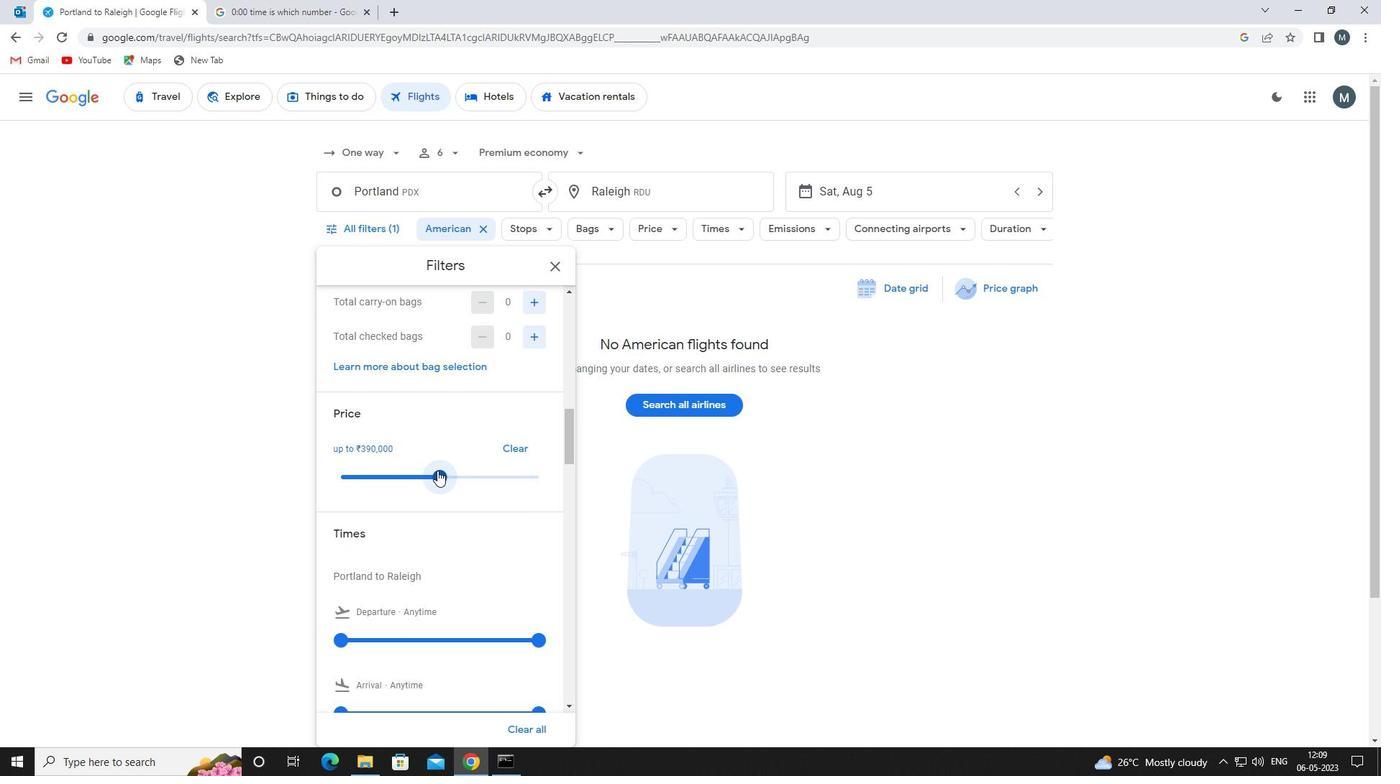 
Action: Mouse moved to (440, 463)
Screenshot: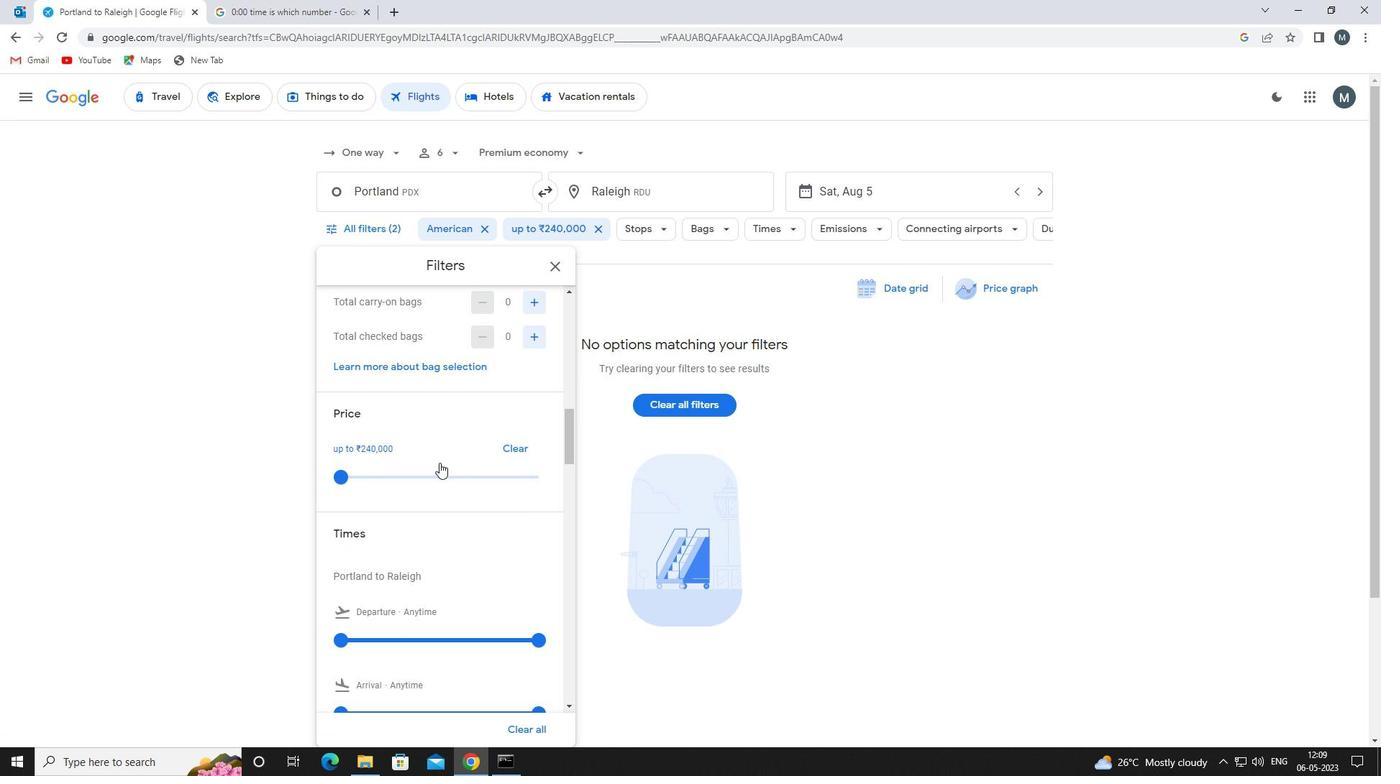 
Action: Mouse scrolled (440, 462) with delta (0, 0)
Screenshot: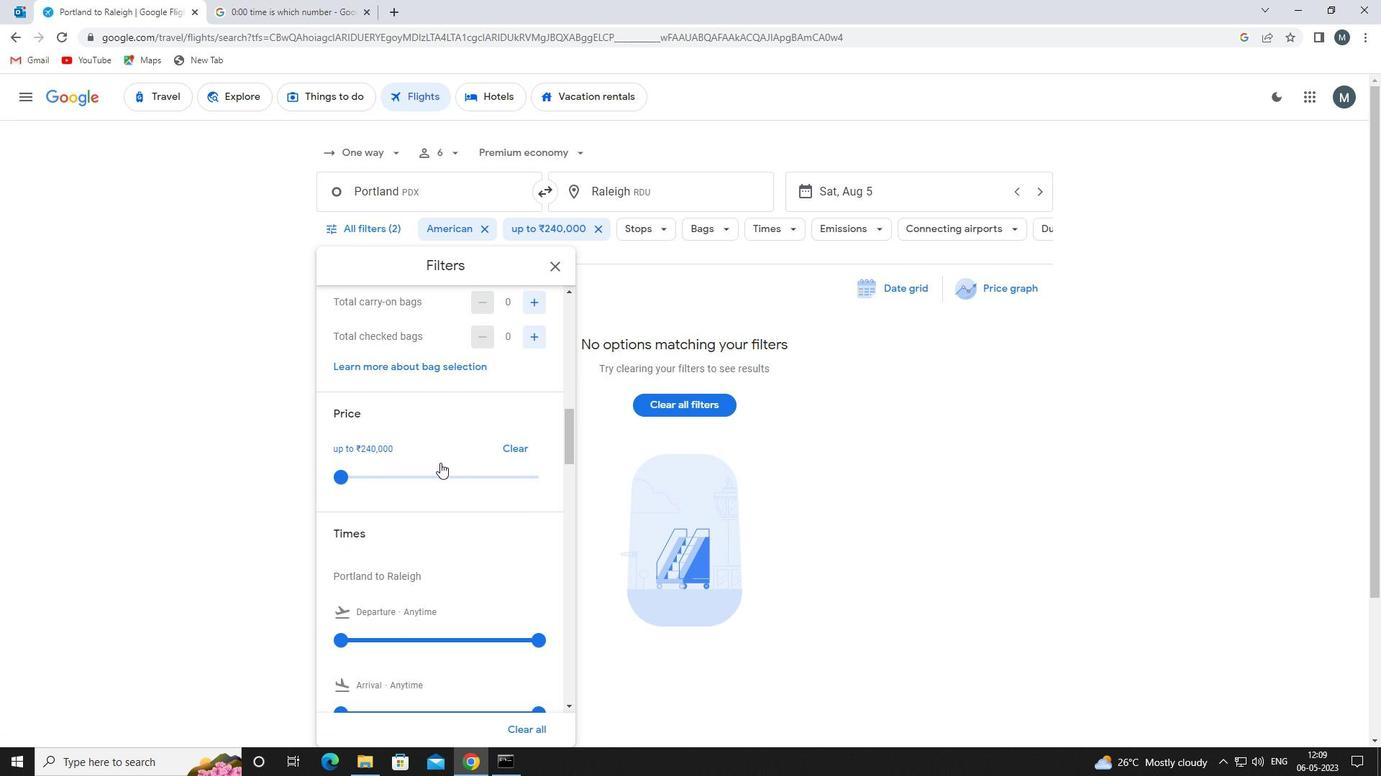 
Action: Mouse scrolled (440, 462) with delta (0, 0)
Screenshot: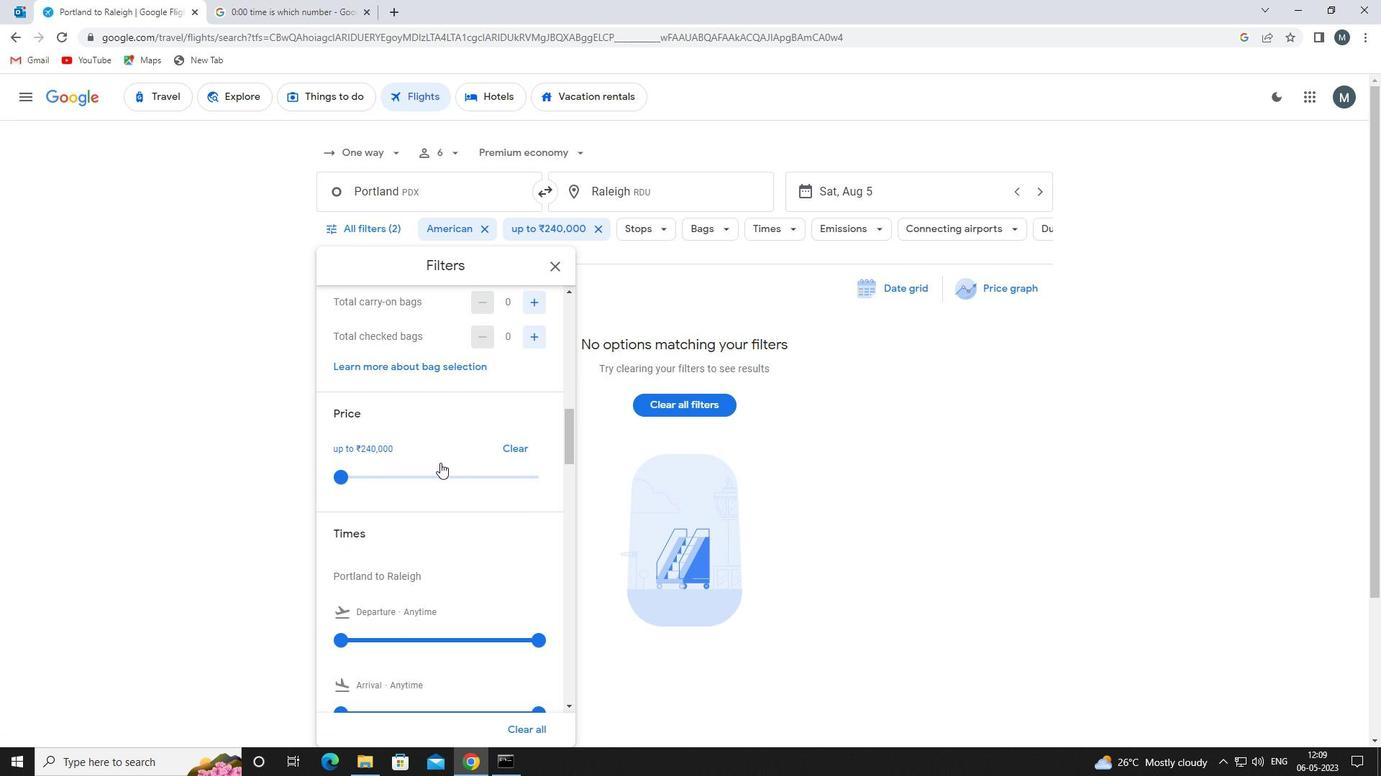 
Action: Mouse moved to (439, 463)
Screenshot: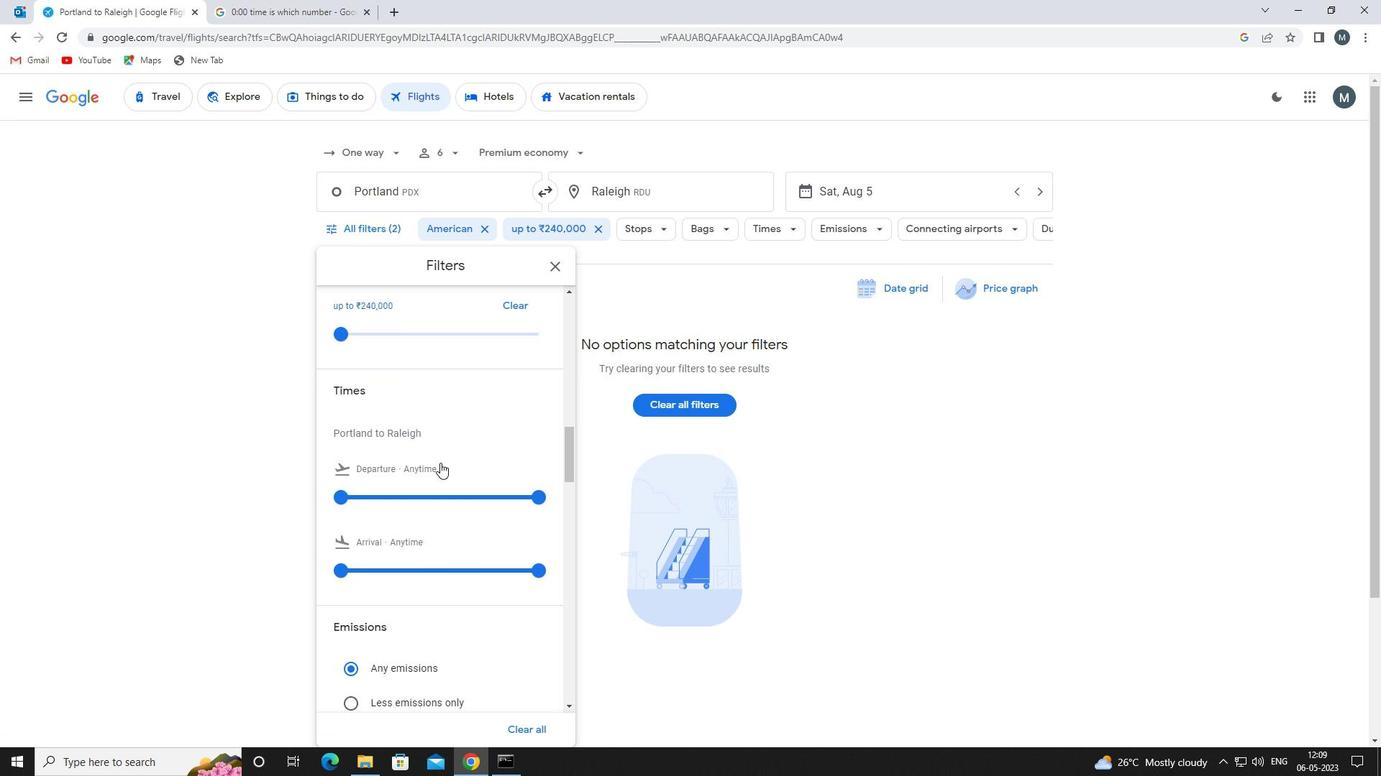 
Action: Mouse scrolled (439, 462) with delta (0, 0)
Screenshot: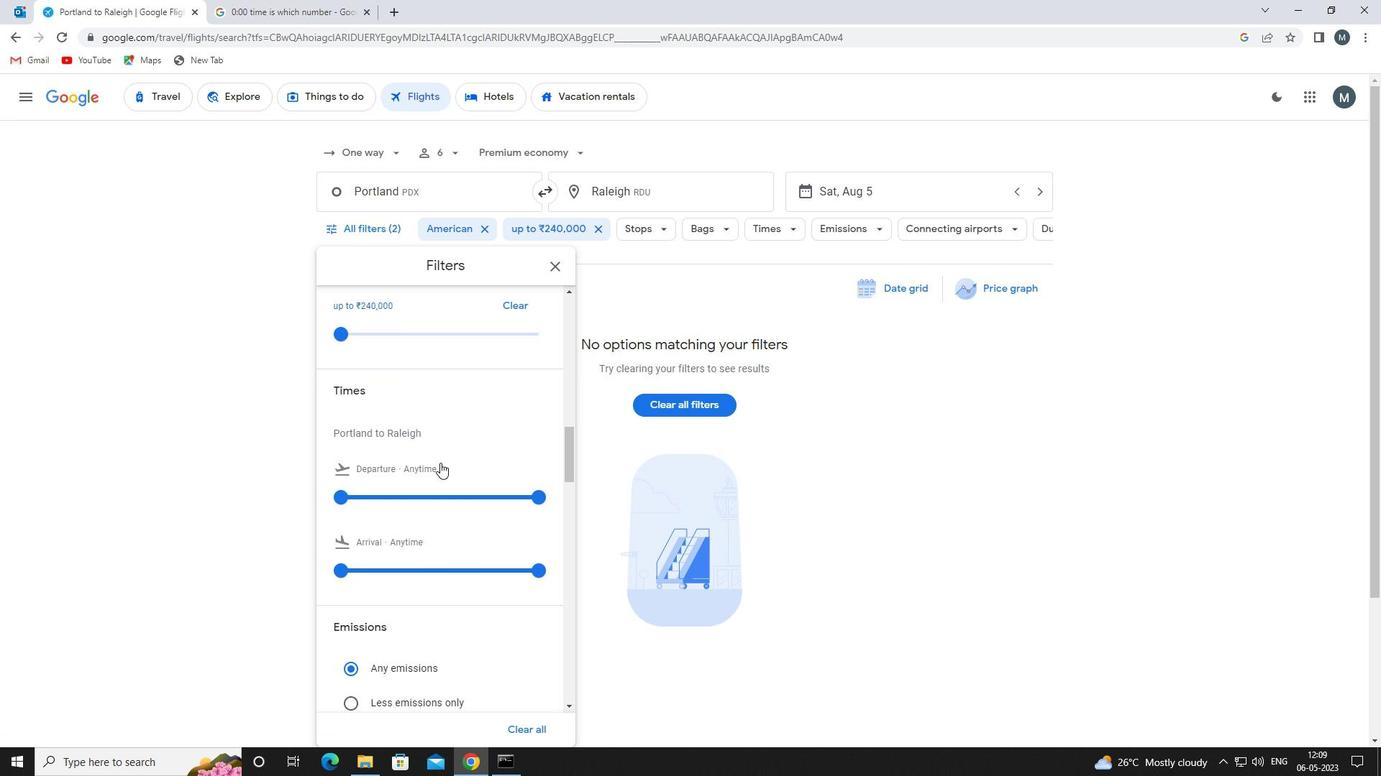 
Action: Mouse moved to (348, 425)
Screenshot: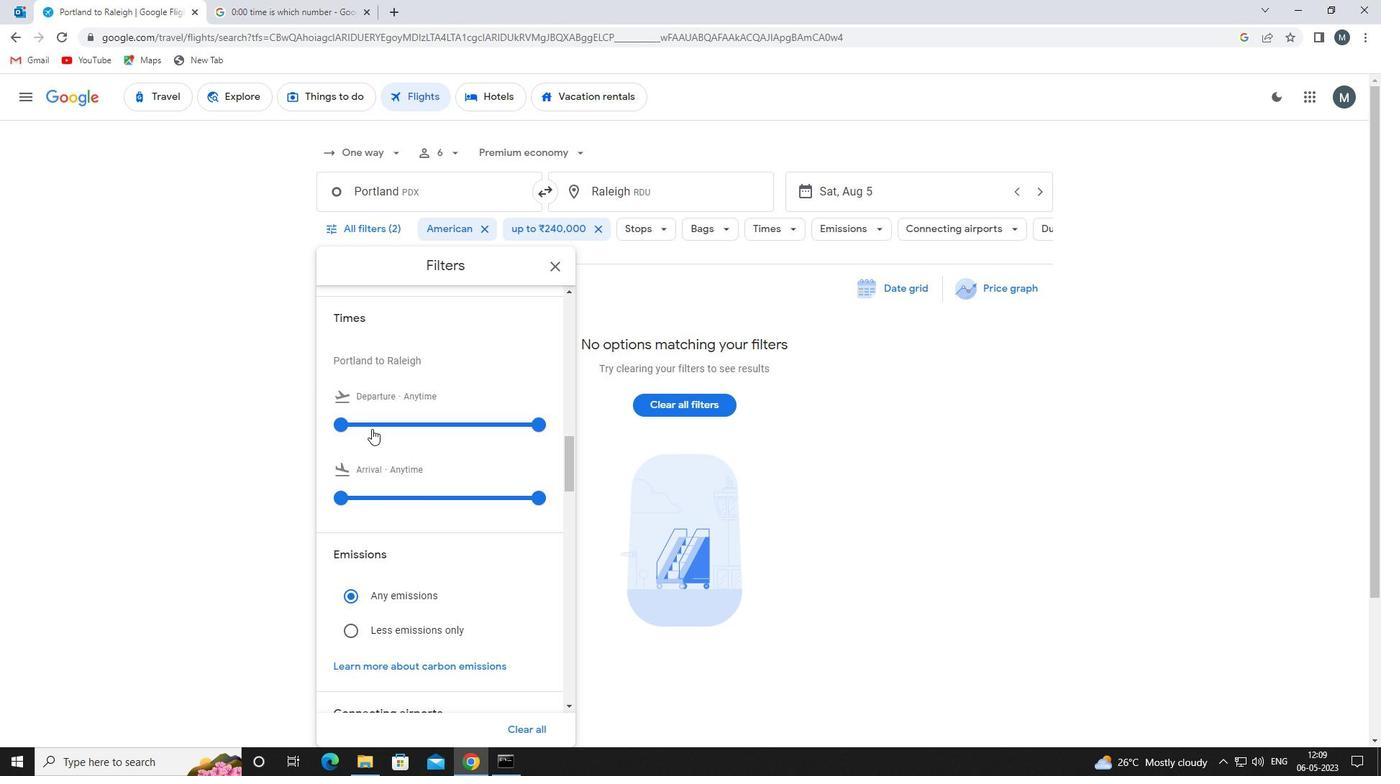 
Action: Mouse pressed left at (348, 425)
Screenshot: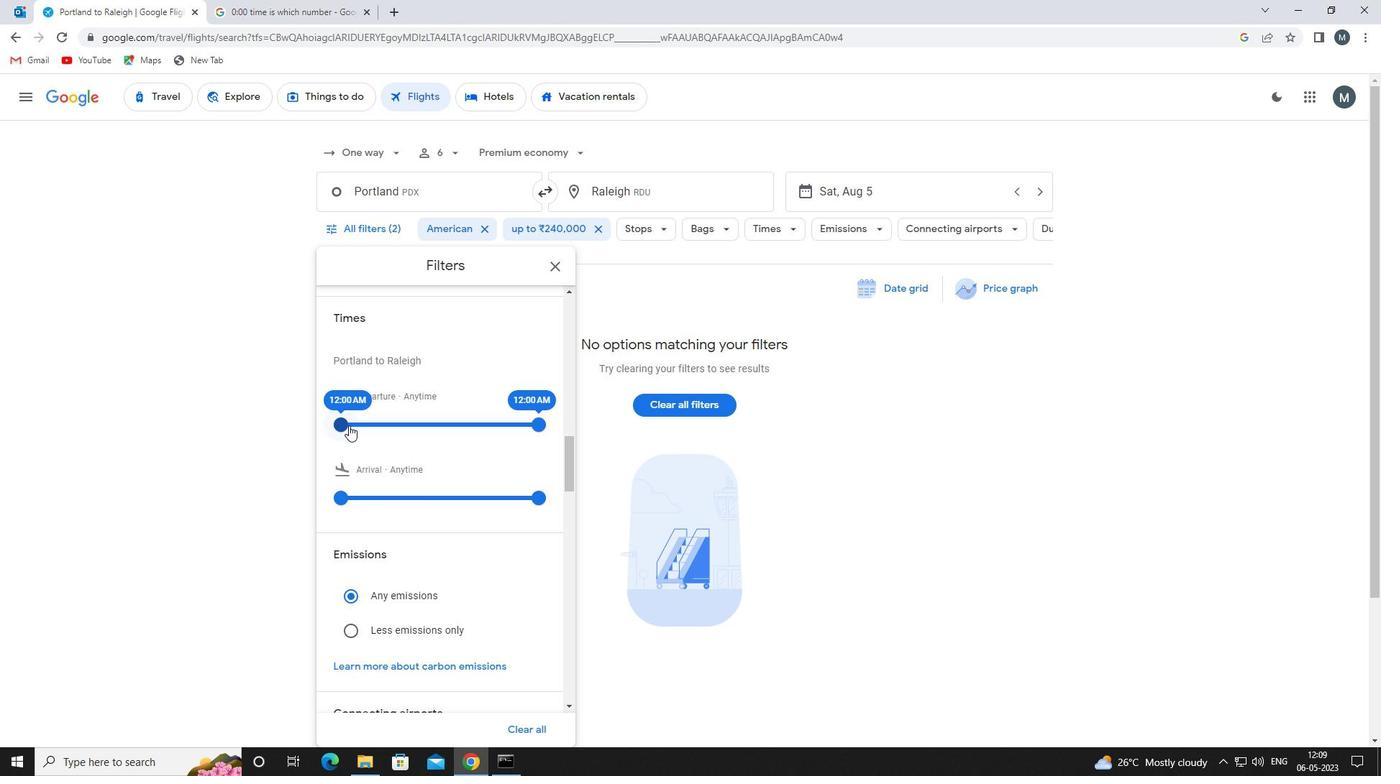 
Action: Mouse moved to (533, 426)
Screenshot: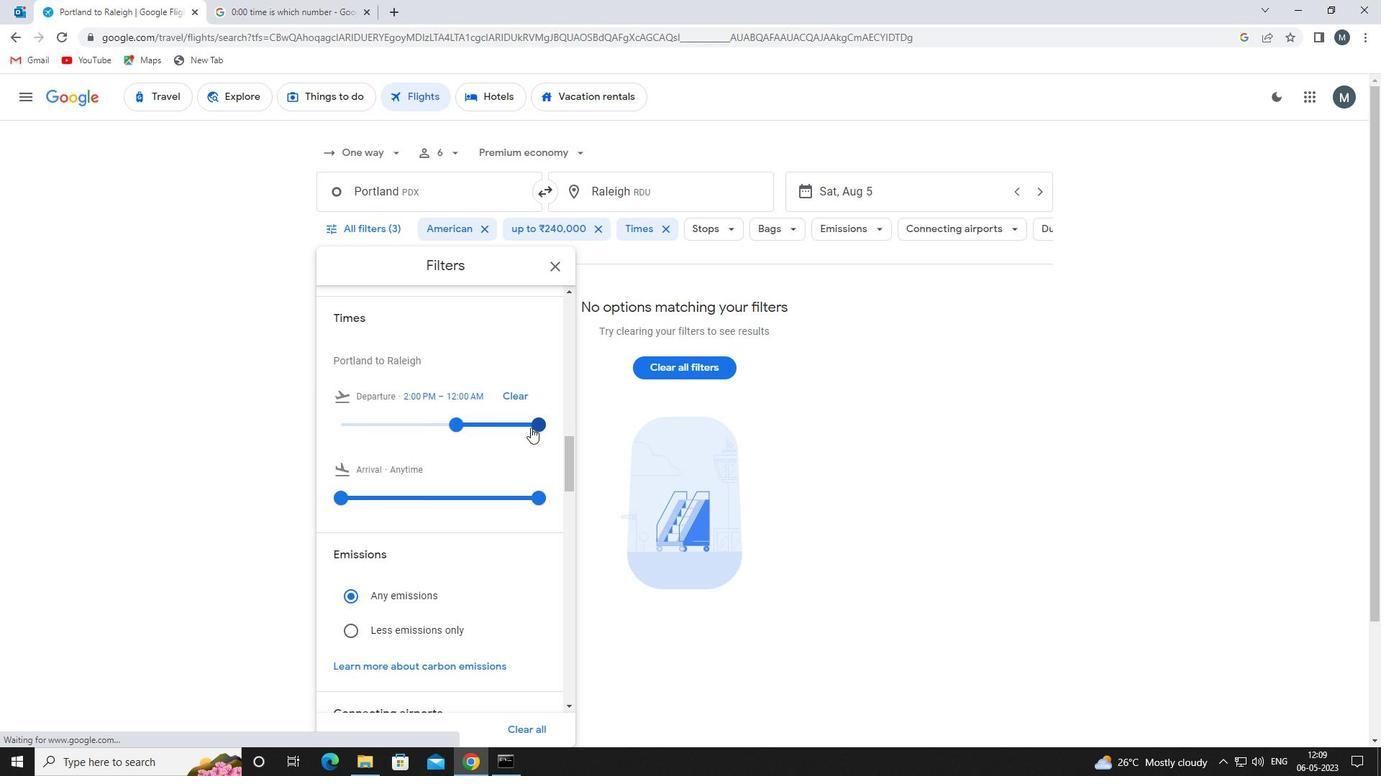 
Action: Mouse pressed left at (533, 426)
Screenshot: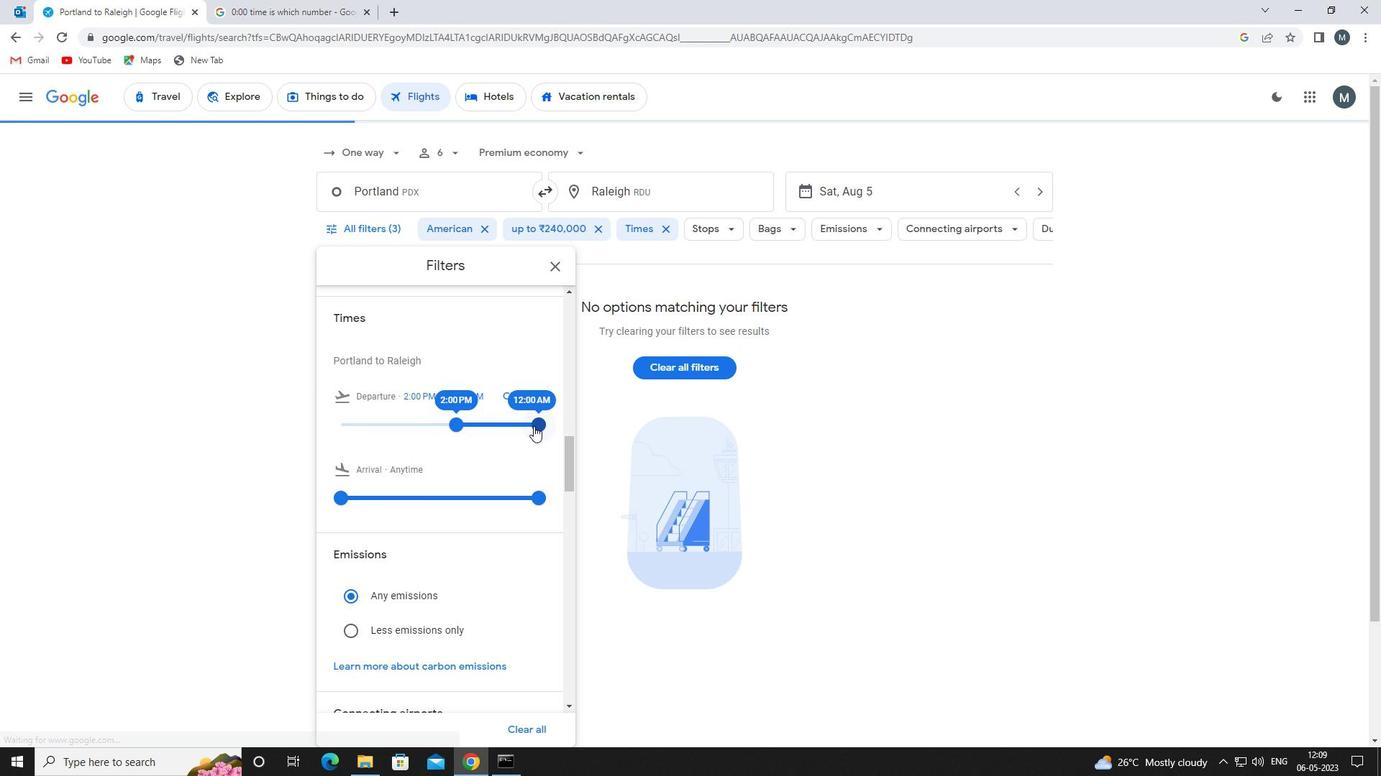 
Action: Mouse moved to (463, 425)
Screenshot: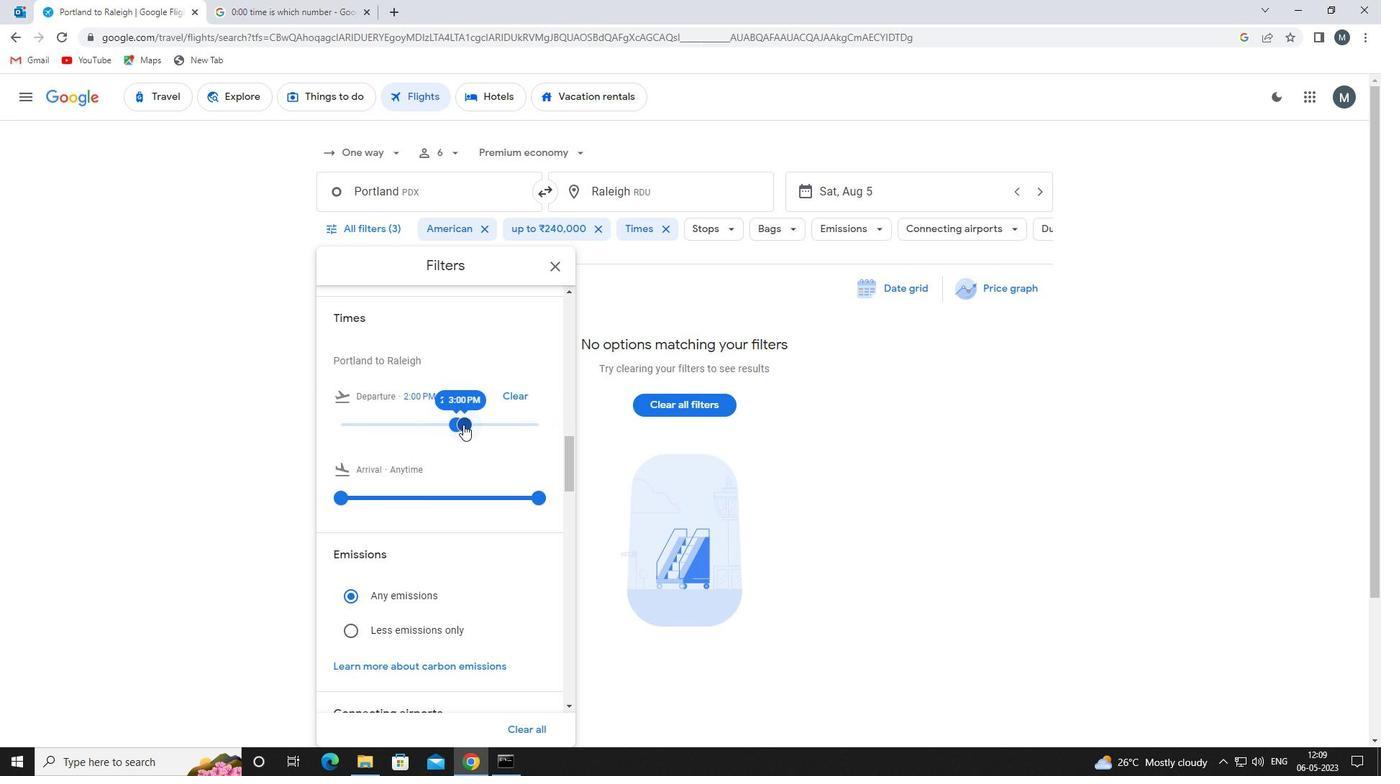 
Action: Mouse scrolled (463, 425) with delta (0, 0)
Screenshot: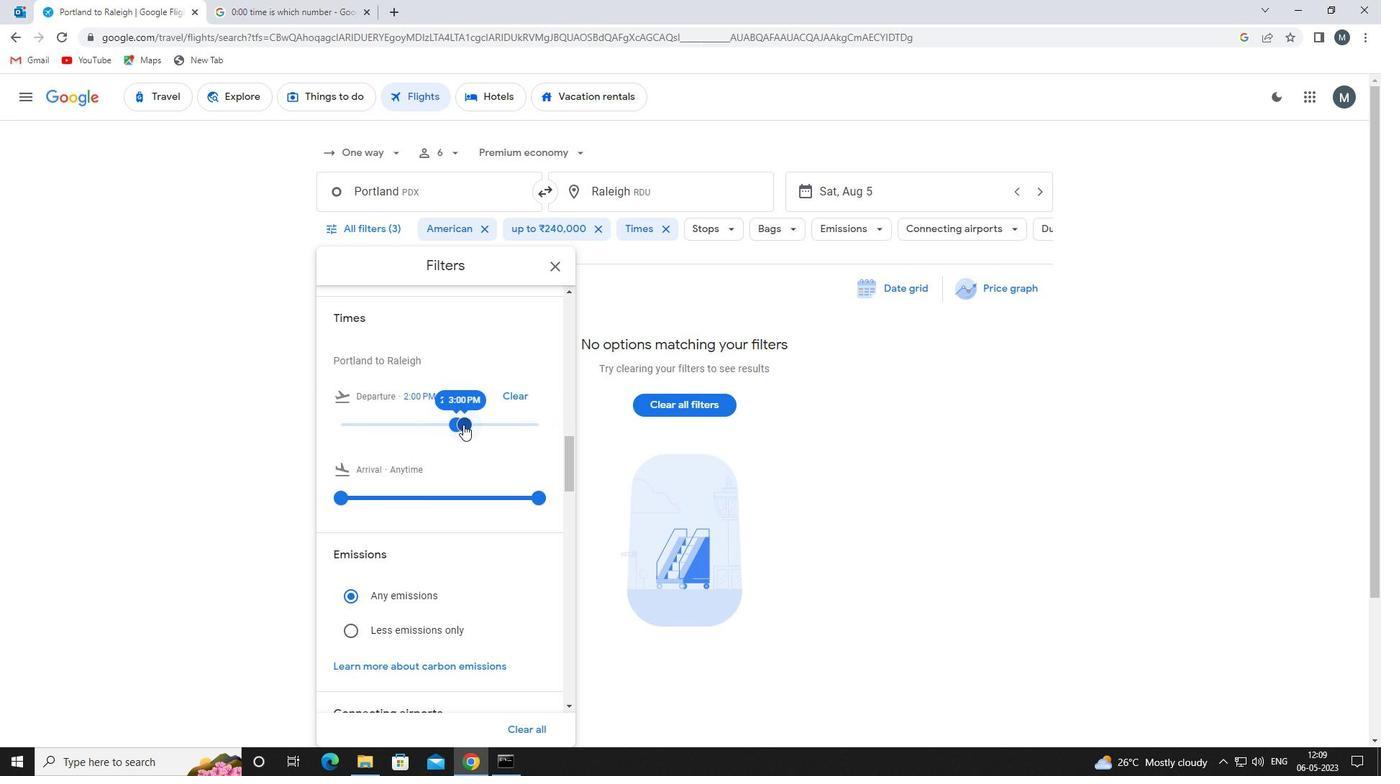 
Action: Mouse moved to (461, 428)
Screenshot: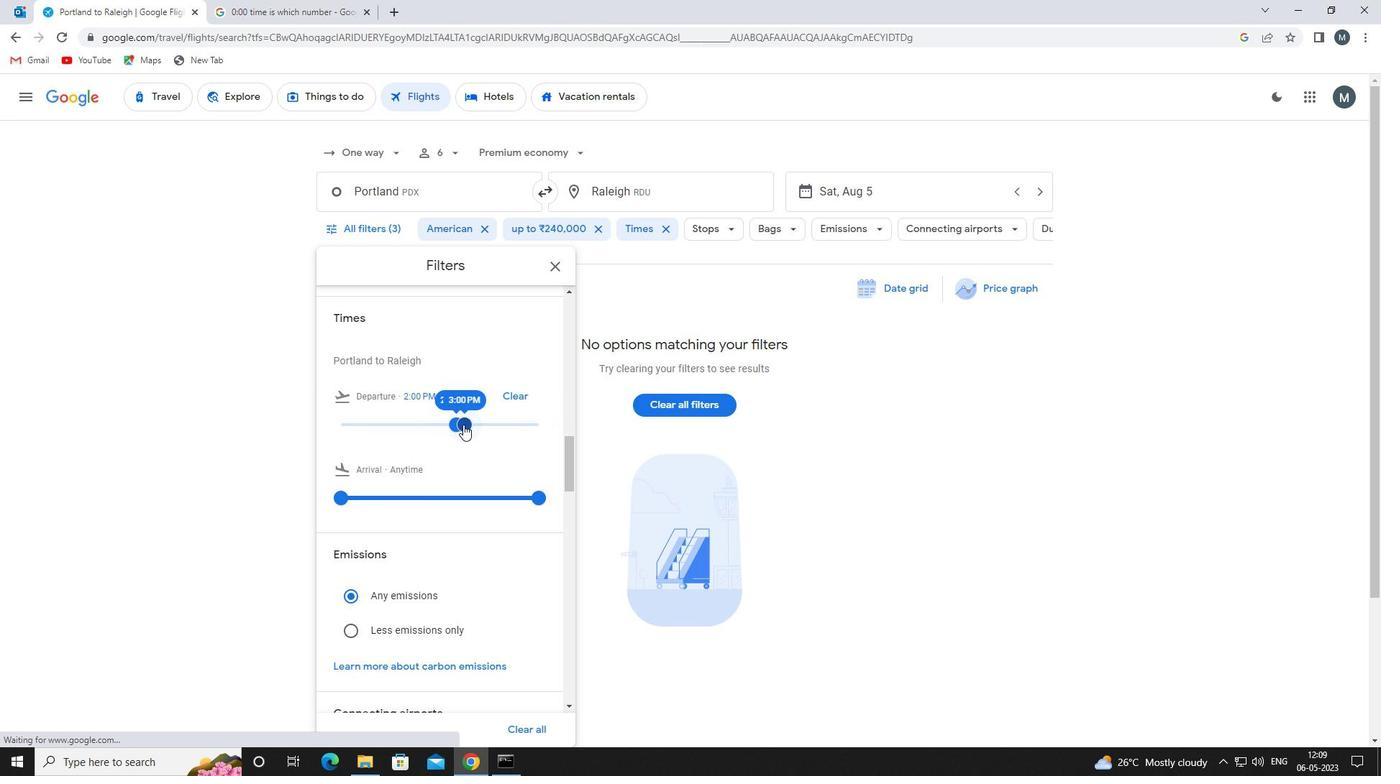 
Action: Mouse scrolled (461, 429) with delta (0, 0)
Screenshot: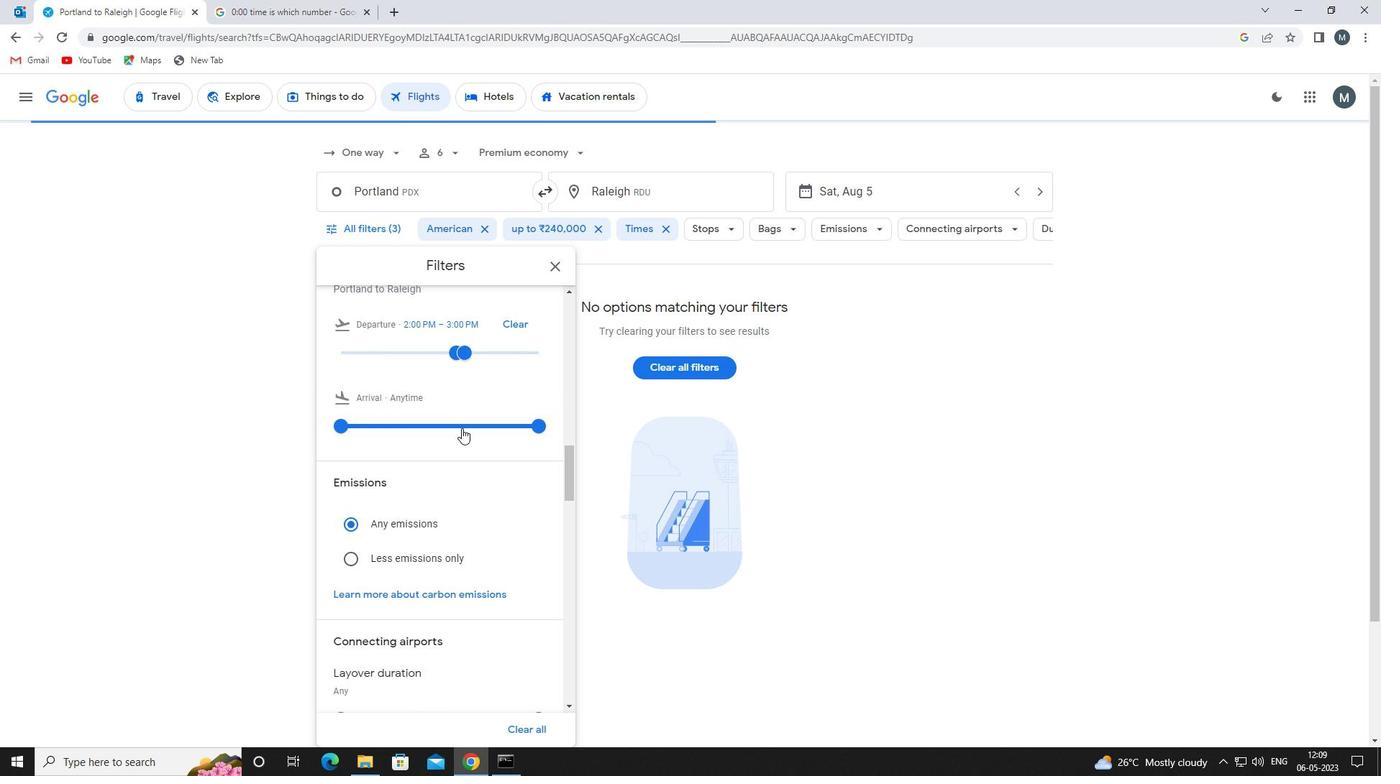 
Action: Mouse moved to (553, 264)
Screenshot: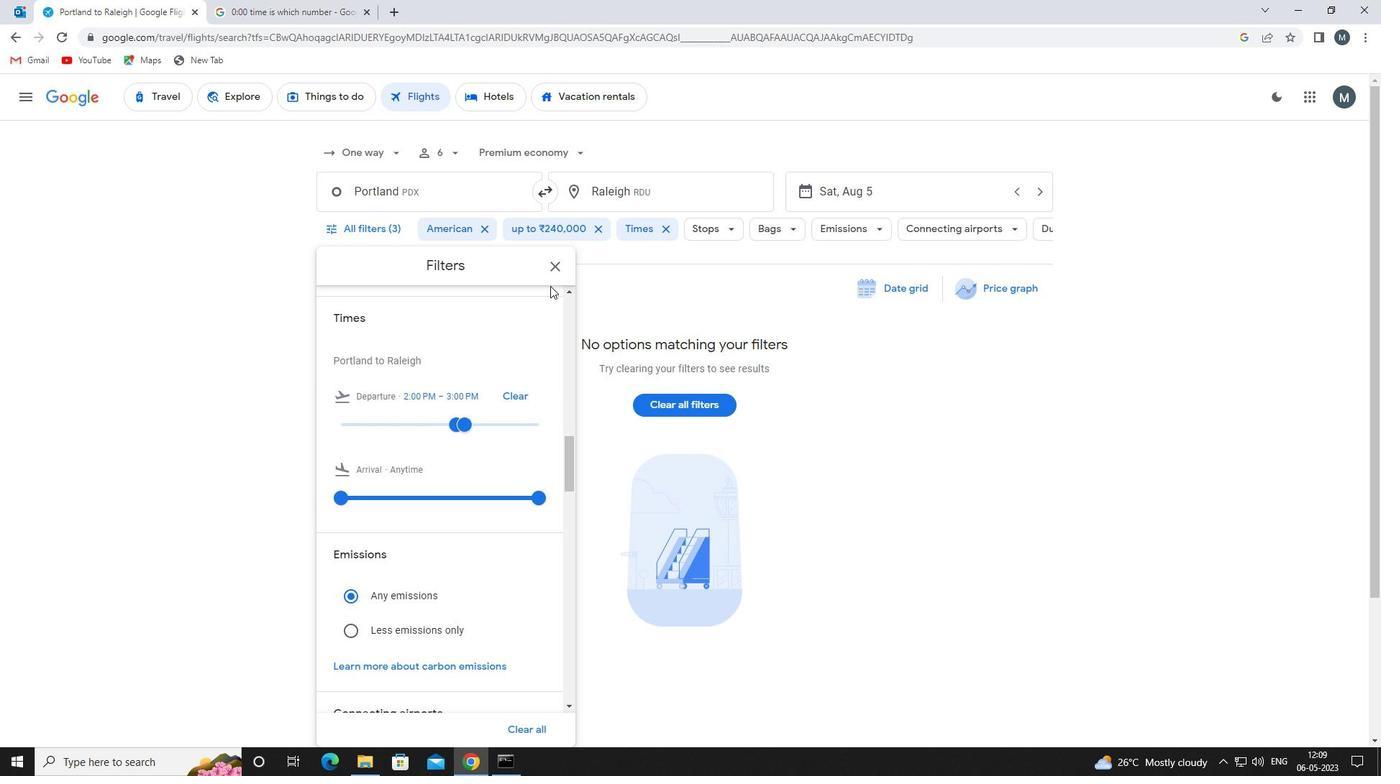 
Action: Mouse pressed left at (553, 264)
Screenshot: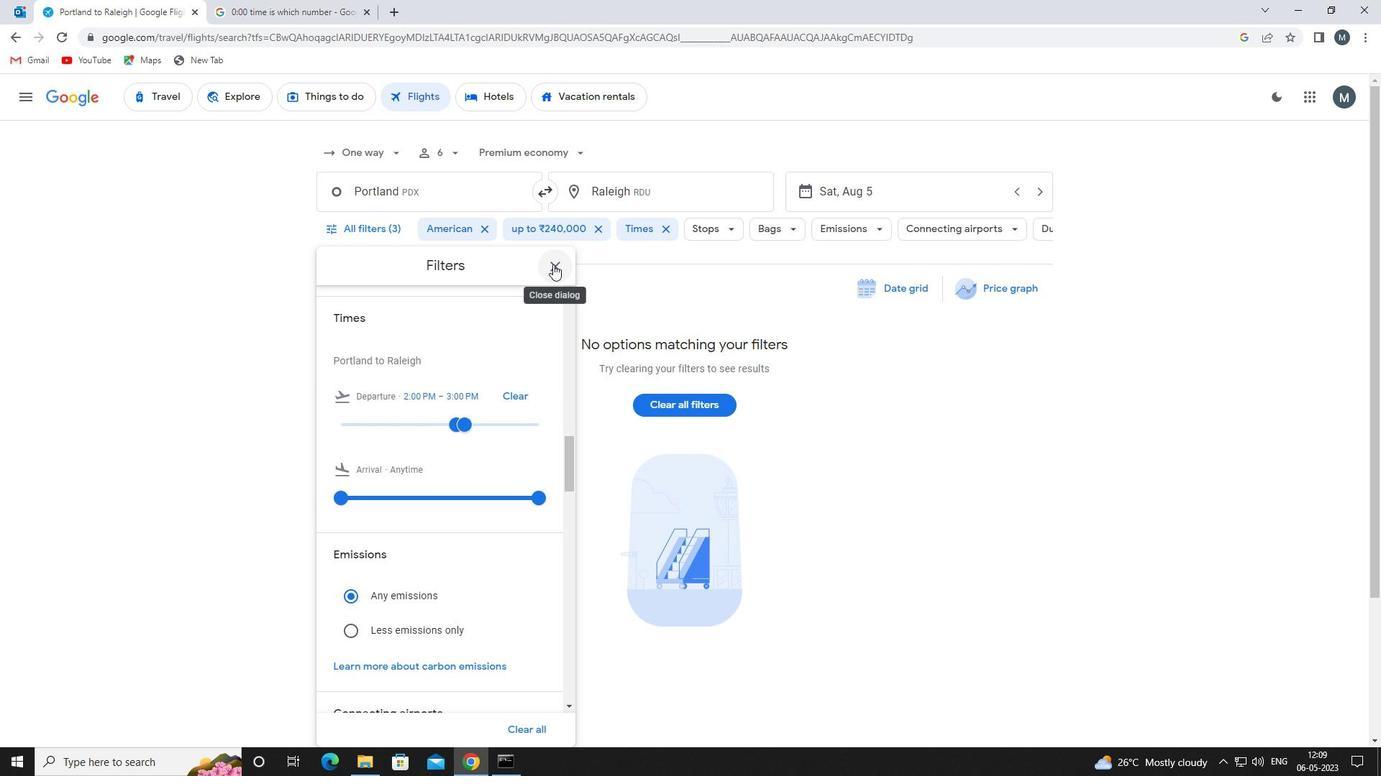 
